 Task: Look for space in Ennis, Ireland from 1st June, 2023 to 9th June, 2023 for 4 adults in price range Rs.6000 to Rs.12000. Place can be entire place with 2 bedrooms having 2 beds and 2 bathrooms. Property type can be house, flat, guest house. Booking option can be shelf check-in. Required host language is English.
Action: Mouse moved to (482, 82)
Screenshot: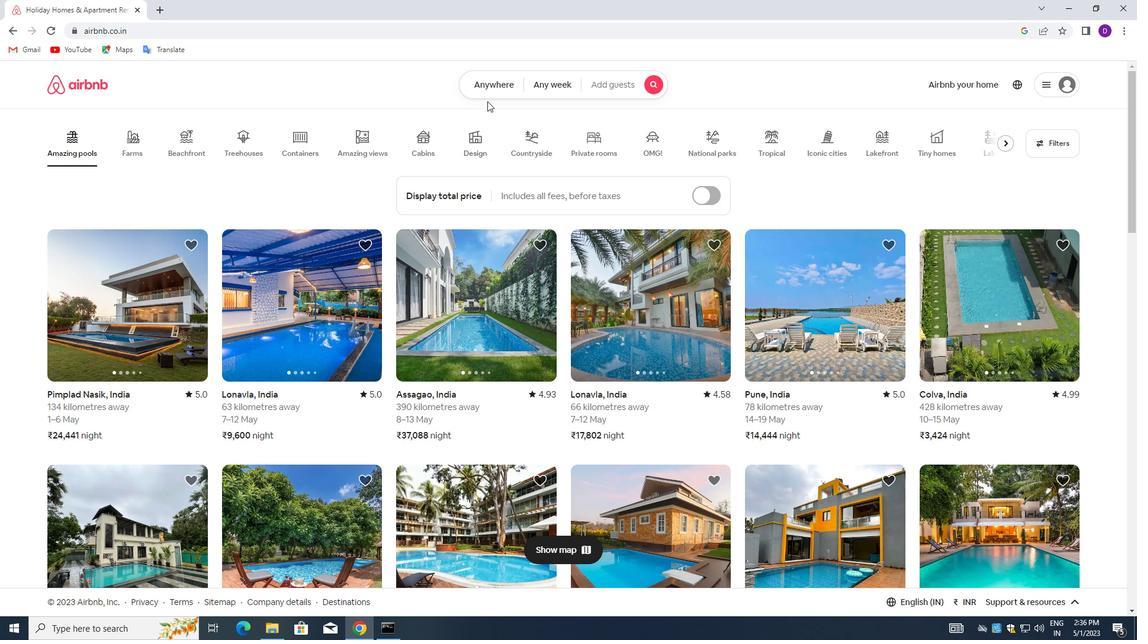 
Action: Mouse pressed left at (482, 82)
Screenshot: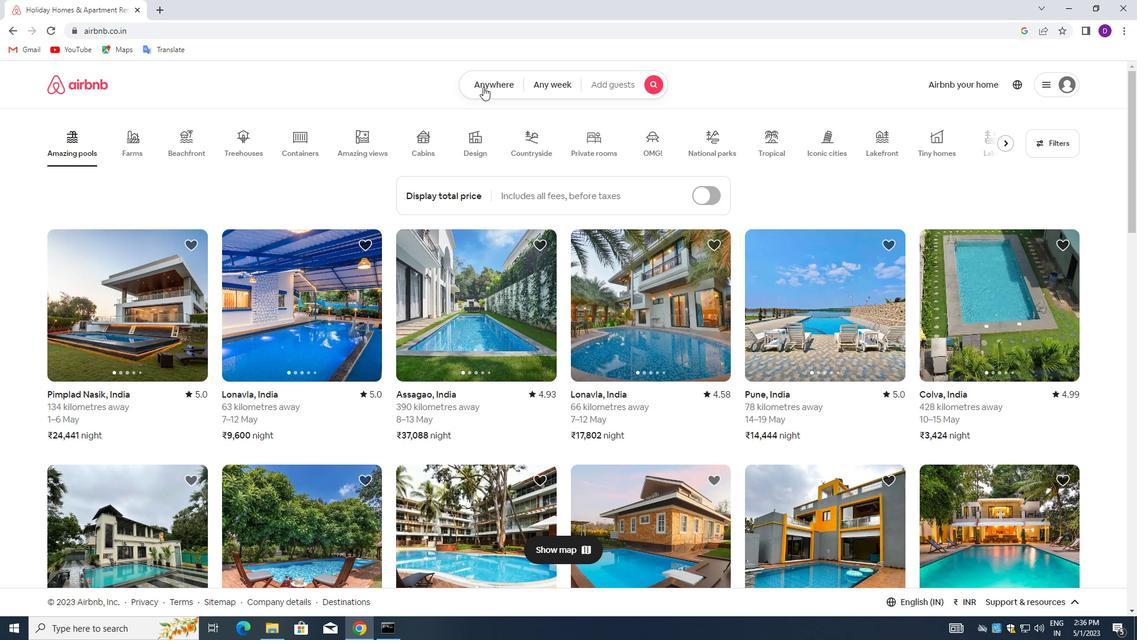 
Action: Mouse moved to (373, 132)
Screenshot: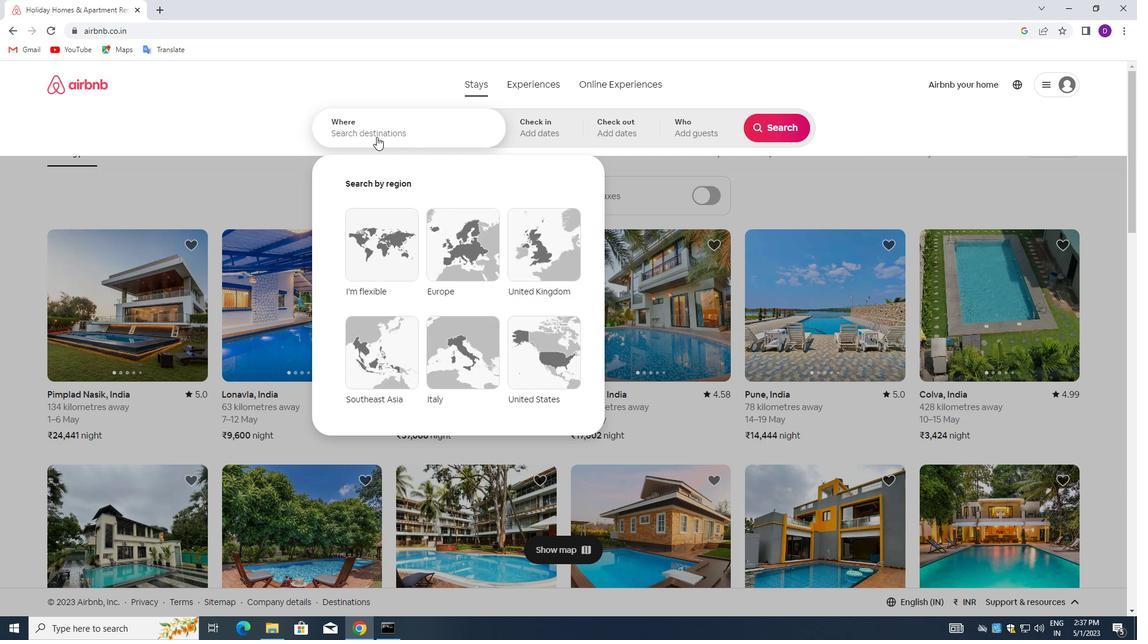 
Action: Mouse pressed left at (373, 132)
Screenshot: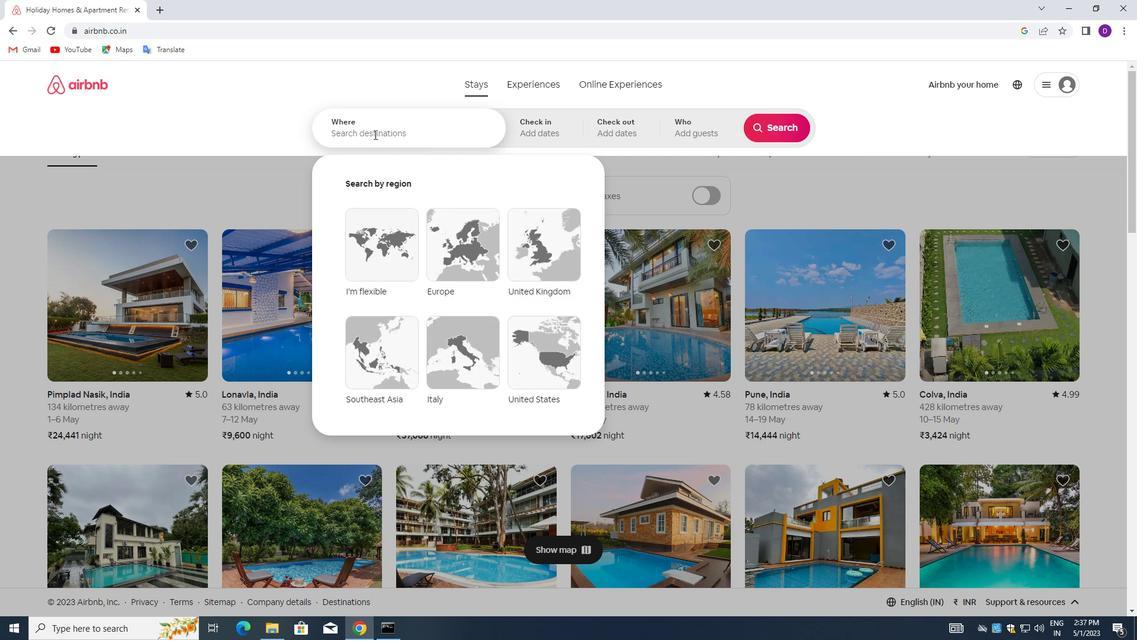 
Action: Key pressed <Key.shift>ENNIS,<Key.down><Key.down><Key.enter>
Screenshot: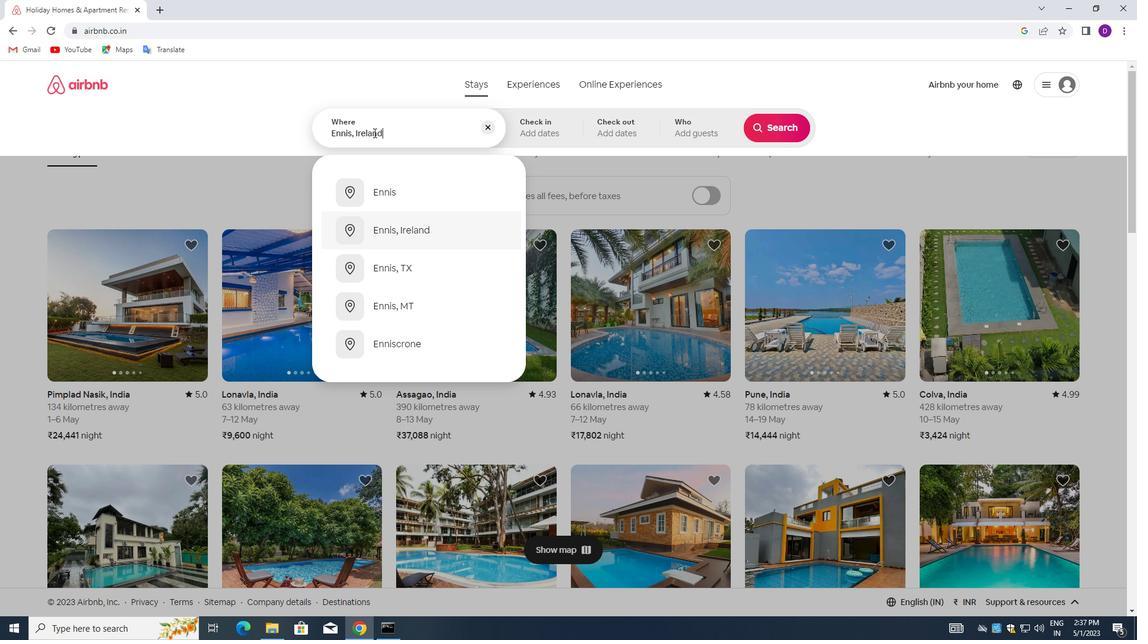
Action: Mouse moved to (701, 273)
Screenshot: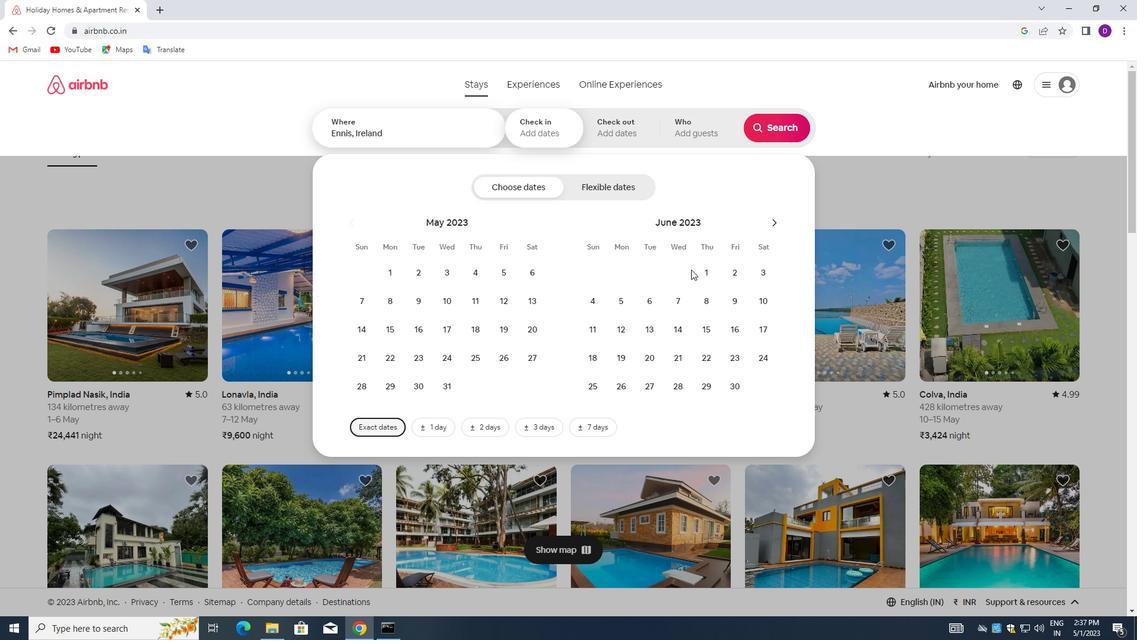 
Action: Mouse pressed left at (701, 273)
Screenshot: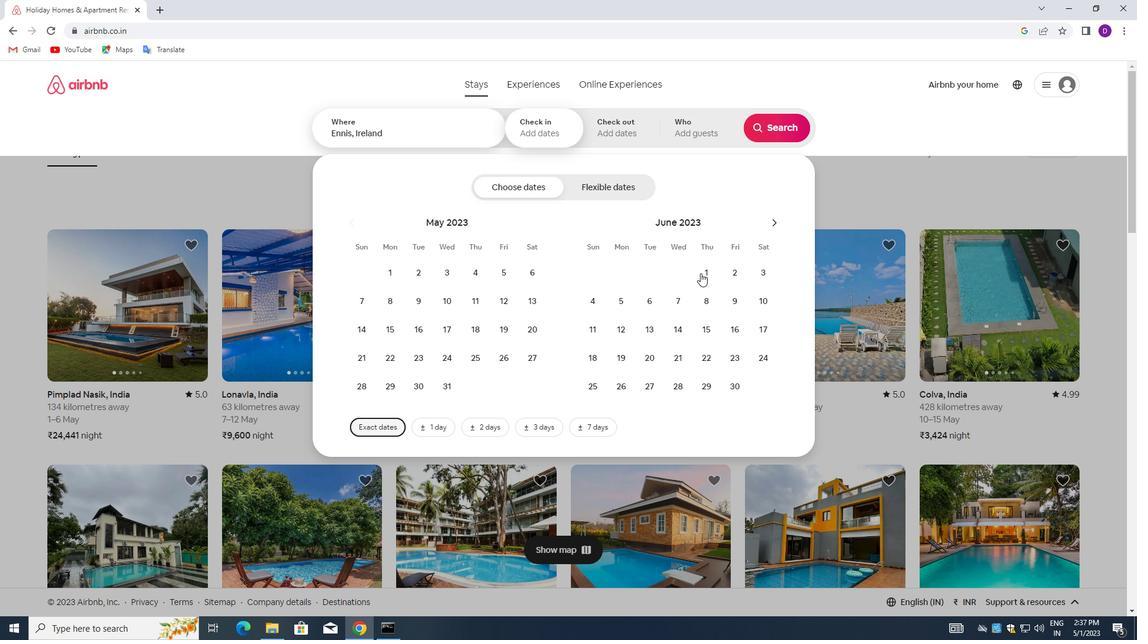 
Action: Mouse moved to (736, 305)
Screenshot: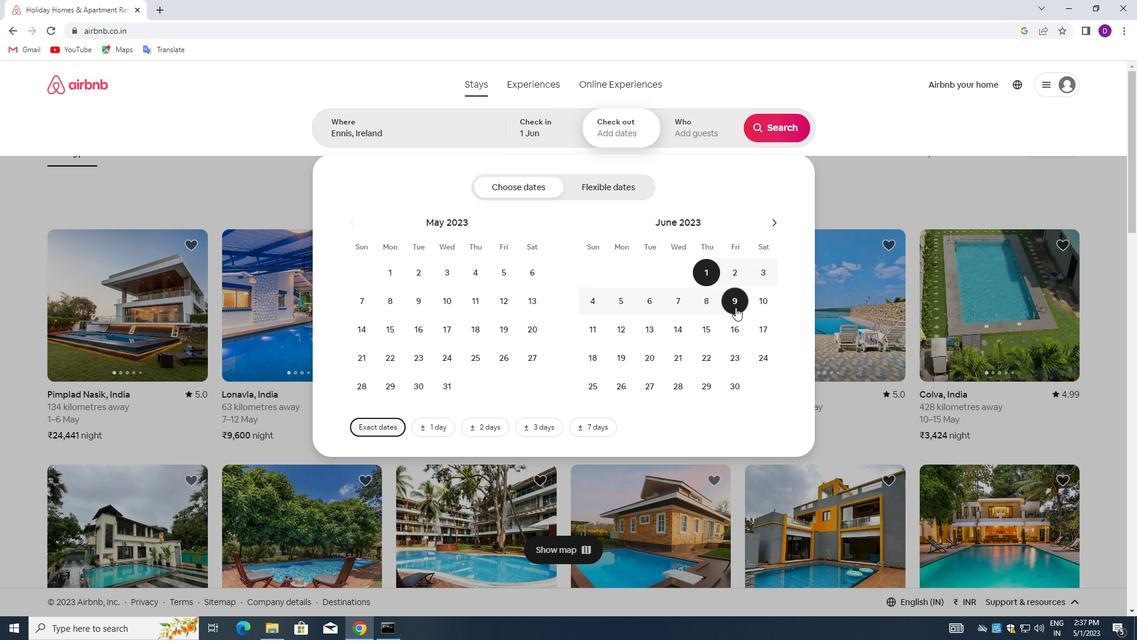 
Action: Mouse pressed left at (736, 305)
Screenshot: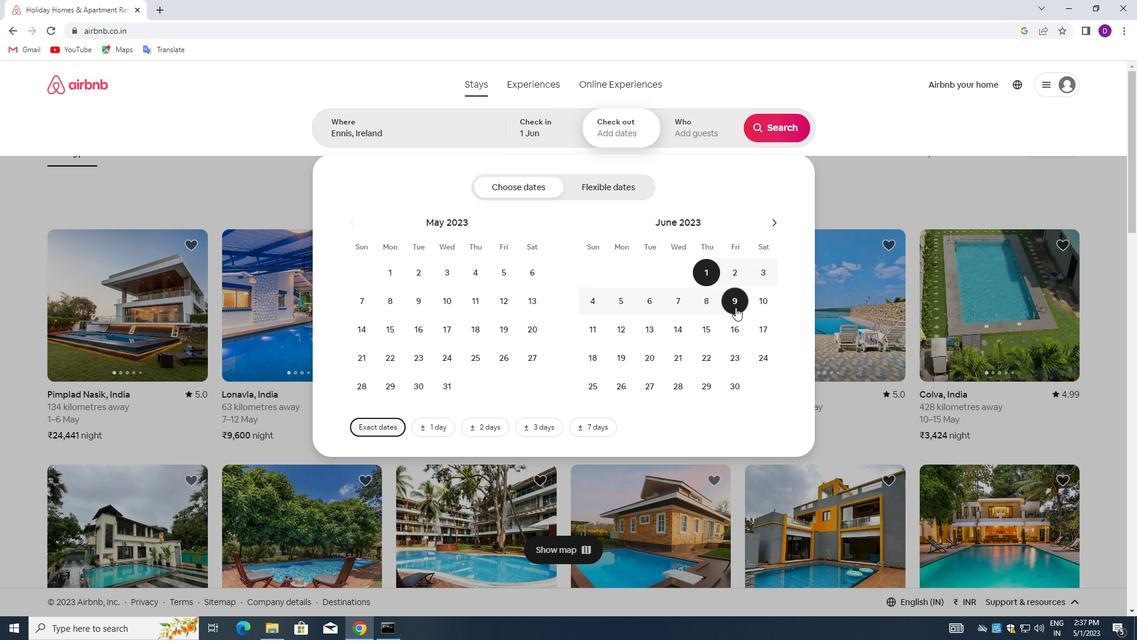 
Action: Mouse moved to (683, 139)
Screenshot: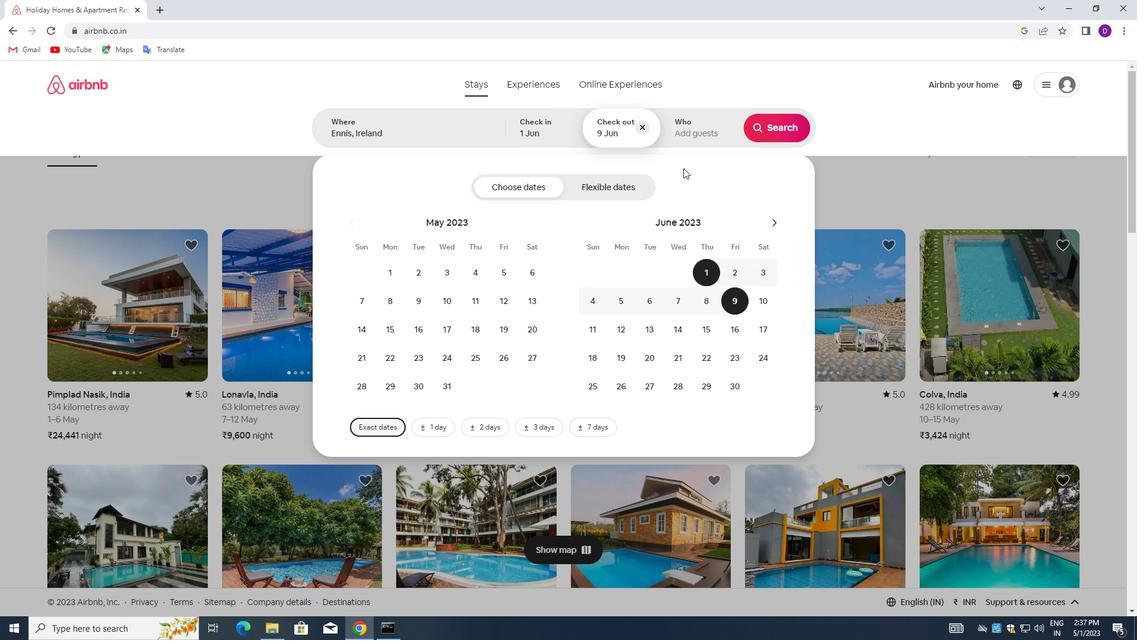 
Action: Mouse pressed left at (683, 139)
Screenshot: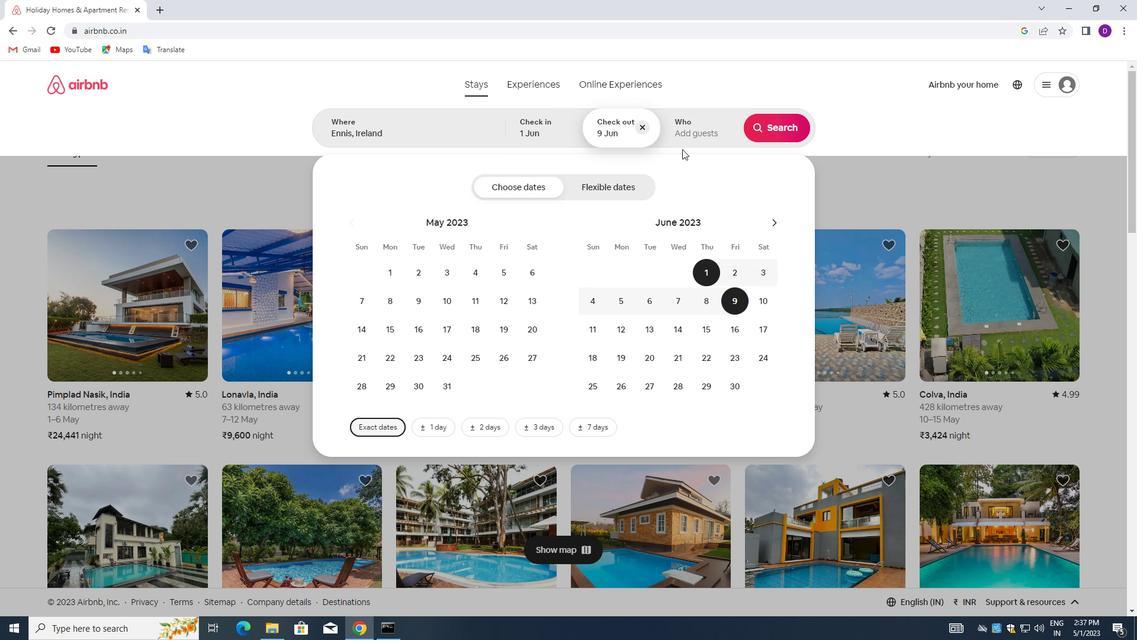 
Action: Mouse moved to (779, 197)
Screenshot: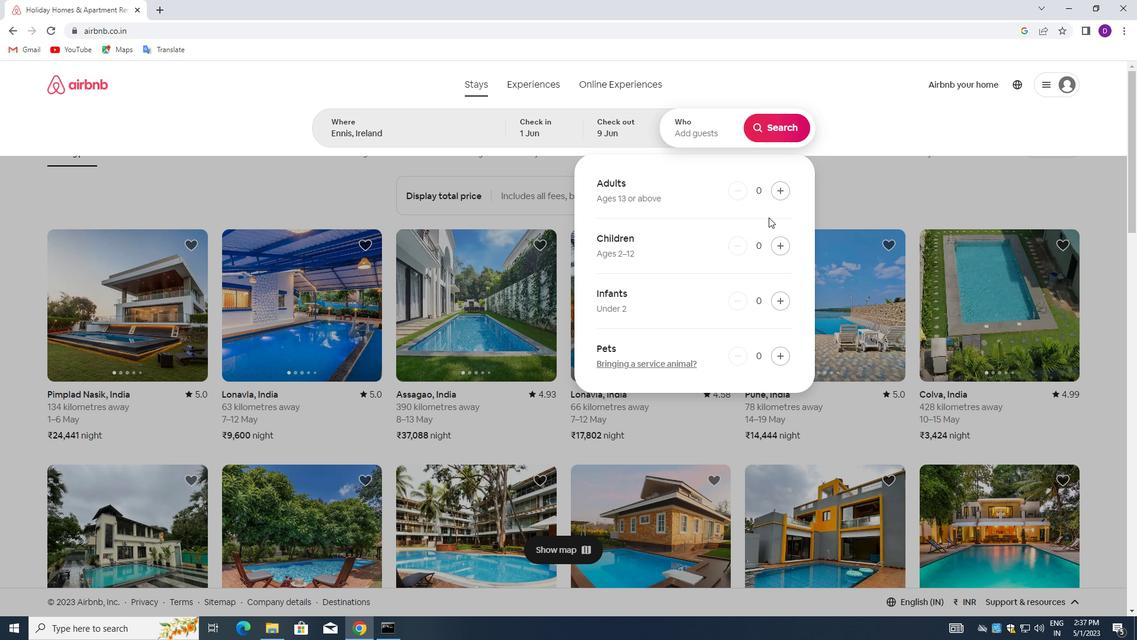 
Action: Mouse pressed left at (779, 197)
Screenshot: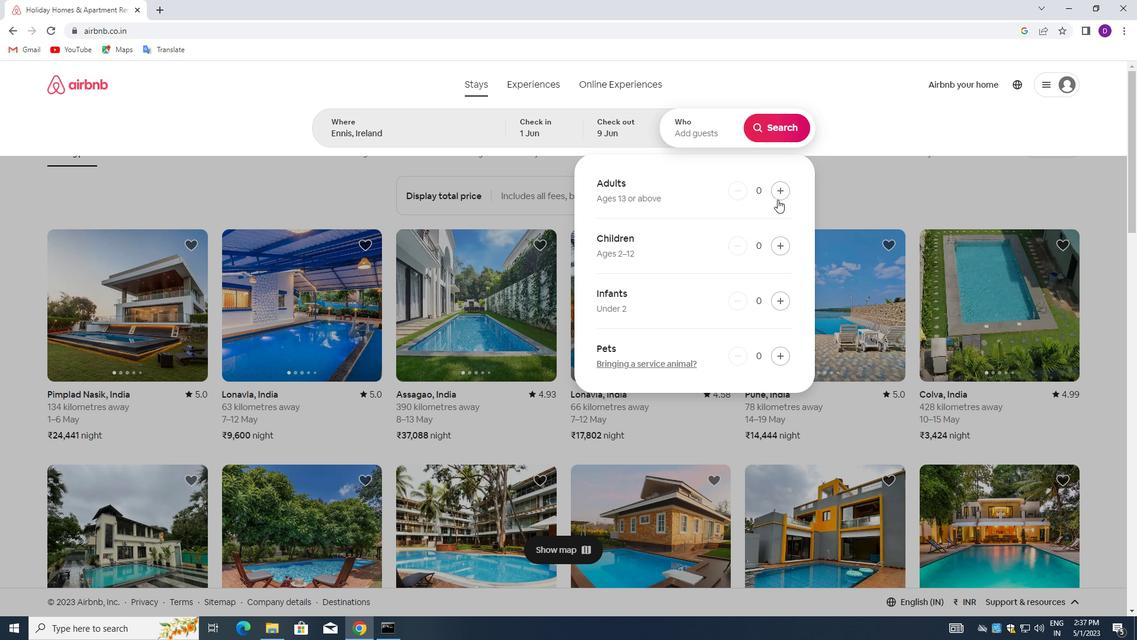 
Action: Mouse pressed left at (779, 197)
Screenshot: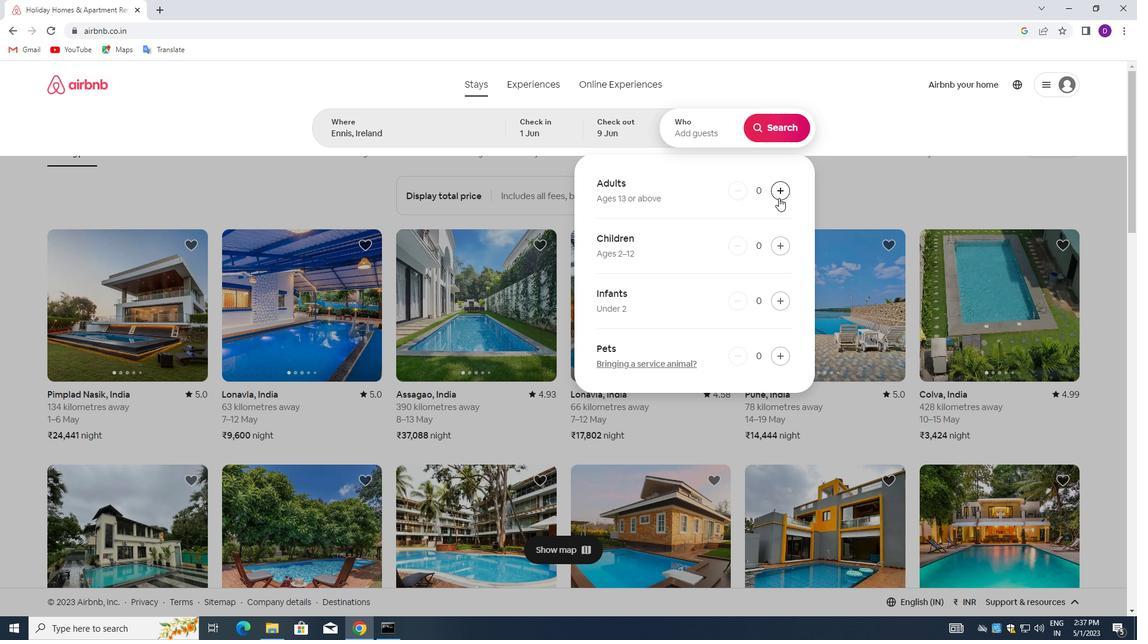 
Action: Mouse pressed left at (779, 197)
Screenshot: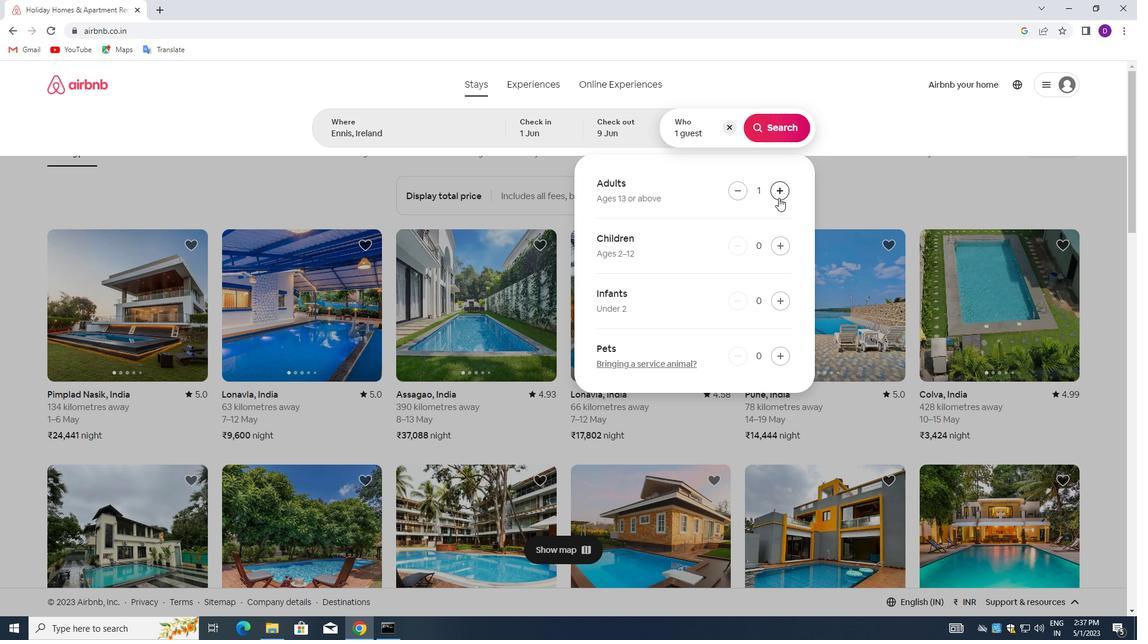 
Action: Mouse pressed left at (779, 197)
Screenshot: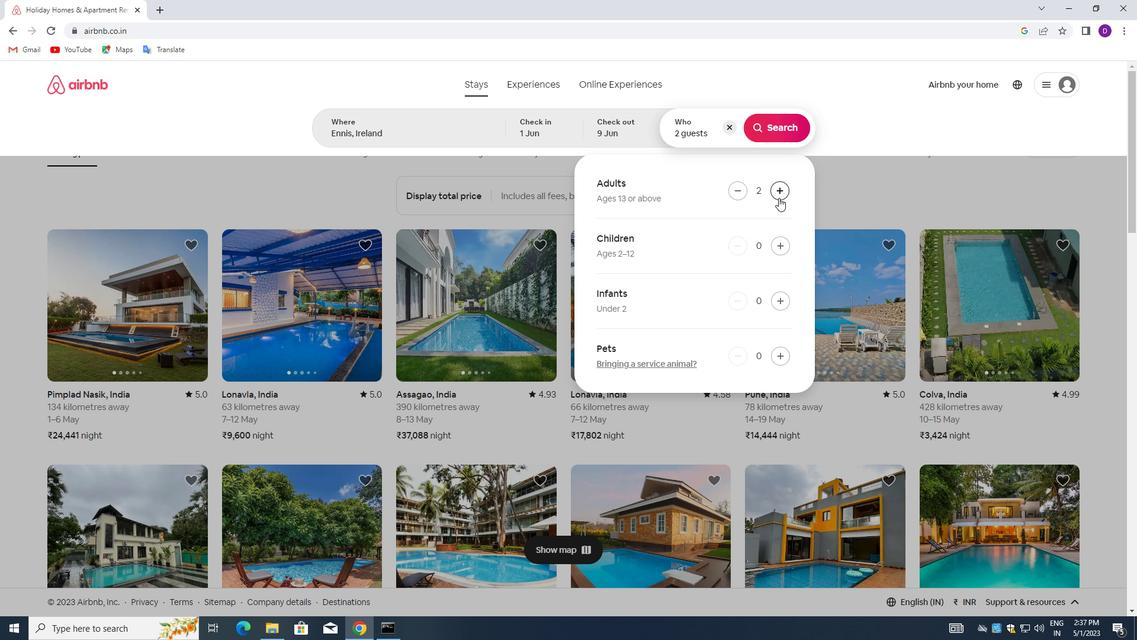 
Action: Mouse moved to (771, 132)
Screenshot: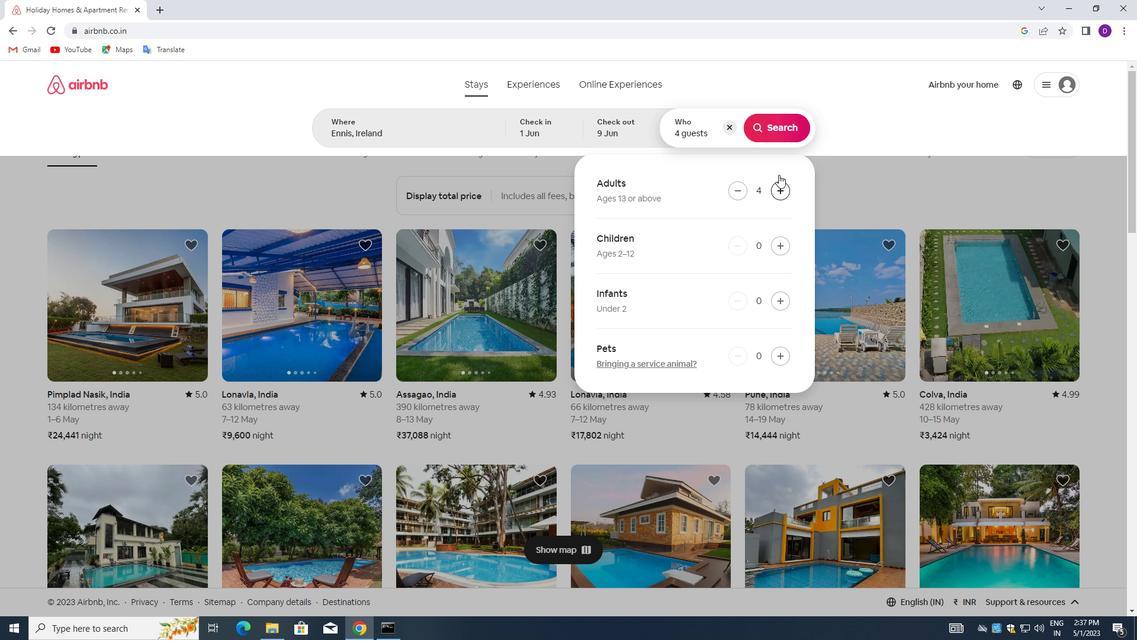 
Action: Mouse pressed left at (771, 132)
Screenshot: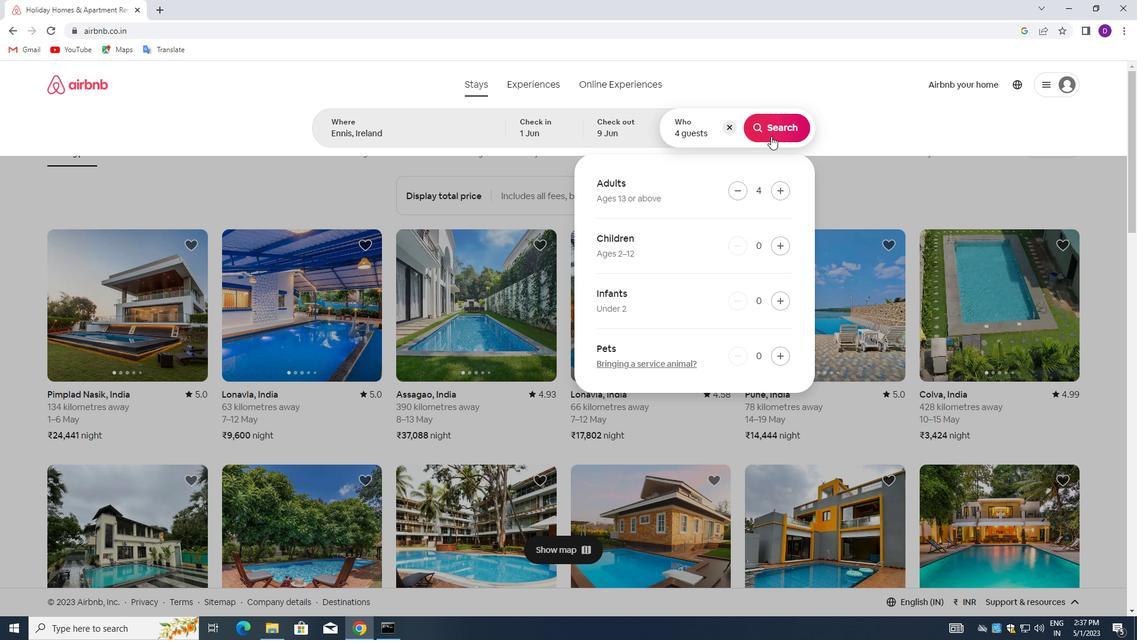 
Action: Mouse moved to (1070, 135)
Screenshot: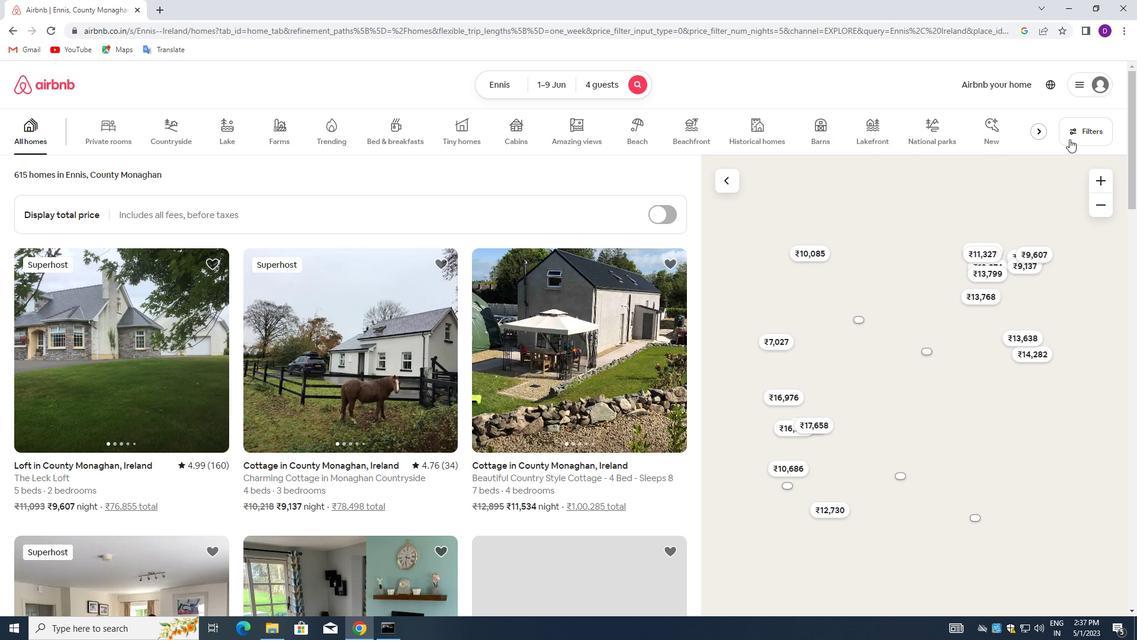 
Action: Mouse pressed left at (1070, 135)
Screenshot: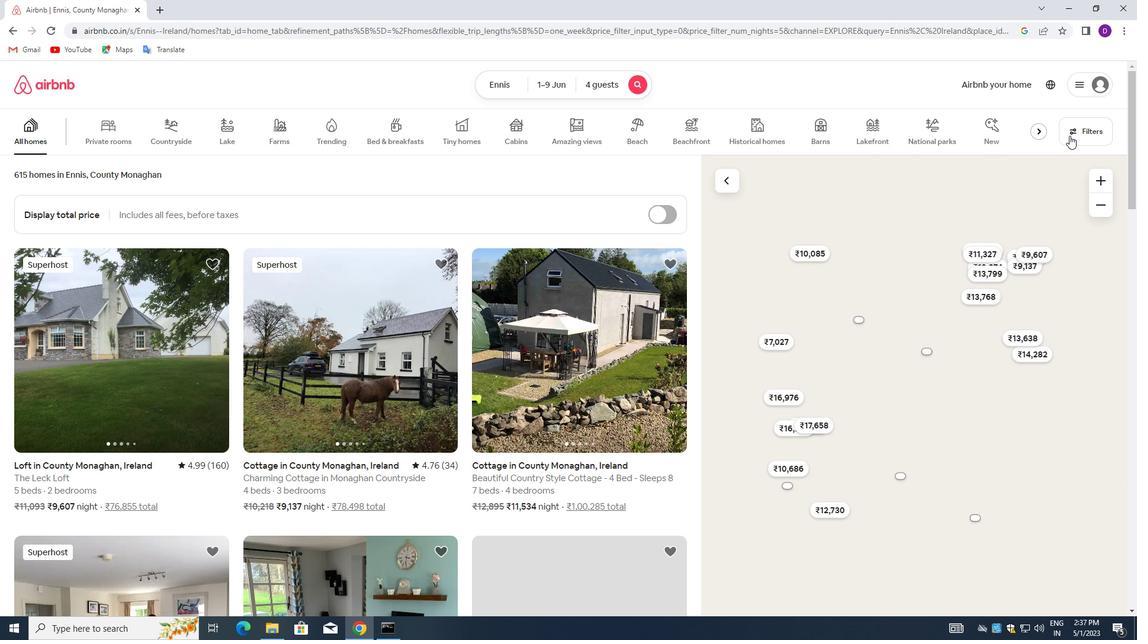 
Action: Mouse pressed left at (1070, 135)
Screenshot: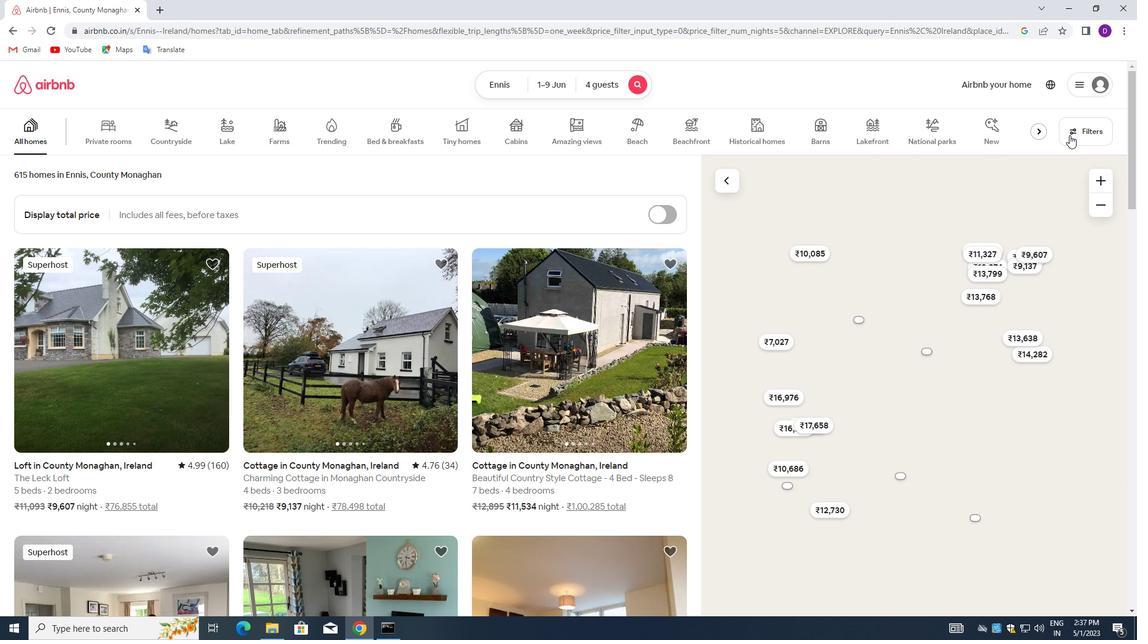 
Action: Mouse moved to (1076, 133)
Screenshot: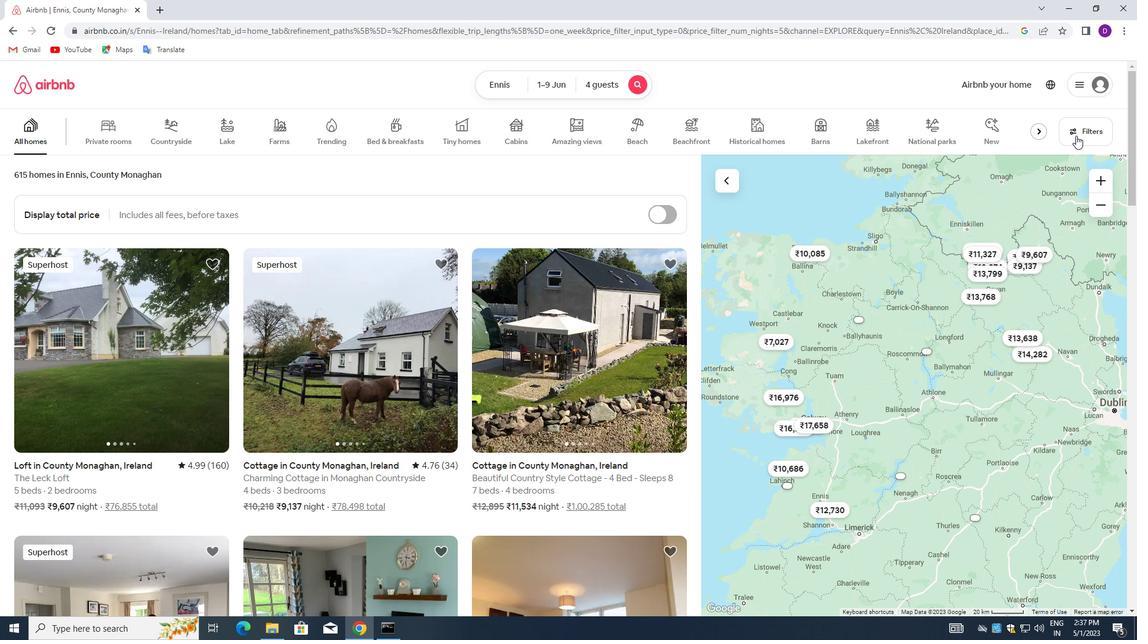 
Action: Mouse pressed left at (1076, 133)
Screenshot: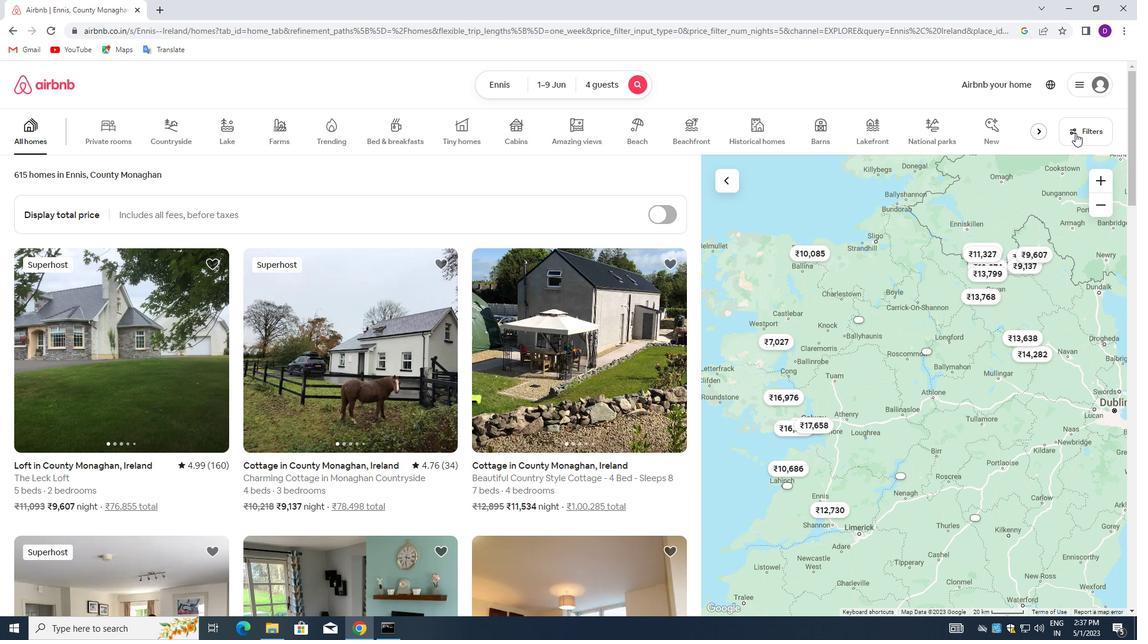 
Action: Mouse moved to (418, 283)
Screenshot: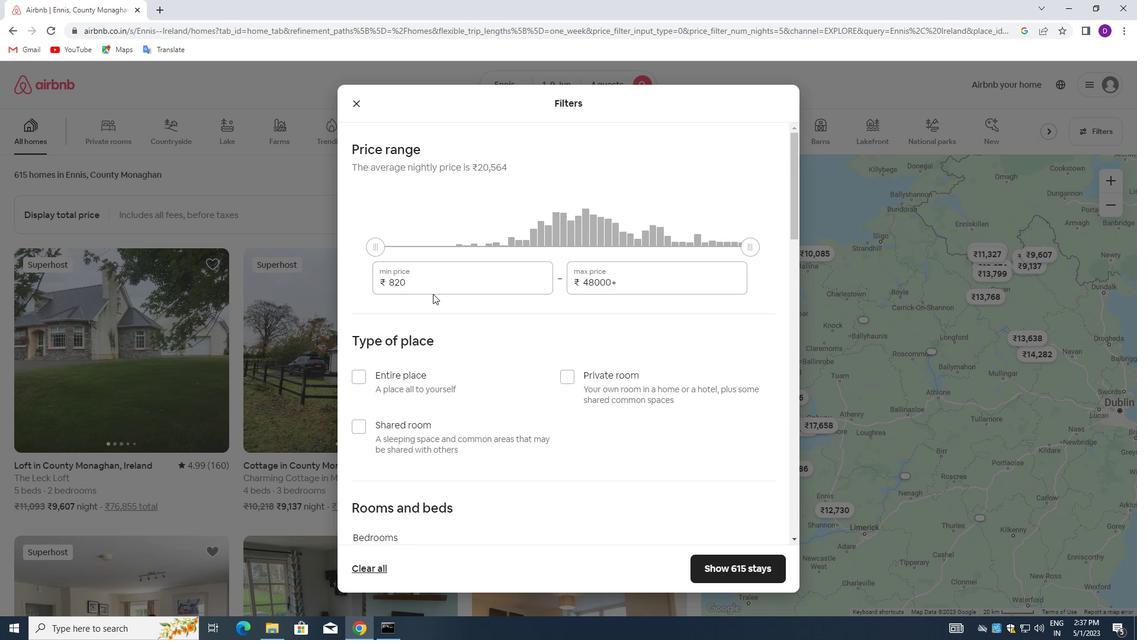 
Action: Mouse pressed left at (418, 283)
Screenshot: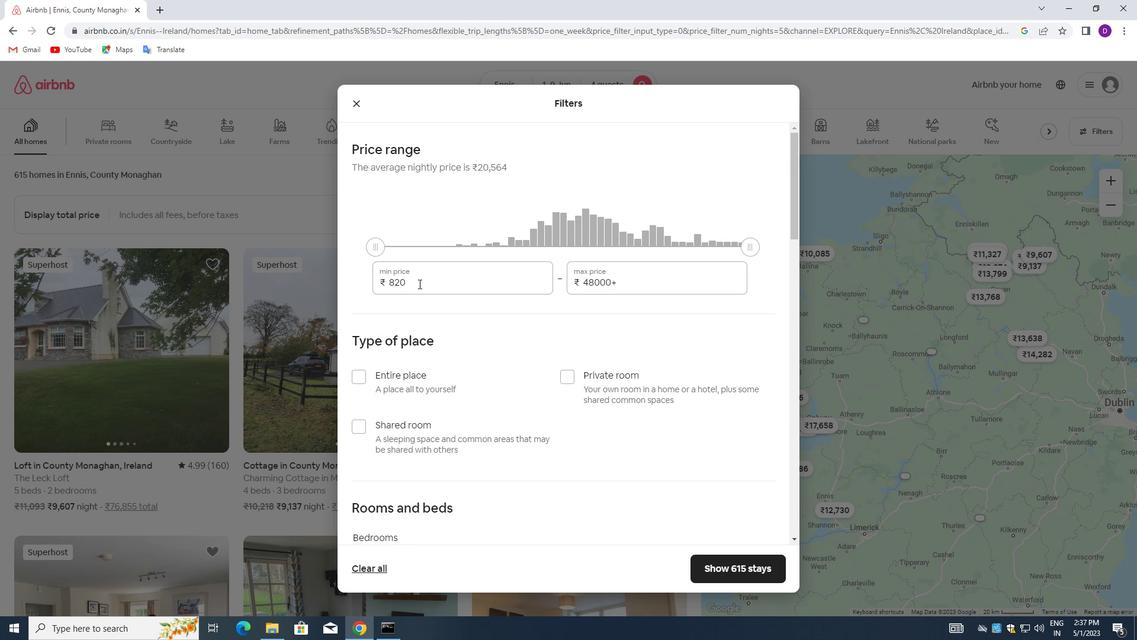 
Action: Mouse pressed left at (418, 283)
Screenshot: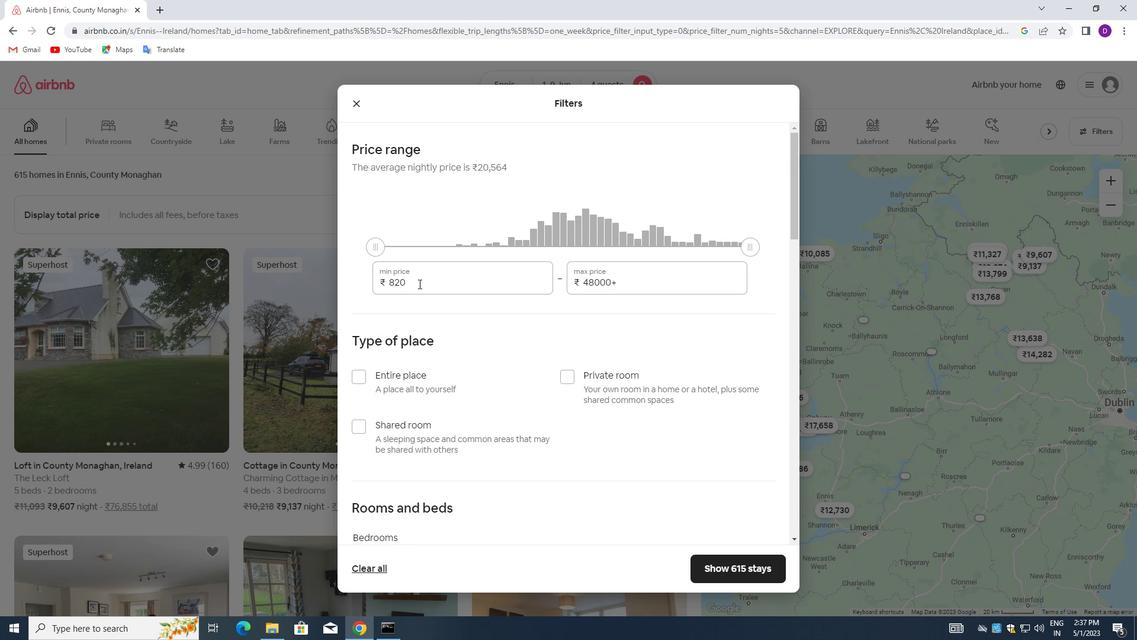 
Action: Key pressed 6000<Key.tab>12000
Screenshot: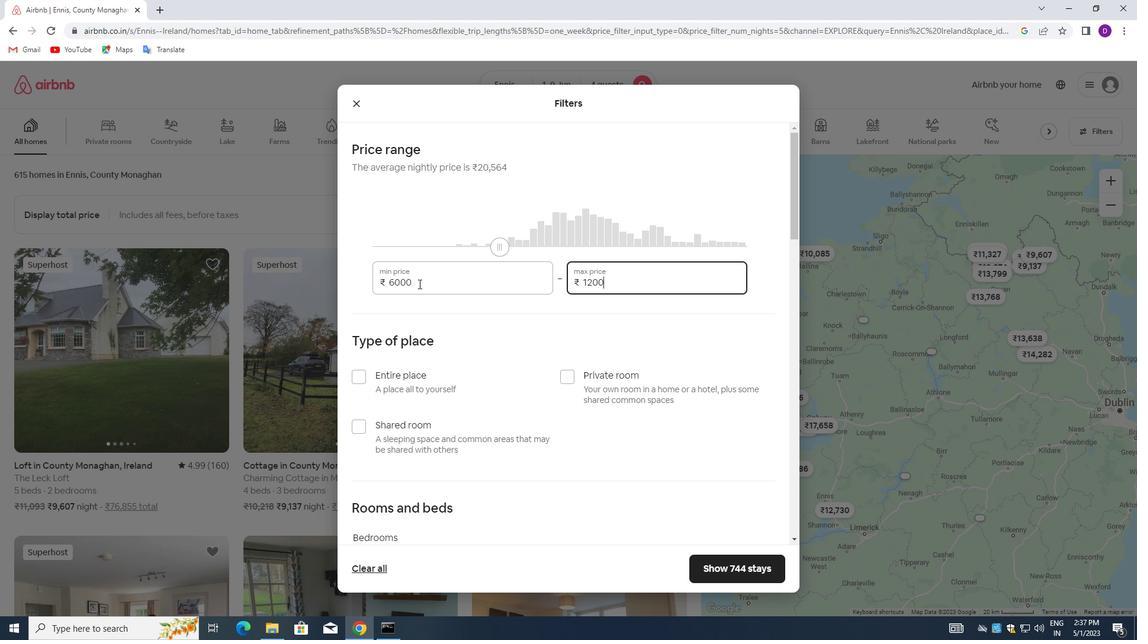 
Action: Mouse moved to (420, 347)
Screenshot: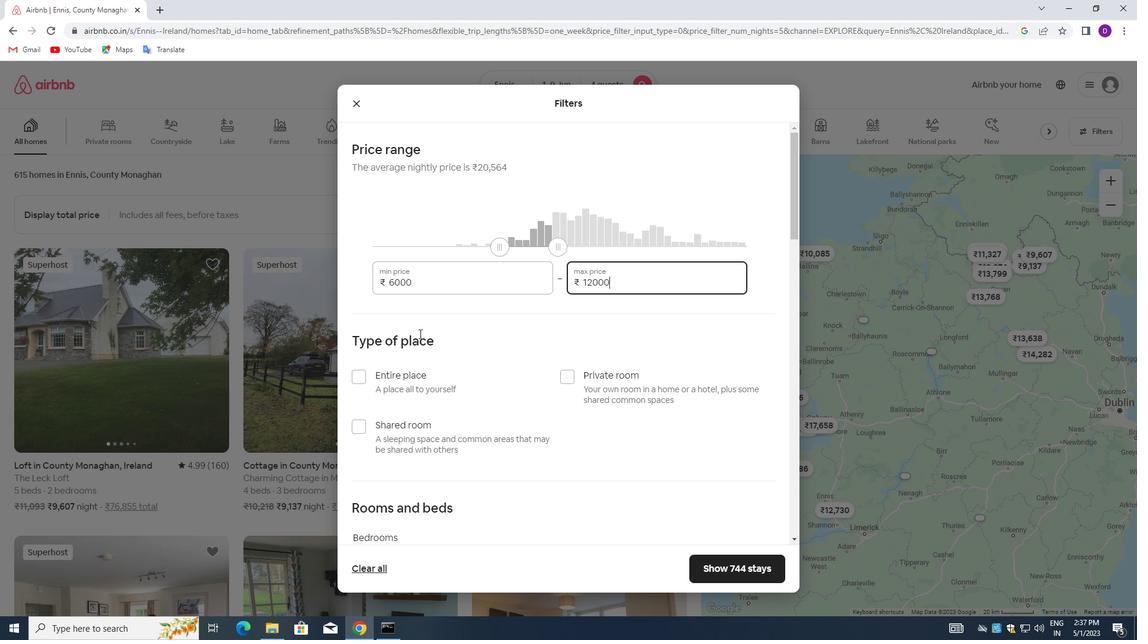 
Action: Mouse scrolled (420, 347) with delta (0, 0)
Screenshot: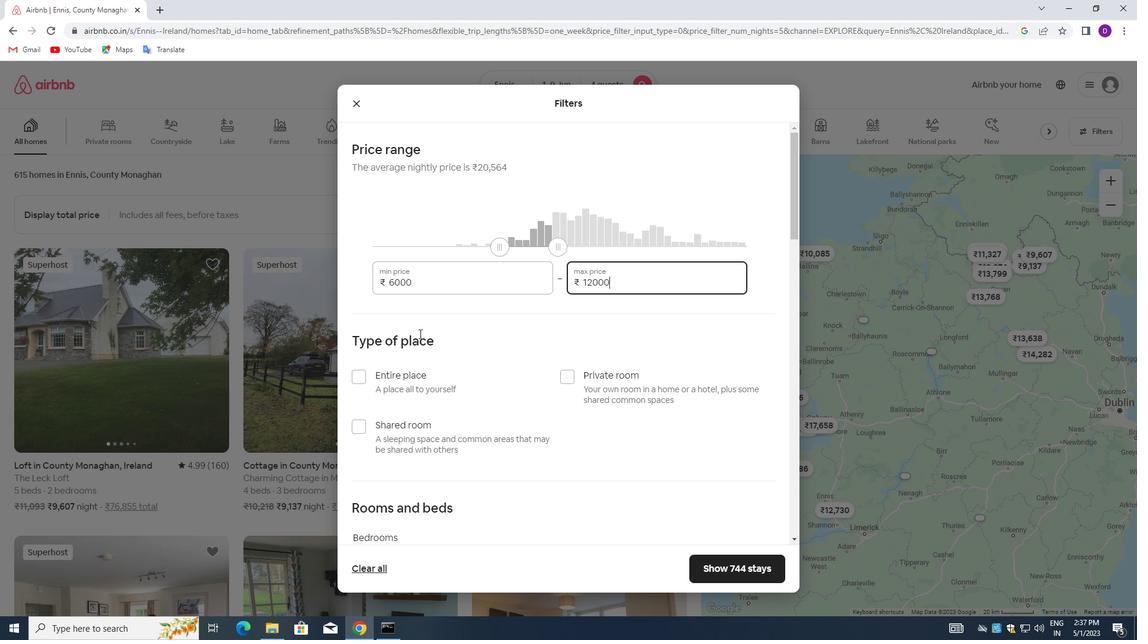 
Action: Mouse moved to (420, 350)
Screenshot: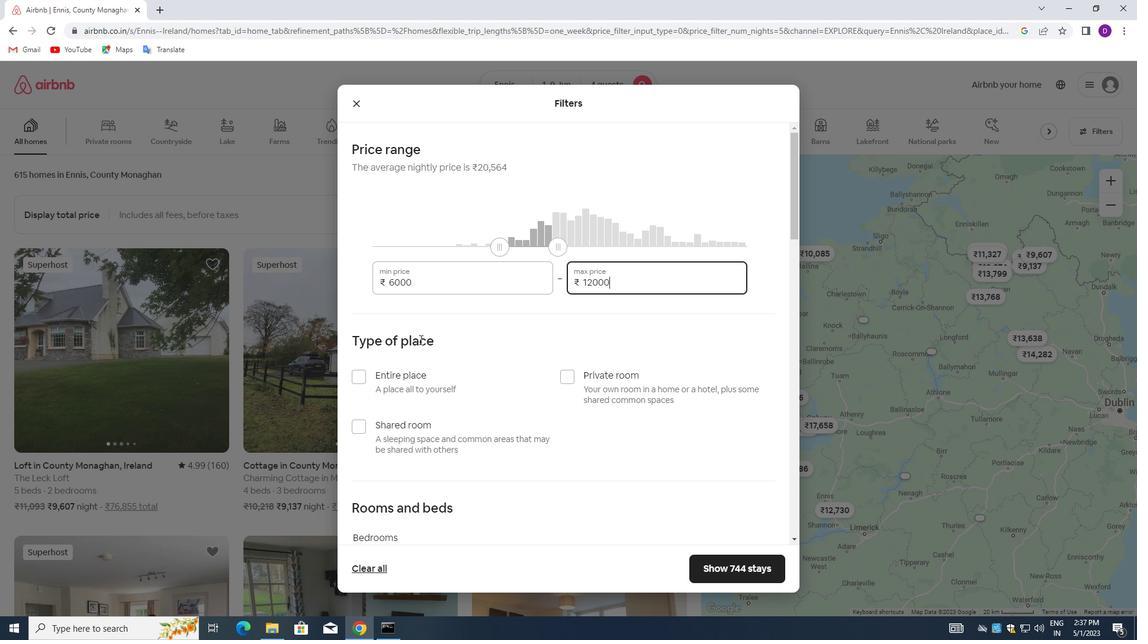 
Action: Mouse scrolled (420, 349) with delta (0, 0)
Screenshot: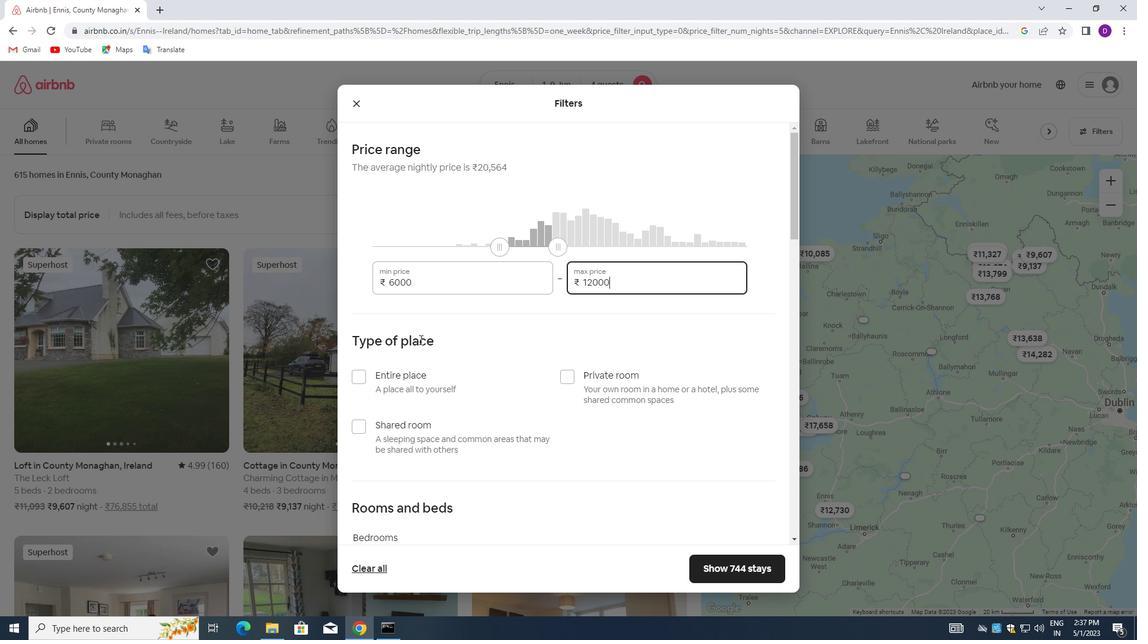 
Action: Mouse moved to (420, 357)
Screenshot: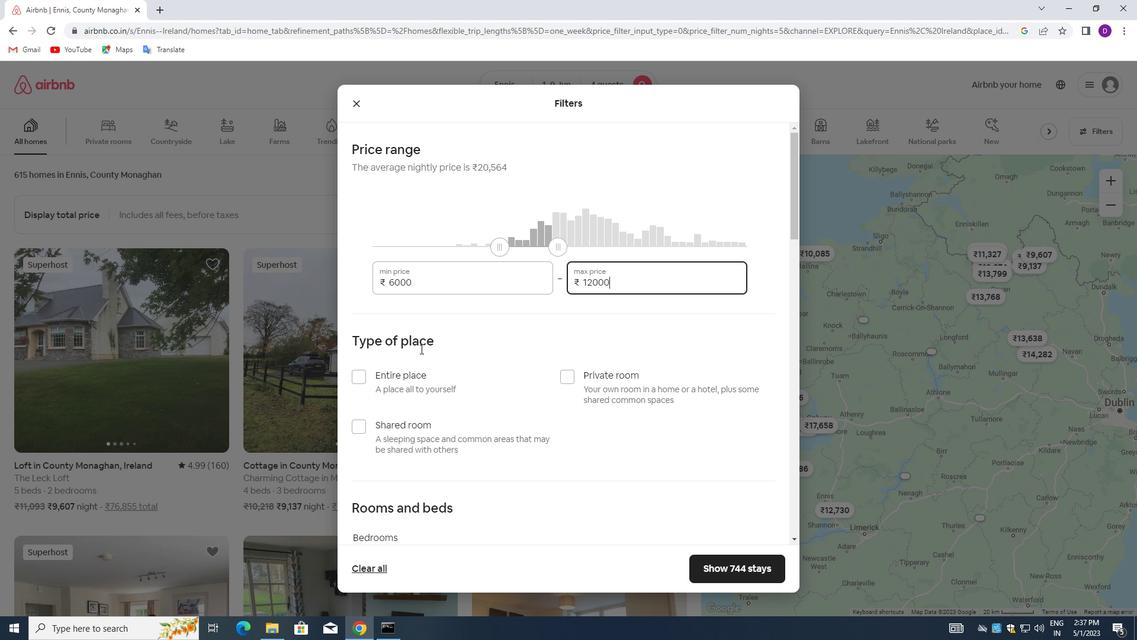 
Action: Mouse scrolled (420, 356) with delta (0, 0)
Screenshot: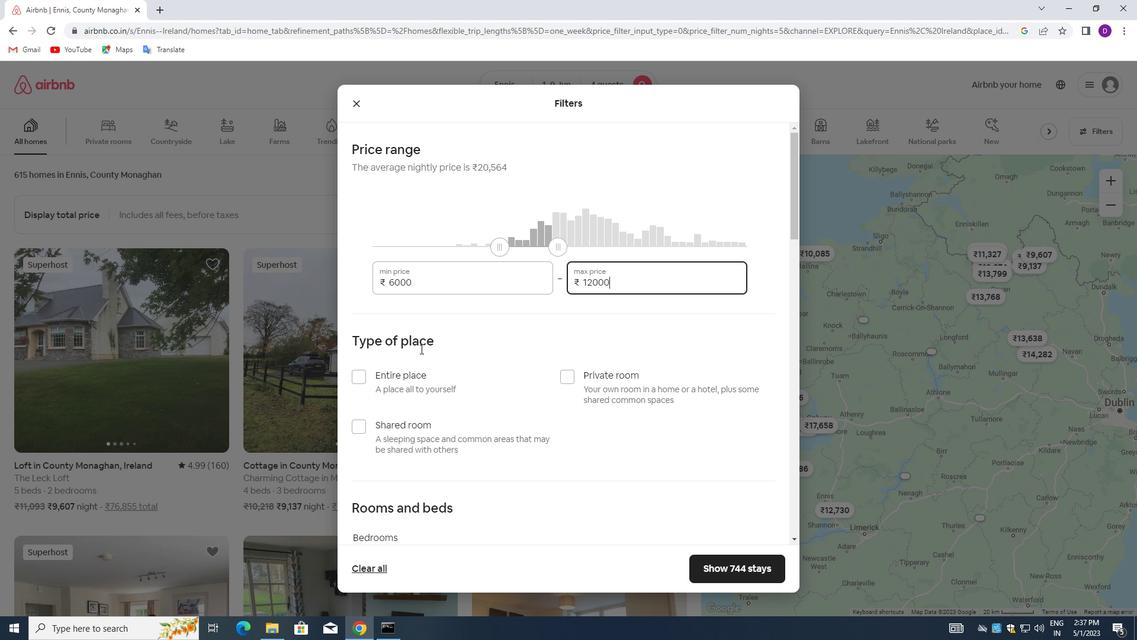 
Action: Mouse moved to (357, 204)
Screenshot: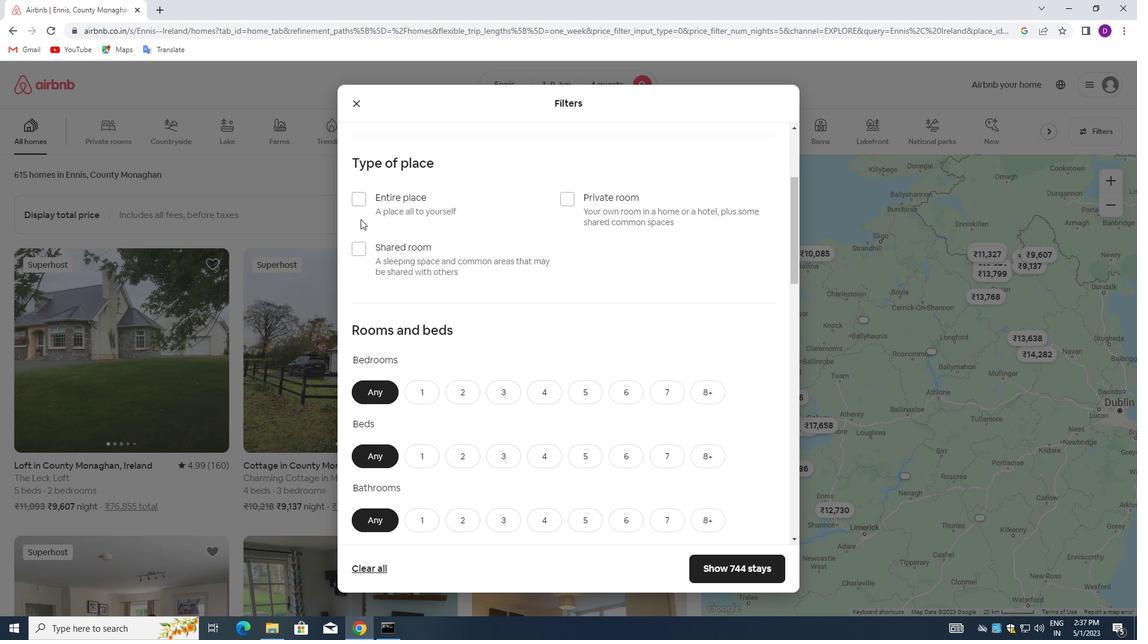 
Action: Mouse pressed left at (357, 204)
Screenshot: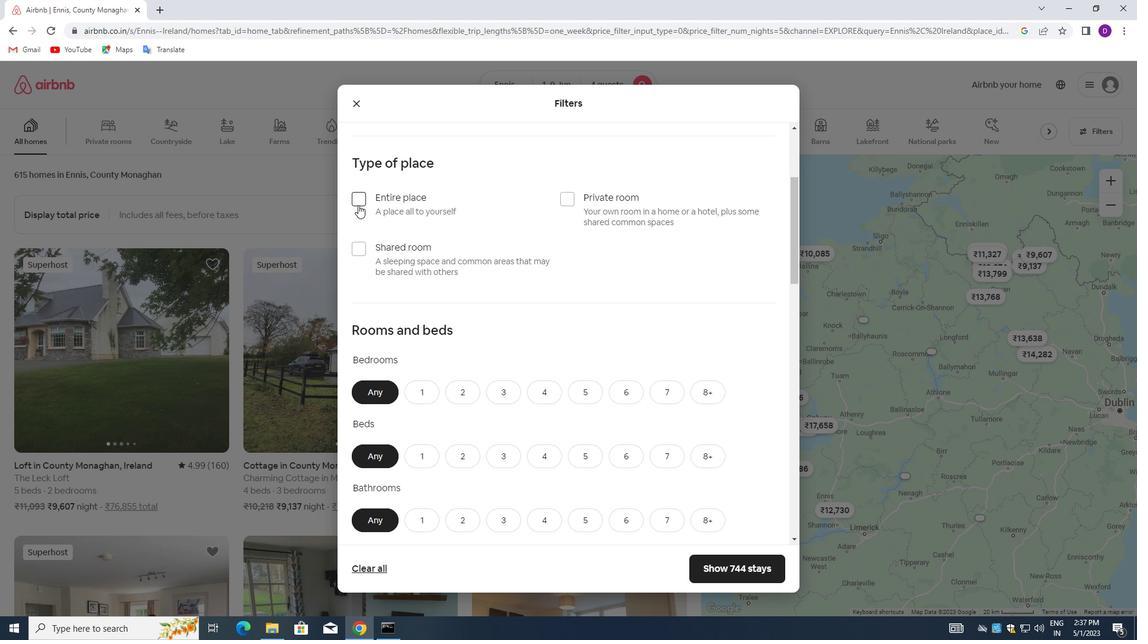 
Action: Mouse moved to (477, 312)
Screenshot: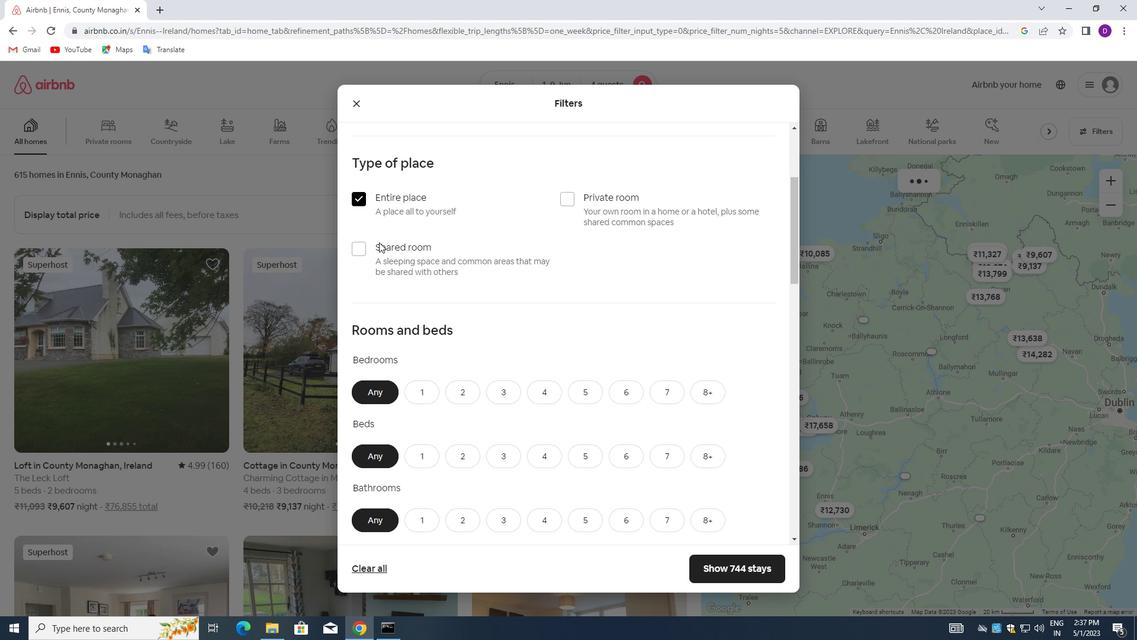 
Action: Mouse scrolled (477, 312) with delta (0, 0)
Screenshot: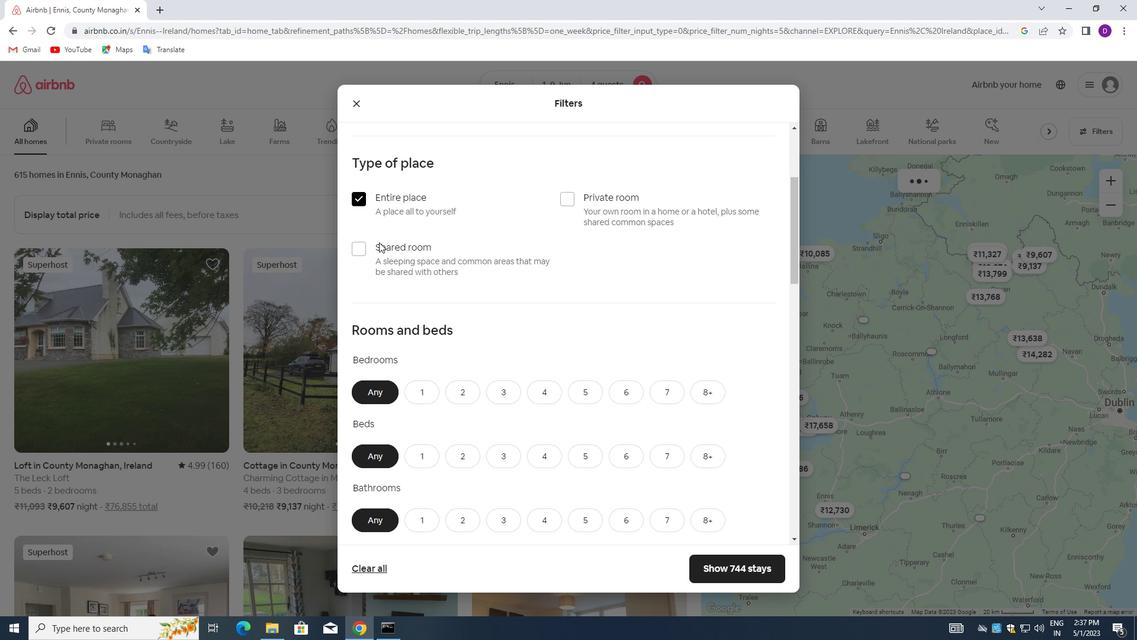 
Action: Mouse moved to (478, 314)
Screenshot: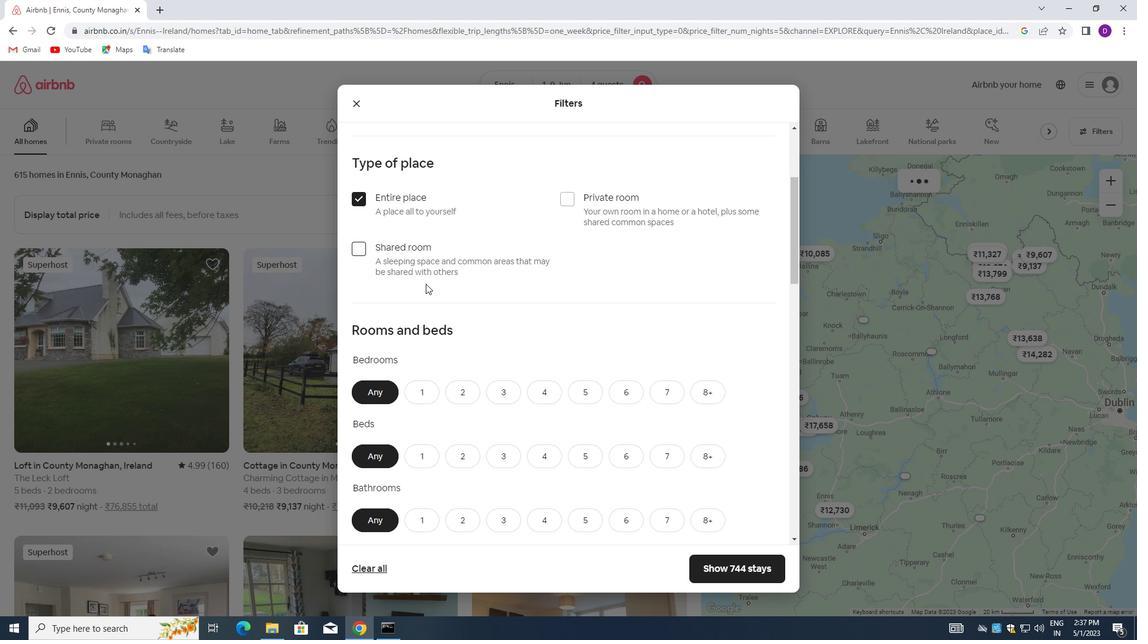 
Action: Mouse scrolled (478, 313) with delta (0, 0)
Screenshot: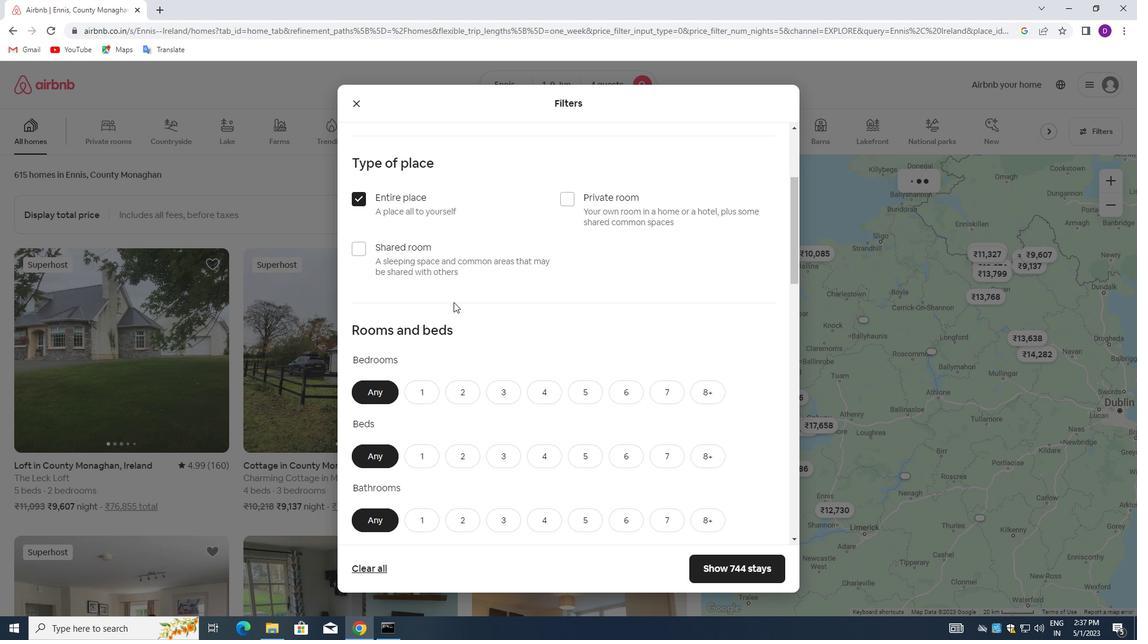 
Action: Mouse moved to (460, 254)
Screenshot: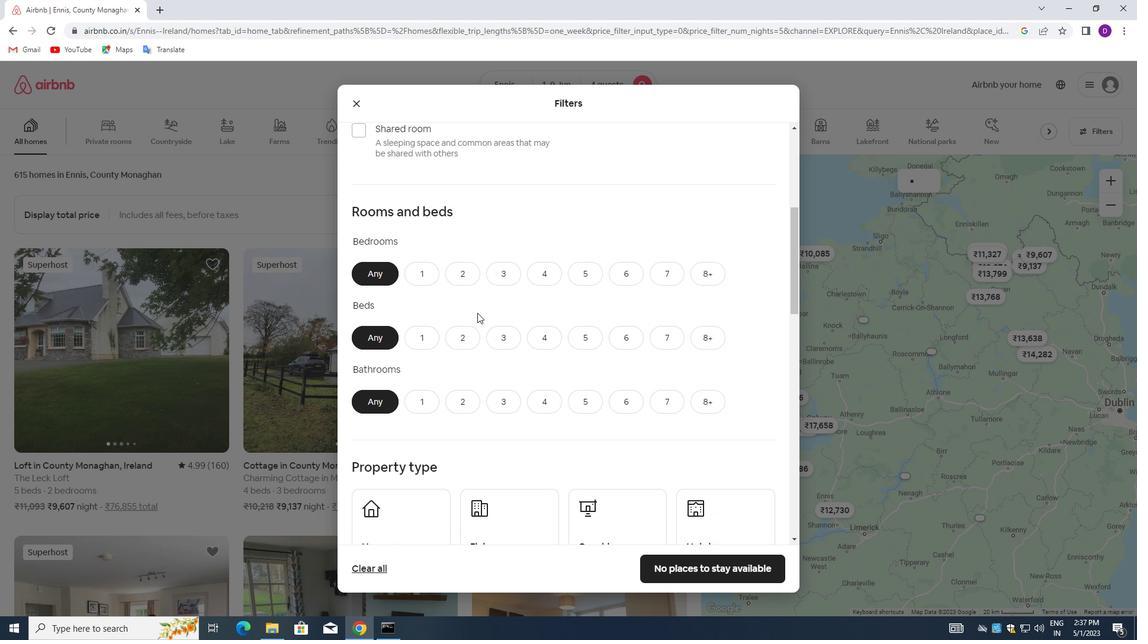 
Action: Mouse pressed left at (460, 254)
Screenshot: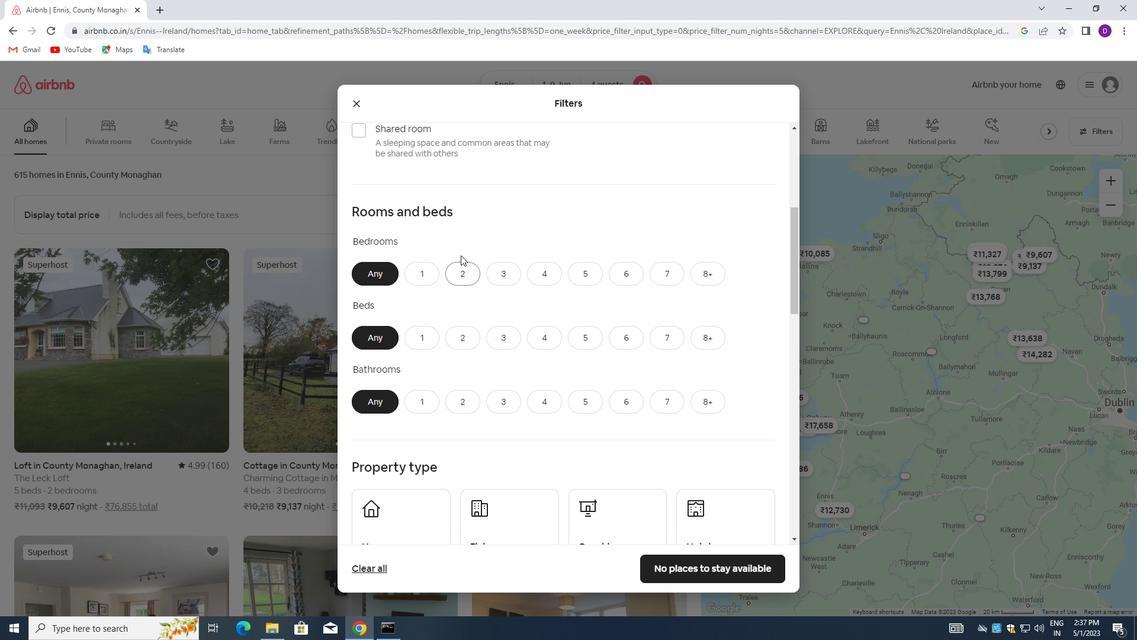 
Action: Mouse moved to (461, 261)
Screenshot: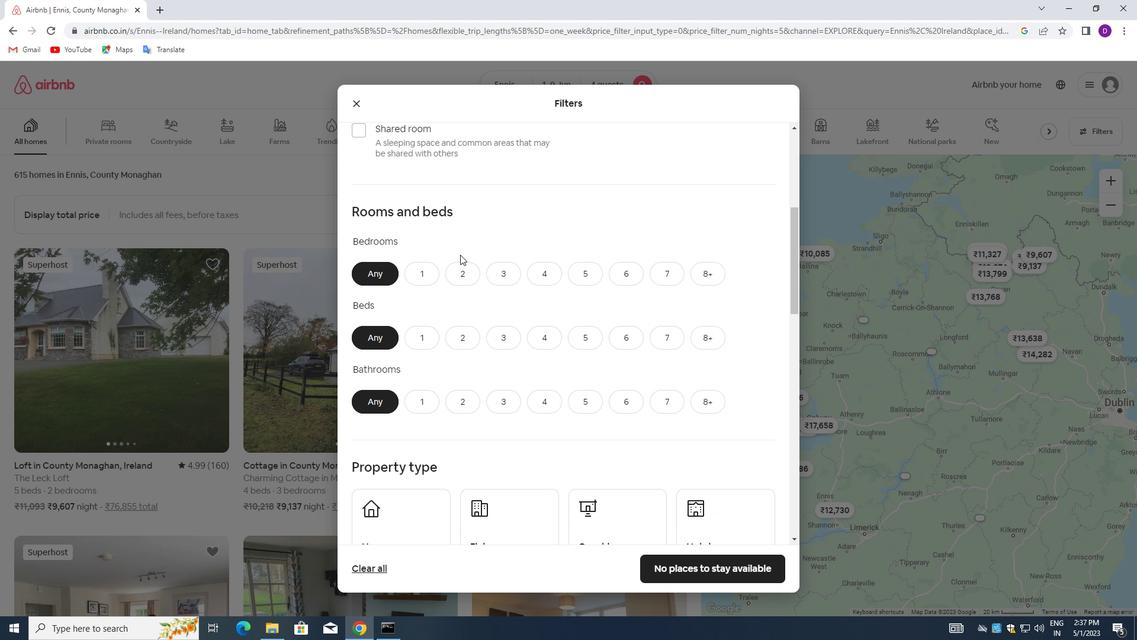 
Action: Mouse pressed left at (461, 261)
Screenshot: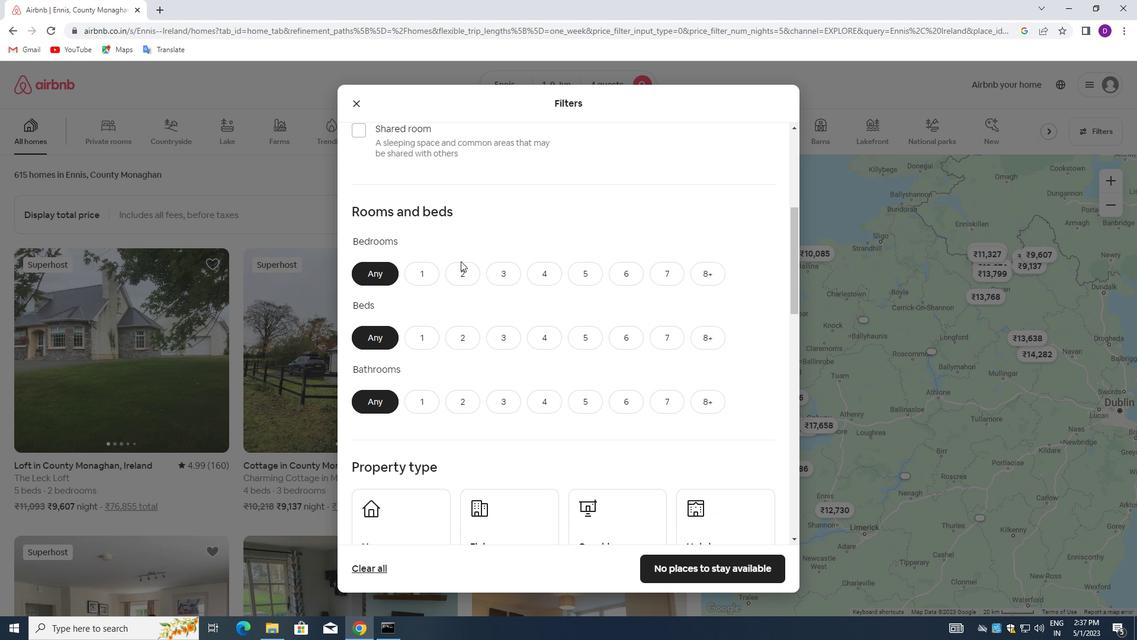 
Action: Mouse moved to (466, 327)
Screenshot: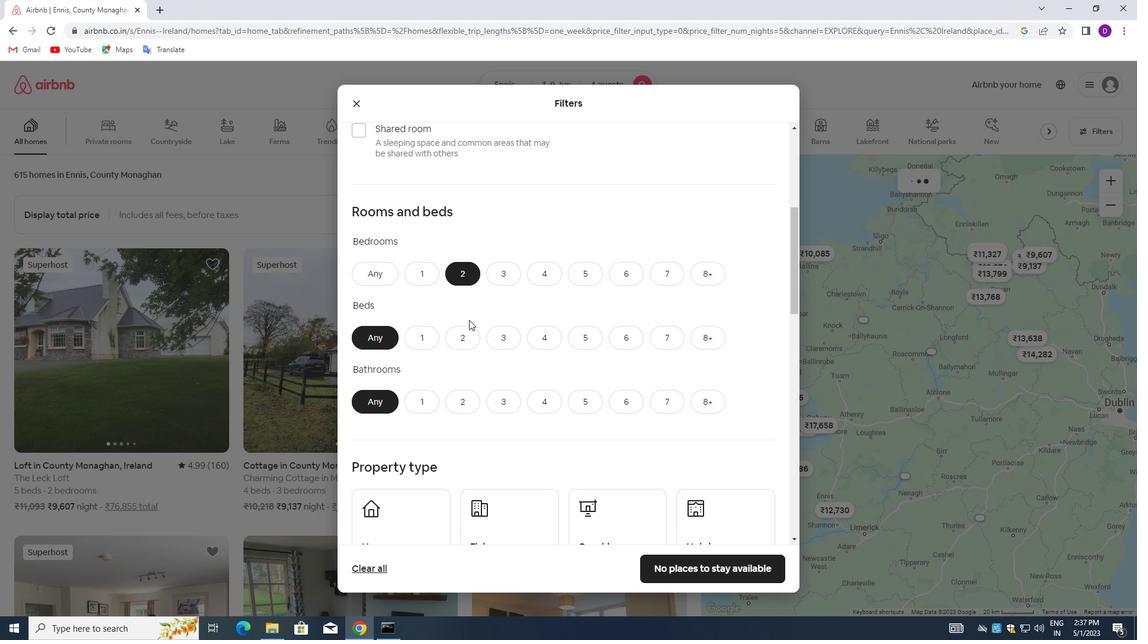 
Action: Mouse pressed left at (466, 327)
Screenshot: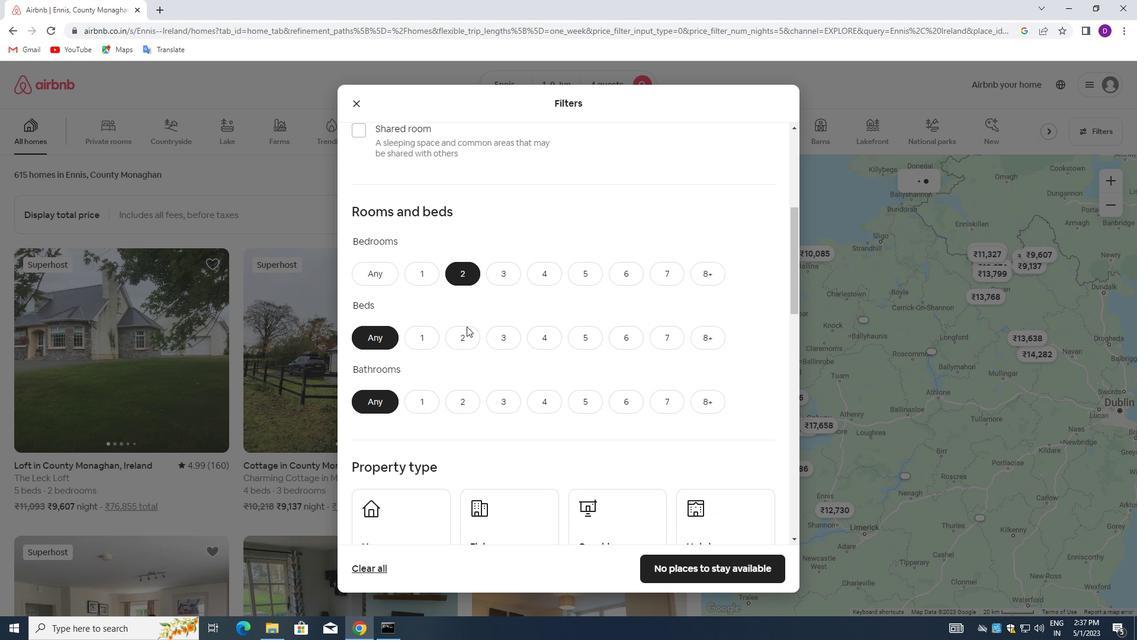 
Action: Mouse moved to (465, 394)
Screenshot: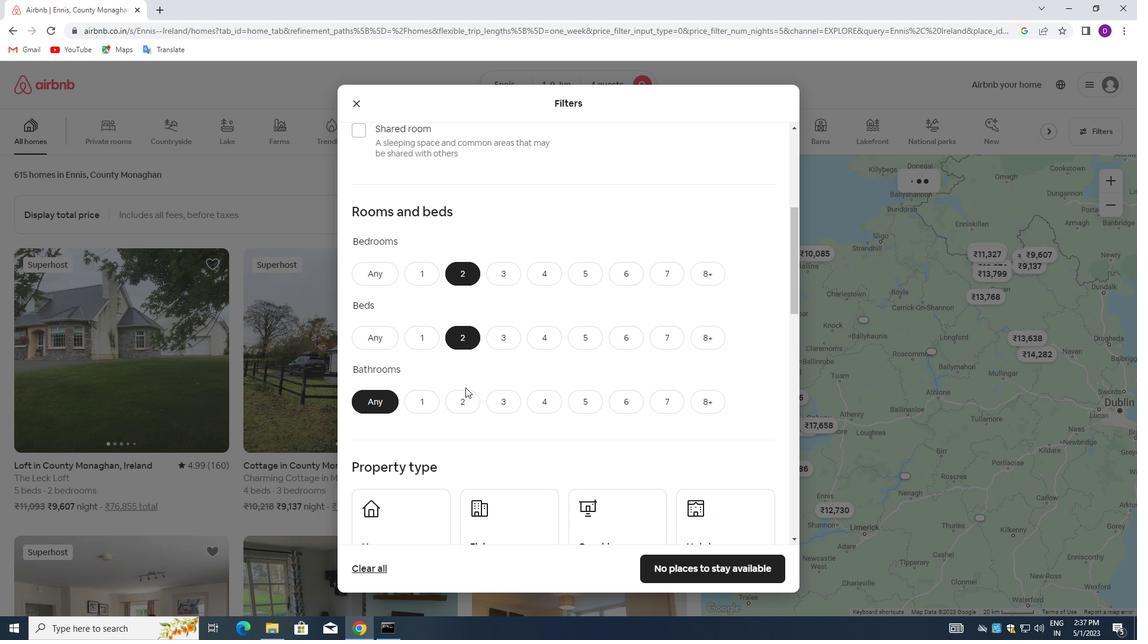 
Action: Mouse pressed left at (465, 394)
Screenshot: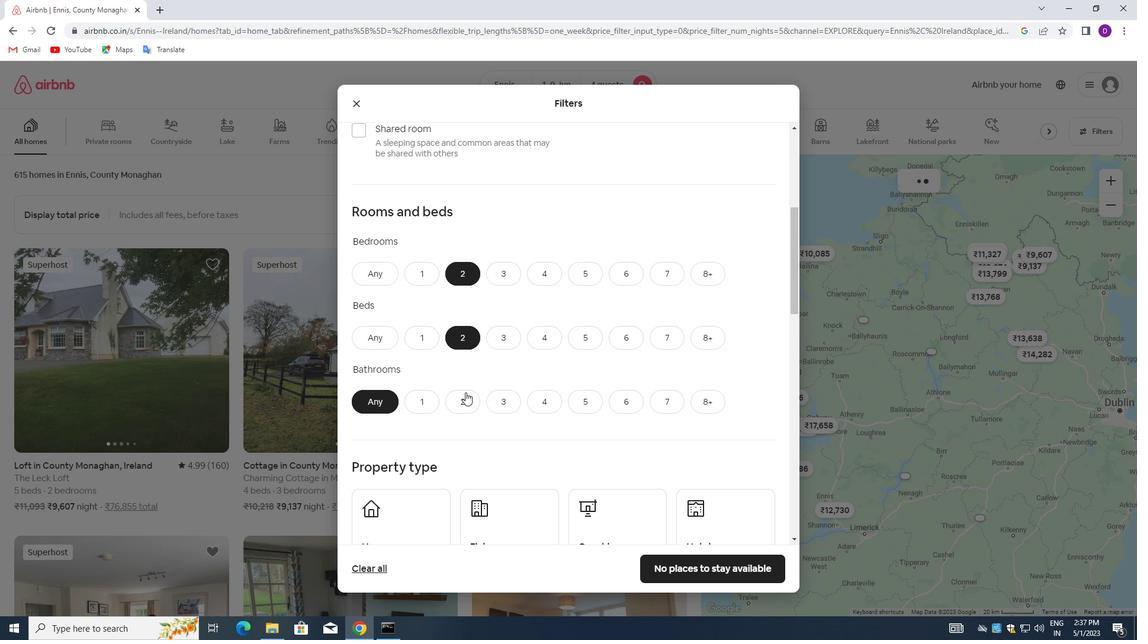 
Action: Mouse scrolled (465, 394) with delta (0, 0)
Screenshot: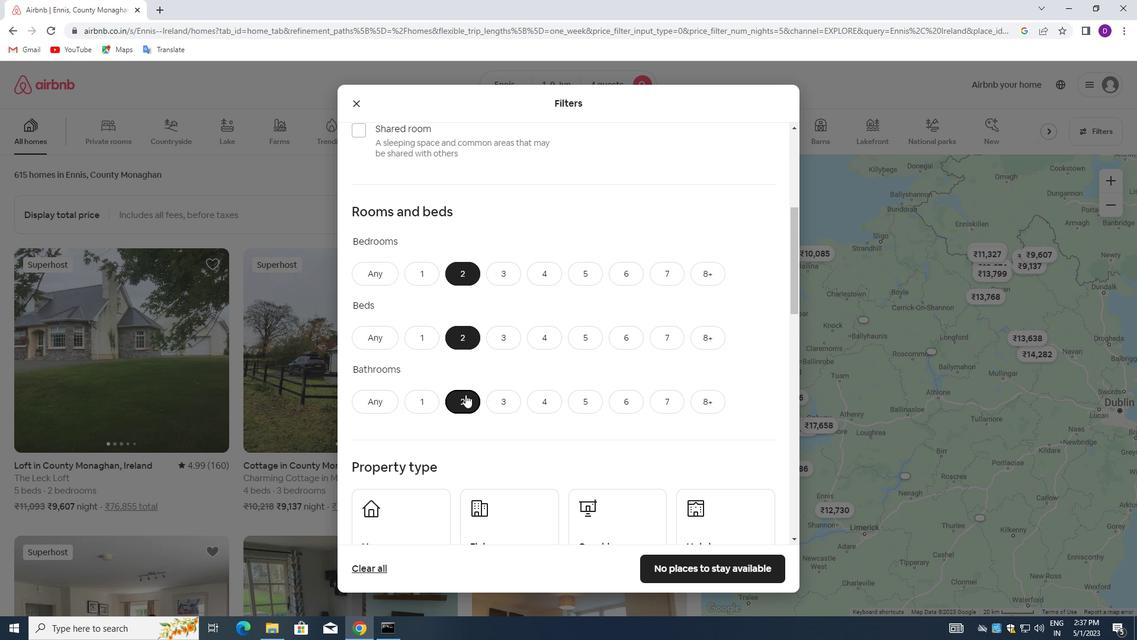 
Action: Mouse scrolled (465, 394) with delta (0, 0)
Screenshot: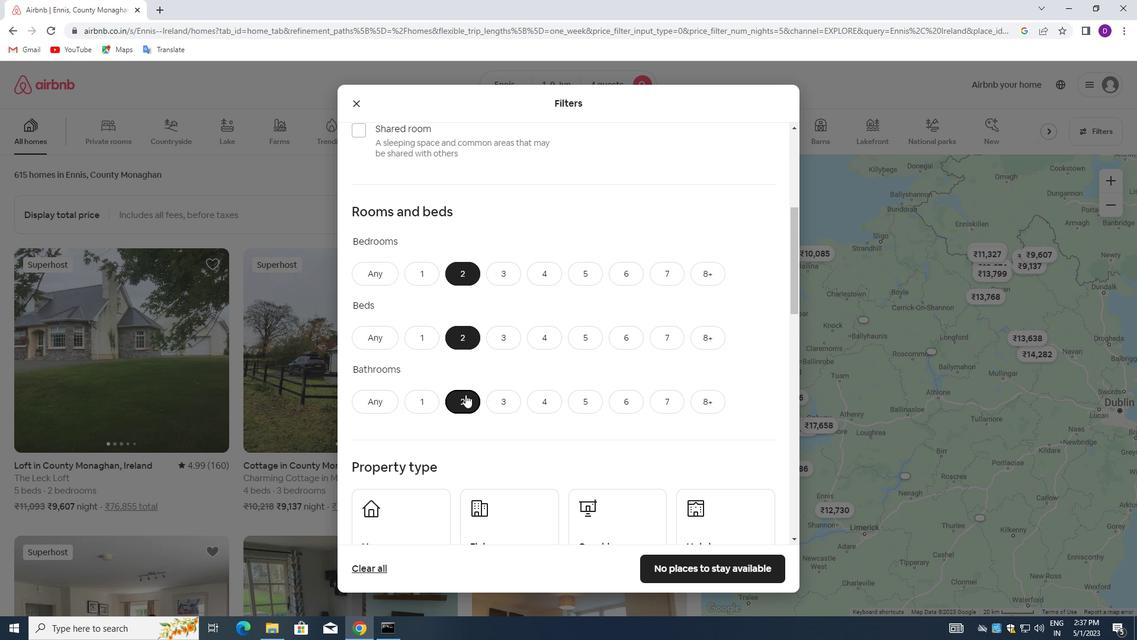 
Action: Mouse scrolled (465, 394) with delta (0, 0)
Screenshot: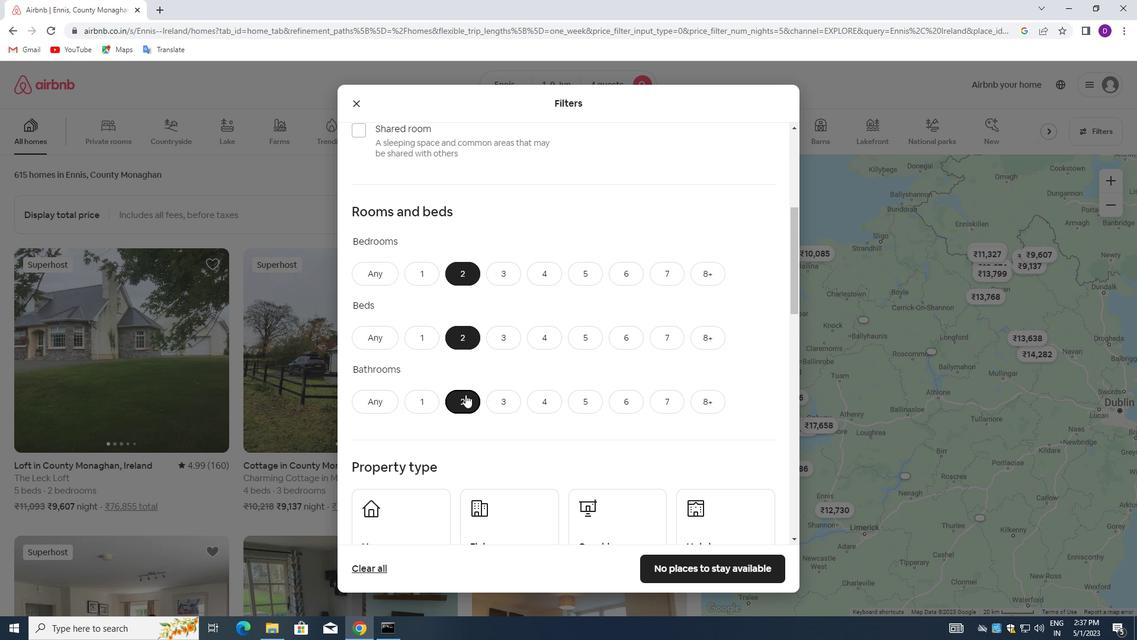 
Action: Mouse moved to (417, 366)
Screenshot: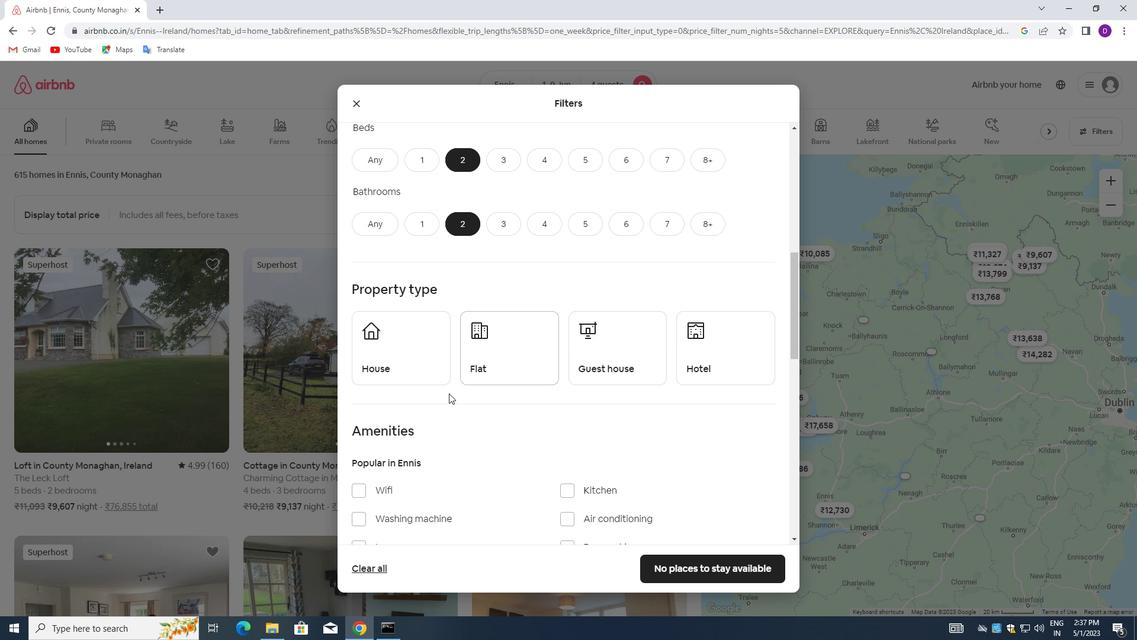 
Action: Mouse pressed left at (417, 366)
Screenshot: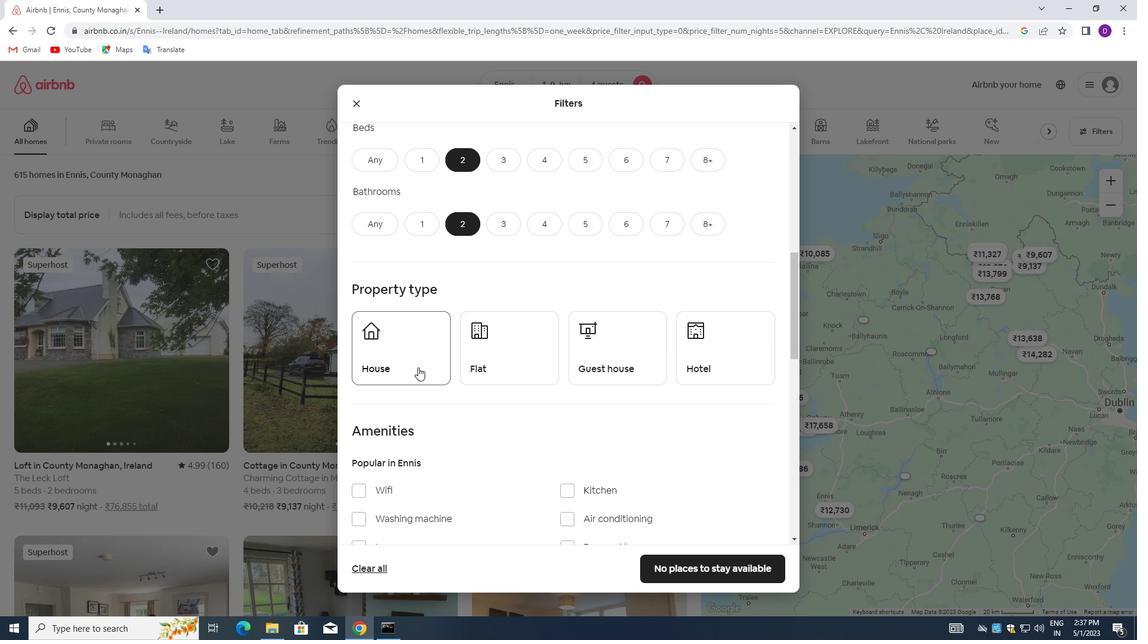 
Action: Mouse moved to (484, 356)
Screenshot: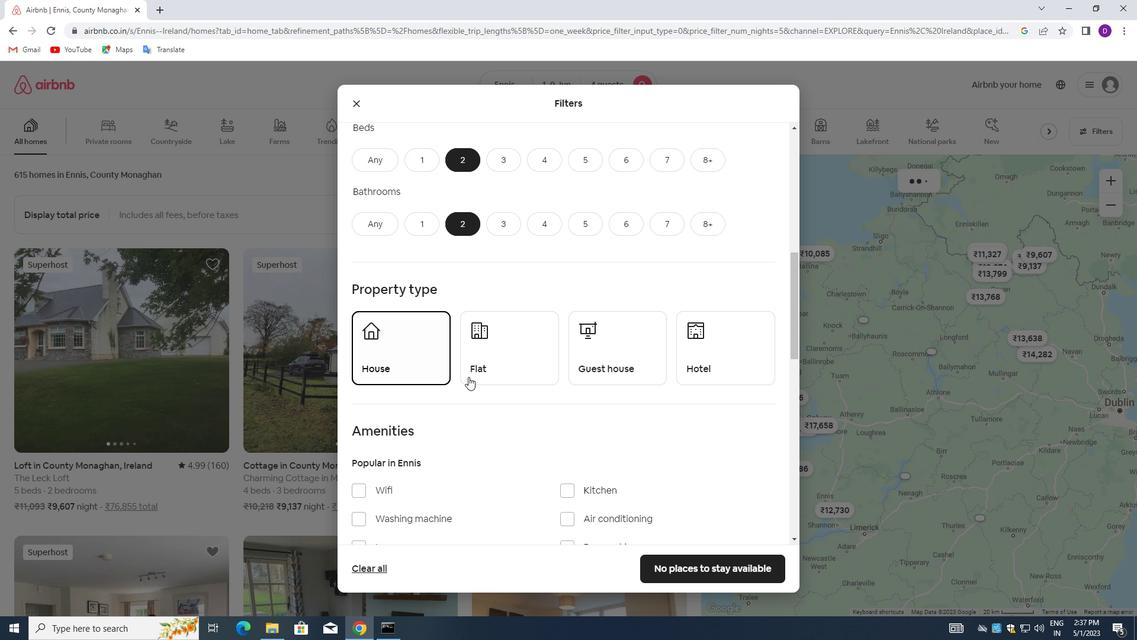 
Action: Mouse pressed left at (484, 356)
Screenshot: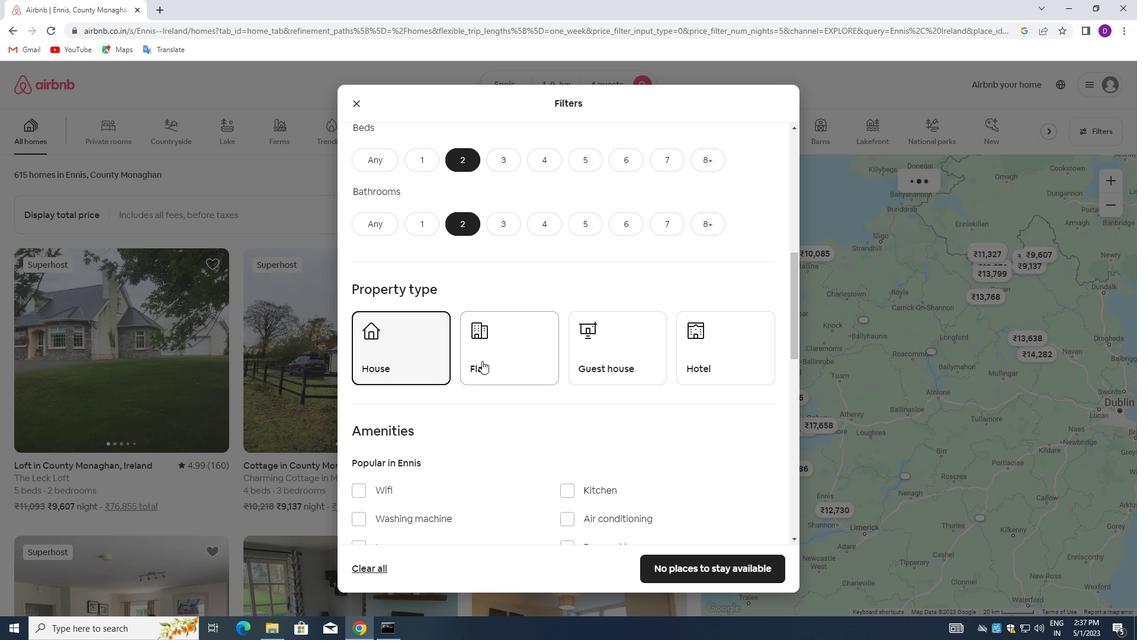 
Action: Mouse moved to (580, 344)
Screenshot: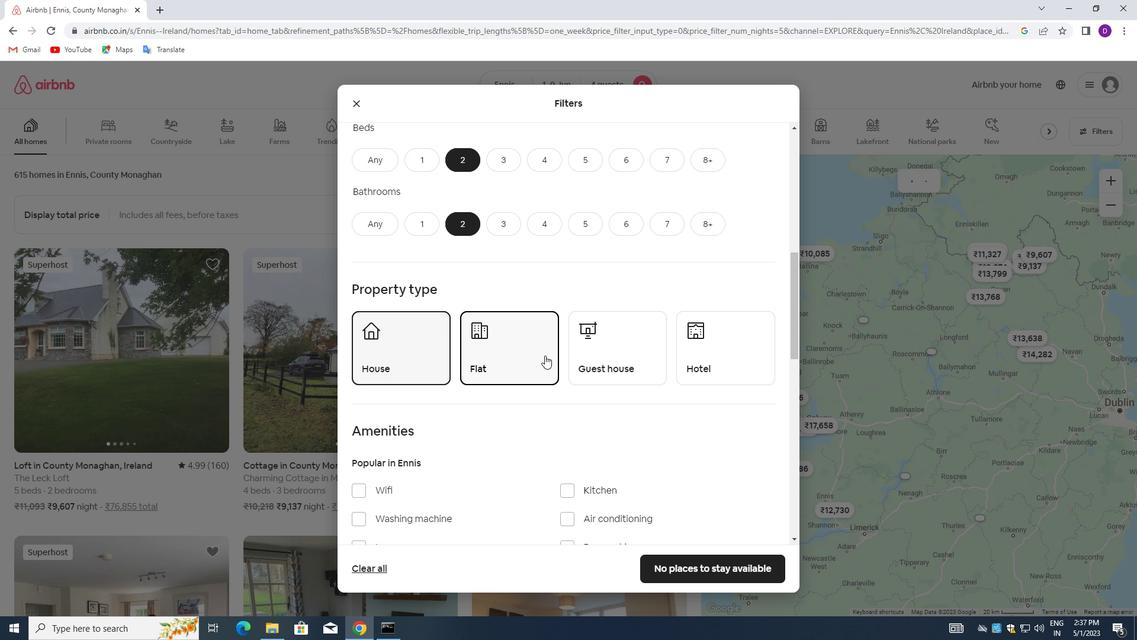
Action: Mouse pressed left at (580, 344)
Screenshot: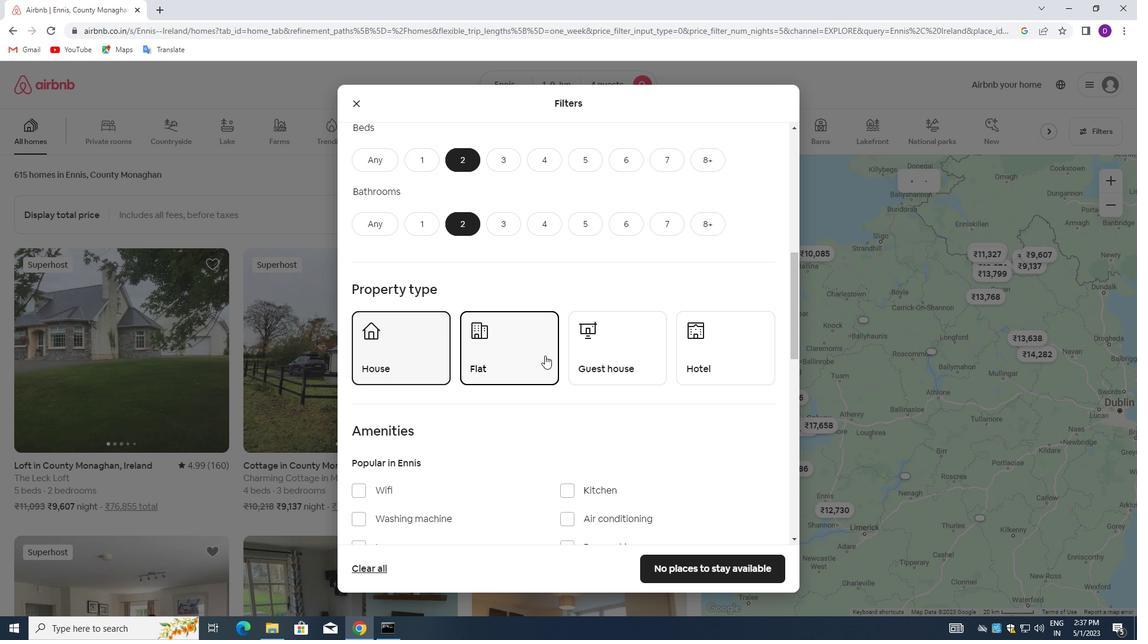 
Action: Mouse moved to (591, 379)
Screenshot: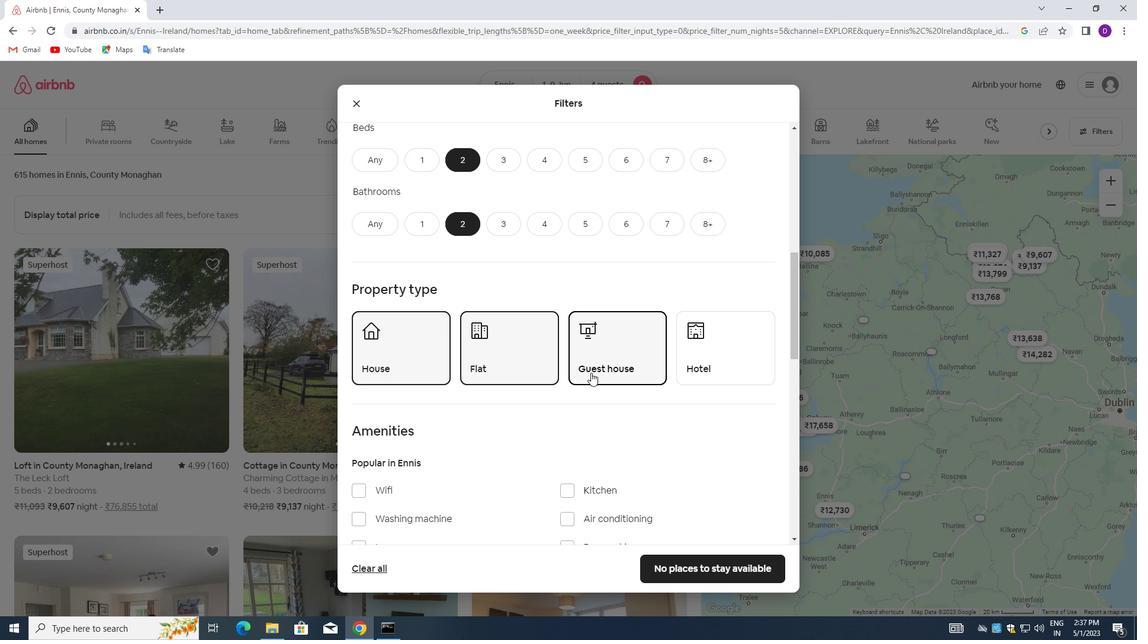 
Action: Mouse scrolled (591, 379) with delta (0, 0)
Screenshot: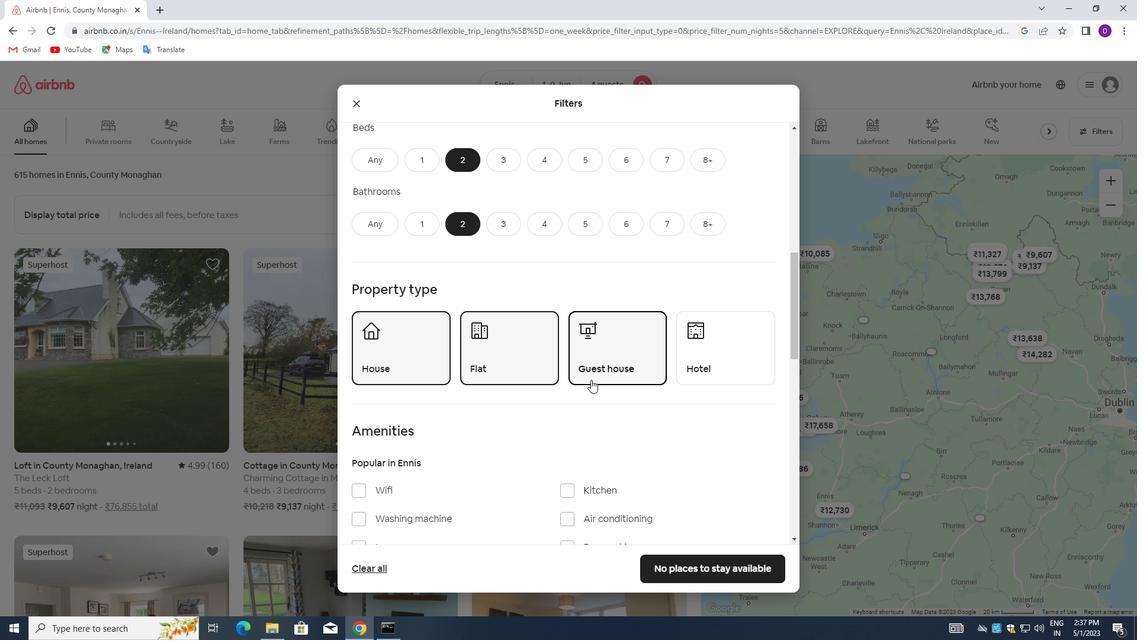 
Action: Mouse scrolled (591, 379) with delta (0, 0)
Screenshot: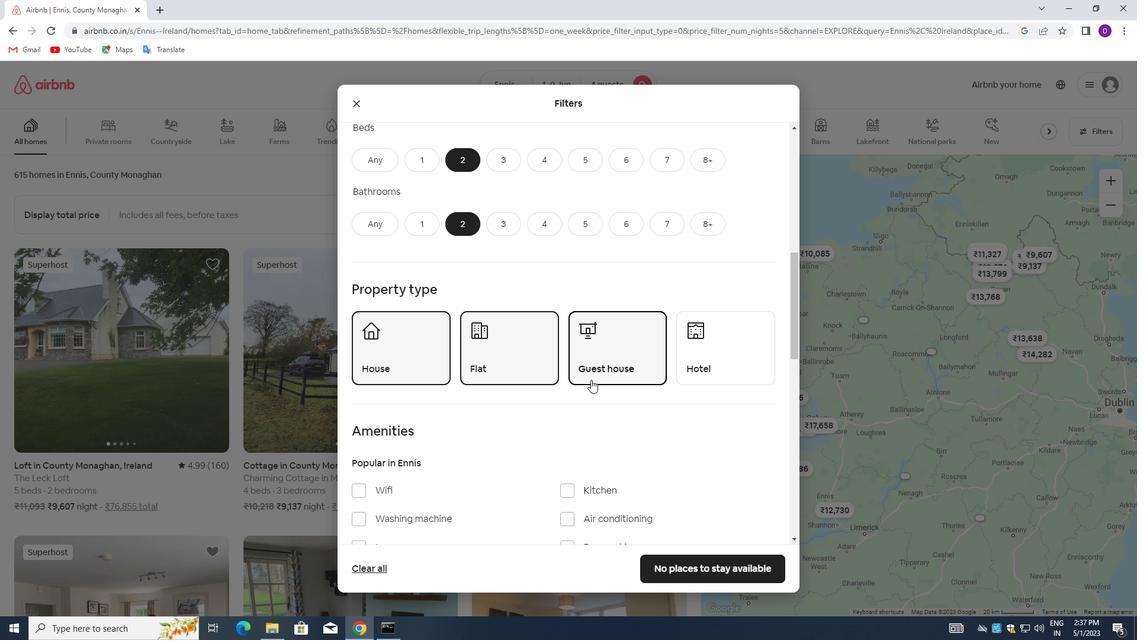 
Action: Mouse scrolled (591, 379) with delta (0, 0)
Screenshot: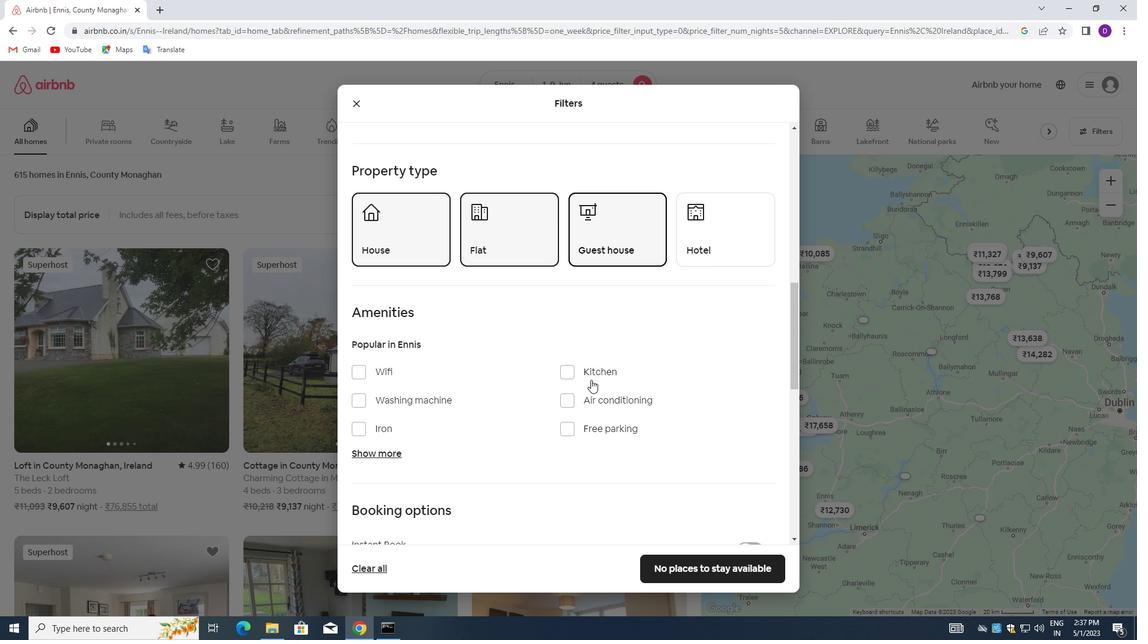 
Action: Mouse moved to (591, 381)
Screenshot: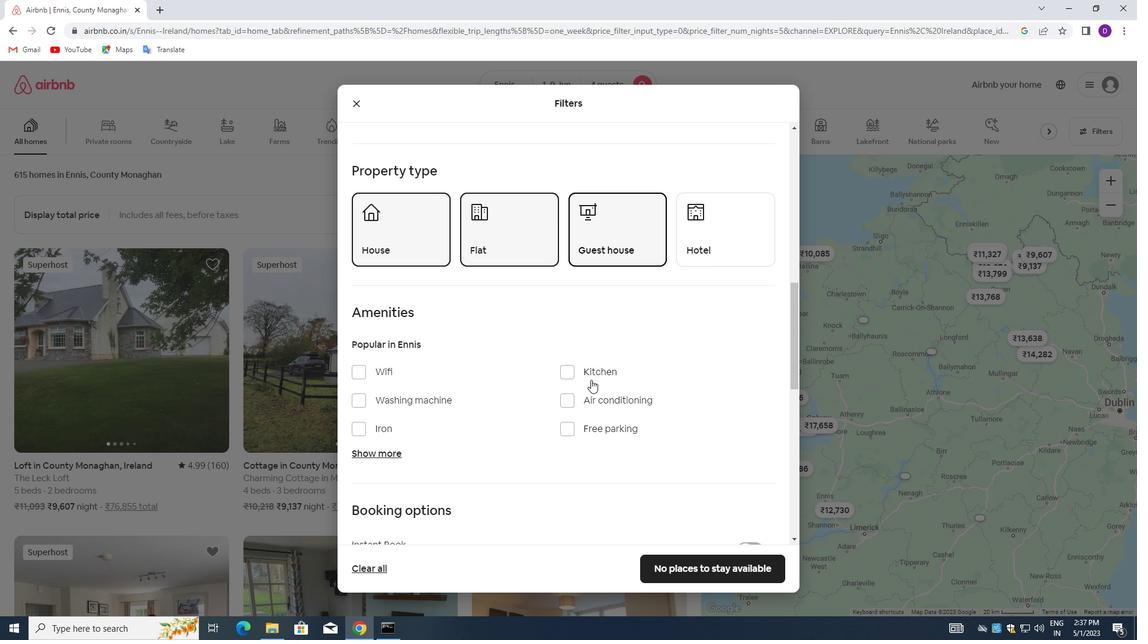
Action: Mouse scrolled (591, 381) with delta (0, 0)
Screenshot: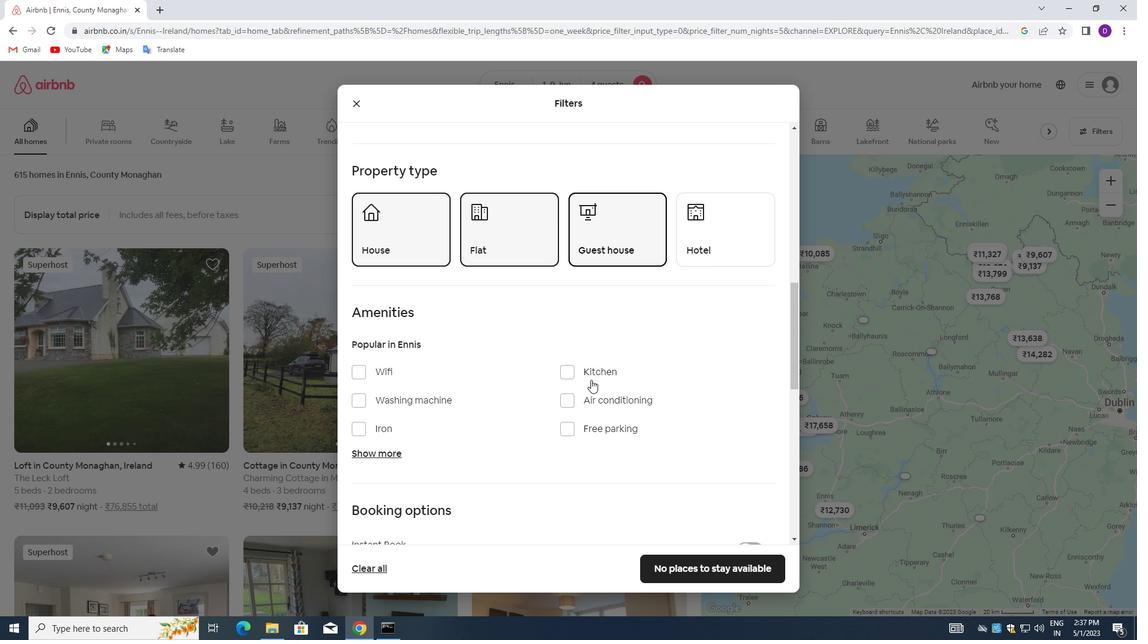 
Action: Mouse moved to (591, 384)
Screenshot: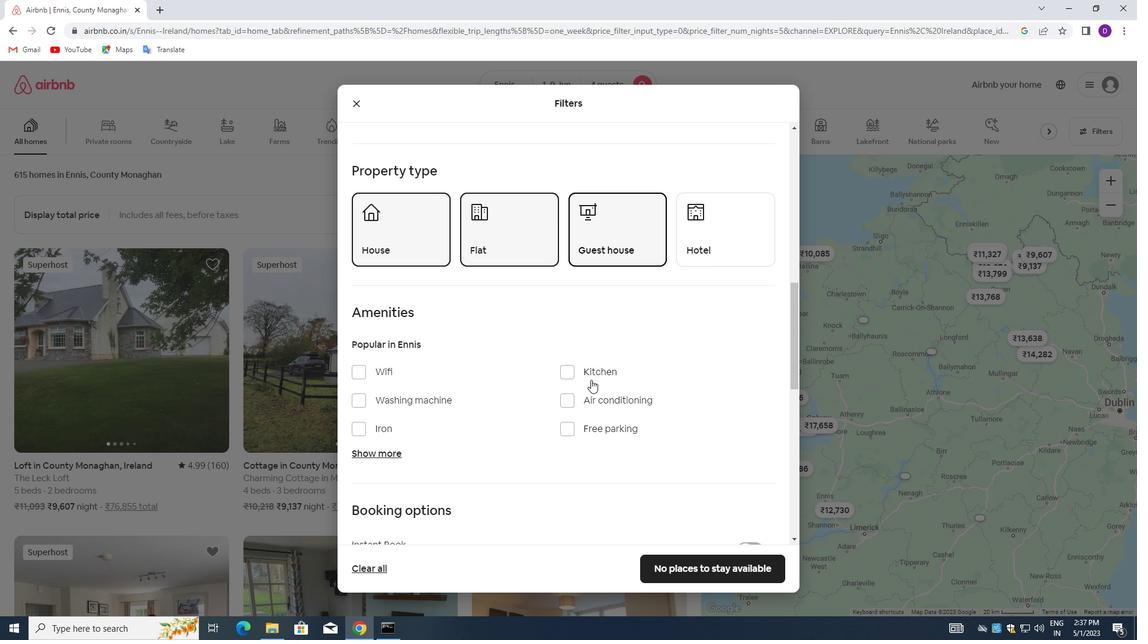 
Action: Mouse scrolled (591, 383) with delta (0, 0)
Screenshot: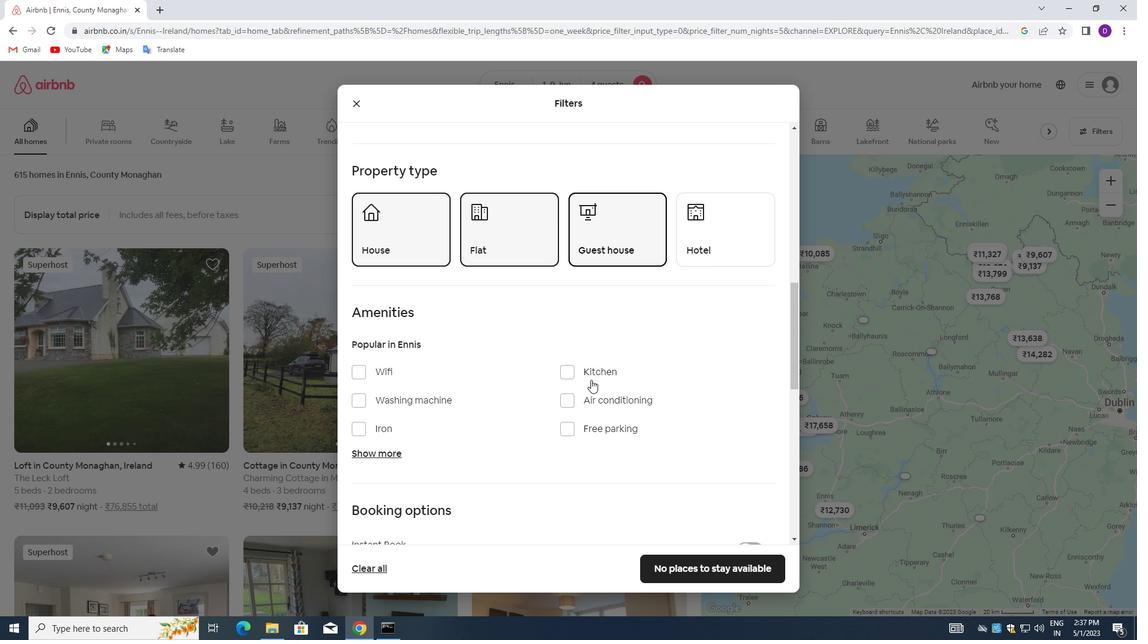 
Action: Mouse moved to (592, 384)
Screenshot: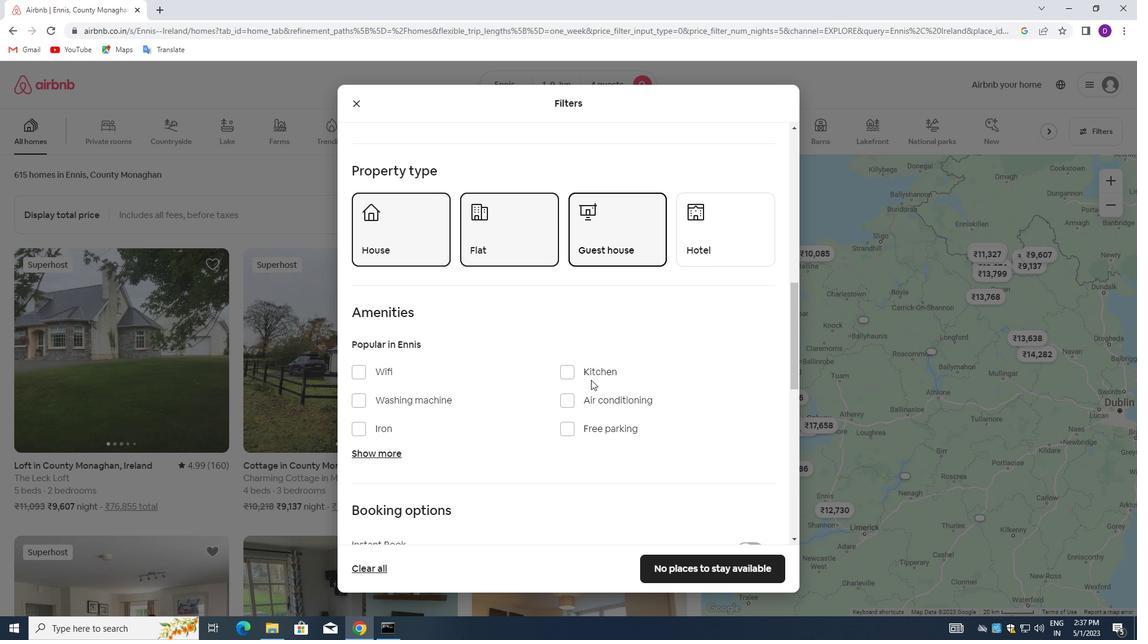 
Action: Mouse scrolled (592, 384) with delta (0, 0)
Screenshot: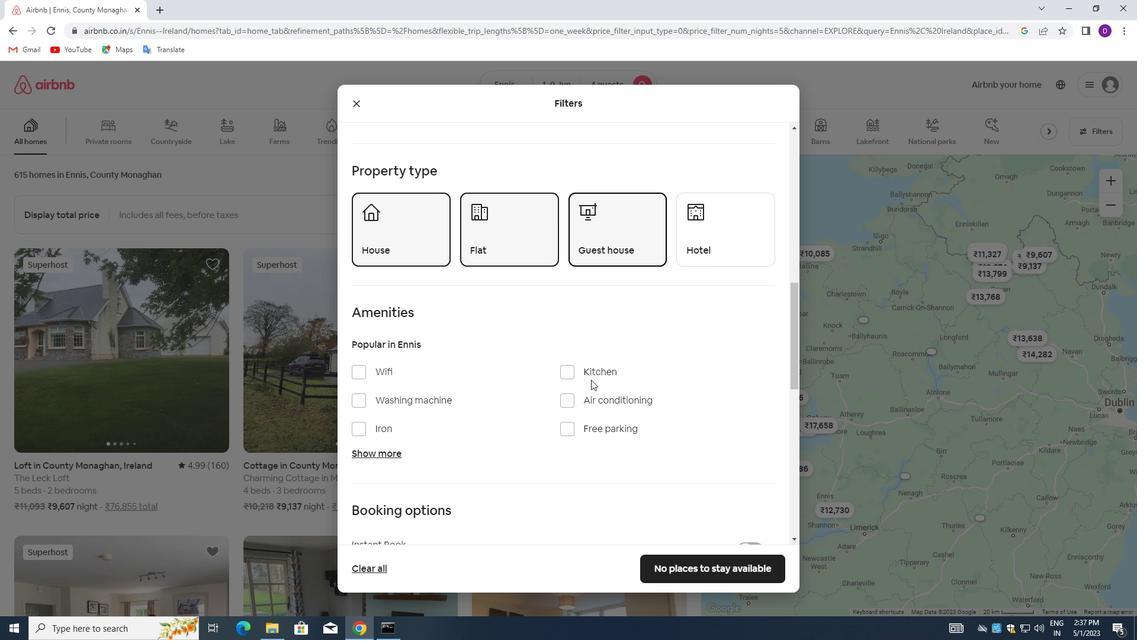 
Action: Mouse moved to (600, 387)
Screenshot: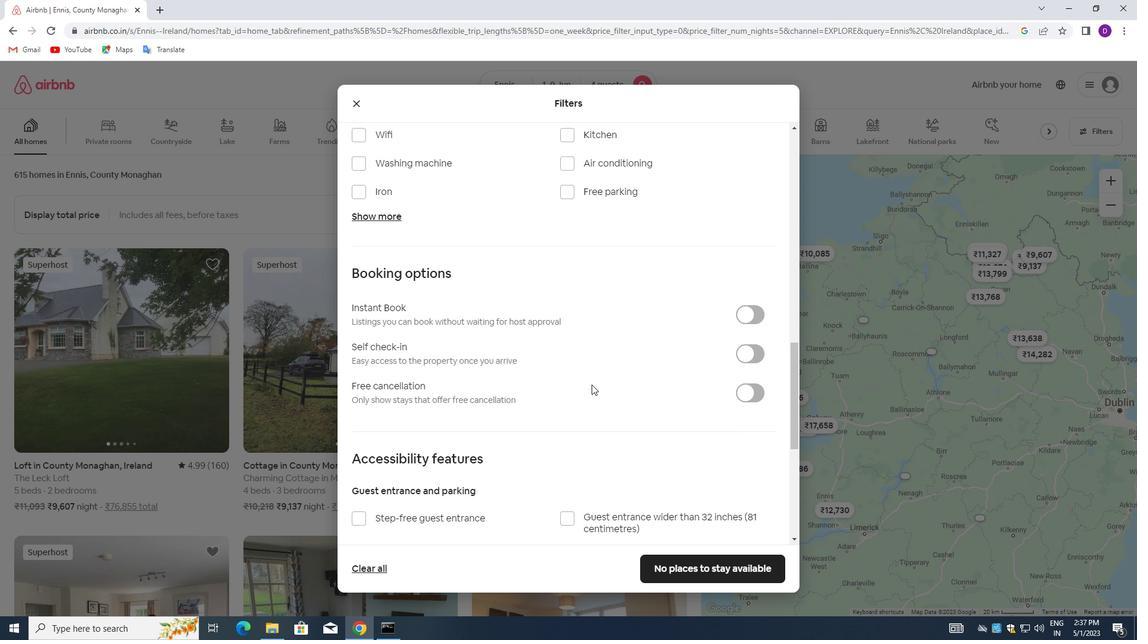 
Action: Mouse scrolled (600, 386) with delta (0, 0)
Screenshot: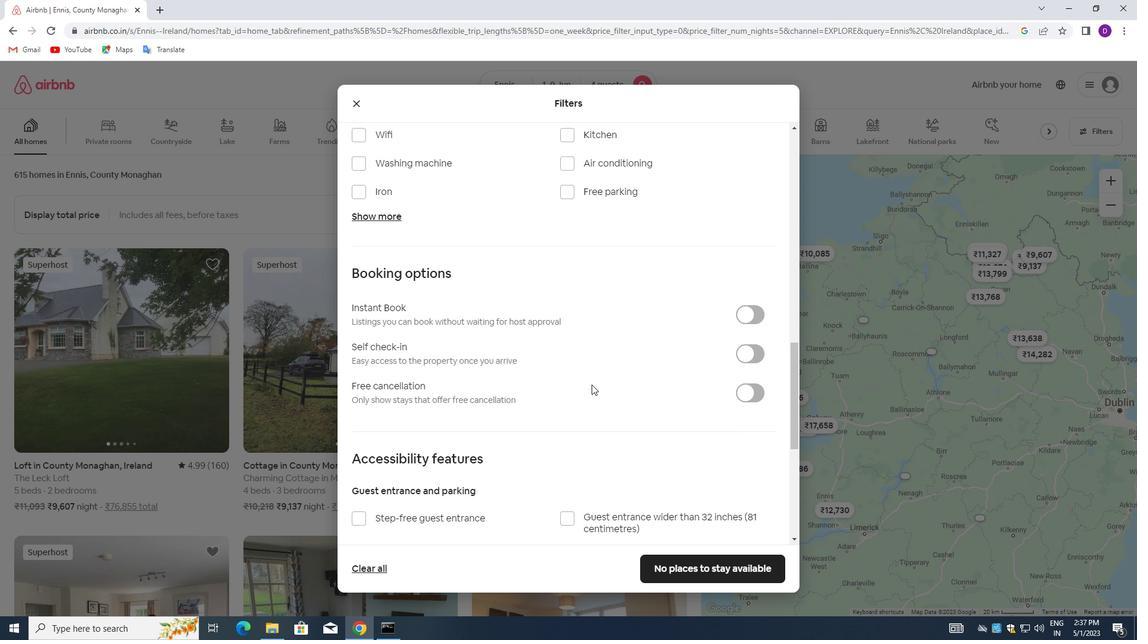
Action: Mouse moved to (741, 298)
Screenshot: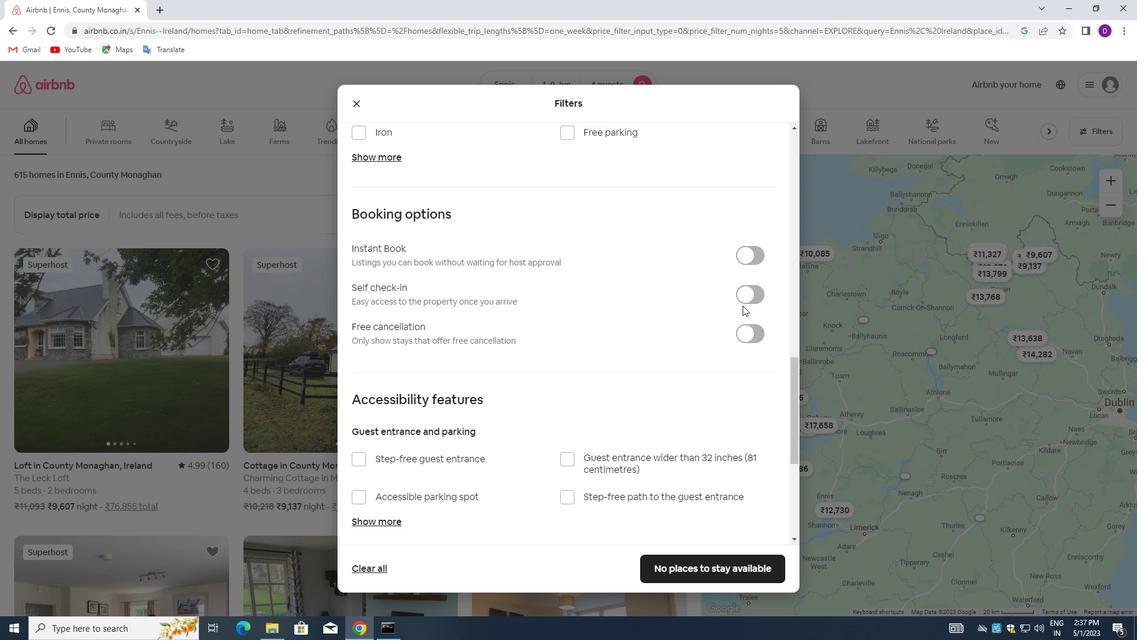 
Action: Mouse pressed left at (741, 298)
Screenshot: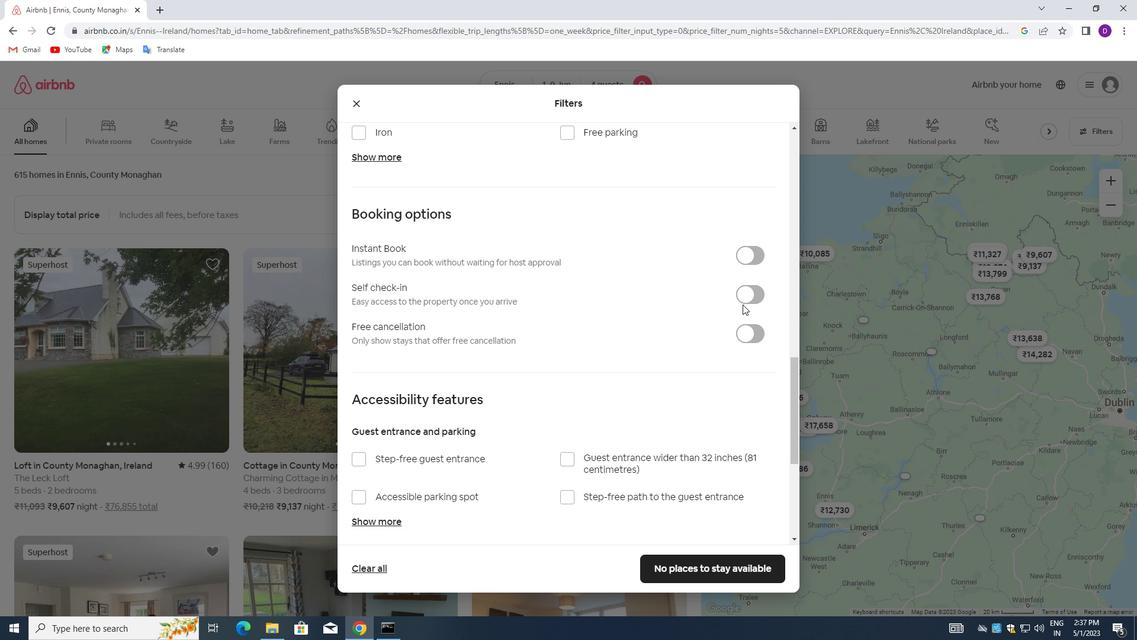 
Action: Mouse moved to (535, 389)
Screenshot: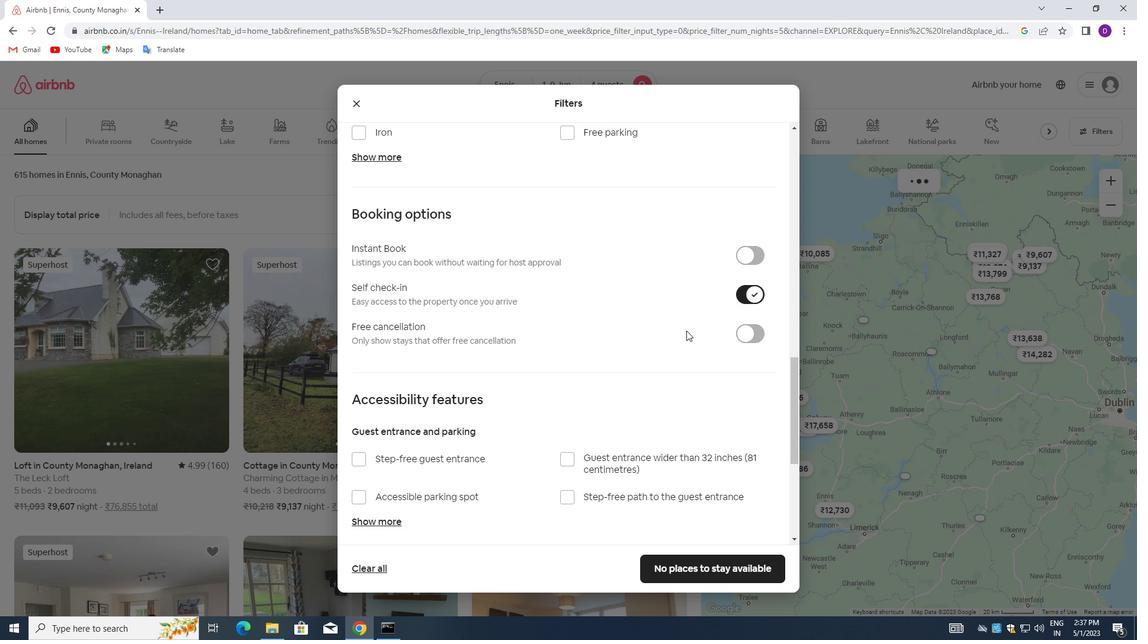 
Action: Mouse scrolled (535, 388) with delta (0, 0)
Screenshot: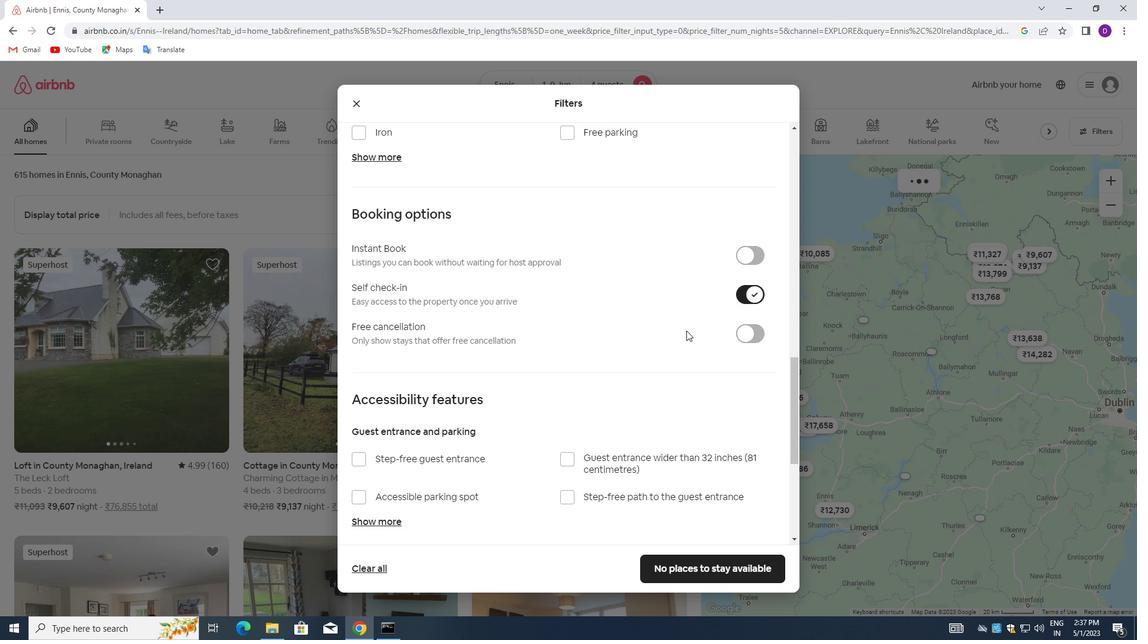 
Action: Mouse moved to (521, 395)
Screenshot: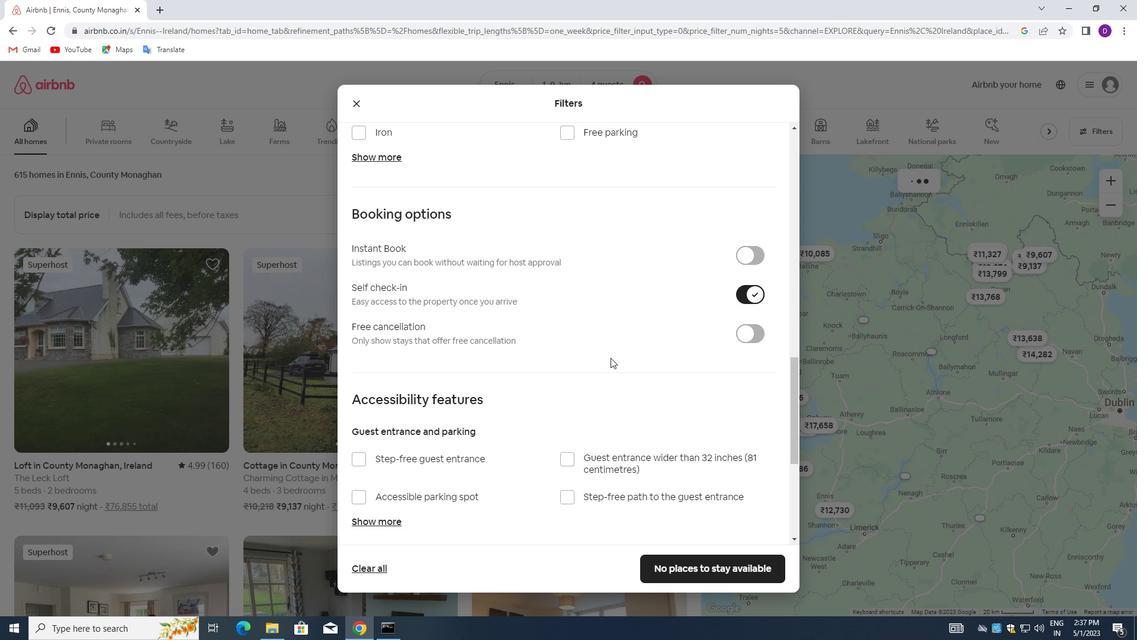 
Action: Mouse scrolled (521, 395) with delta (0, 0)
Screenshot: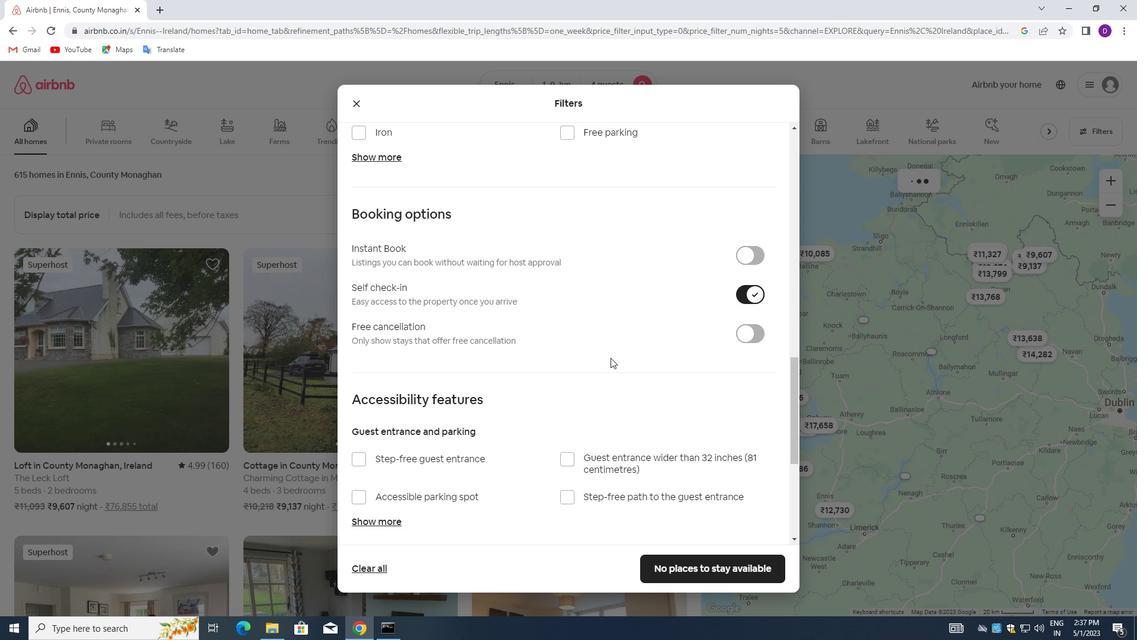 
Action: Mouse moved to (519, 397)
Screenshot: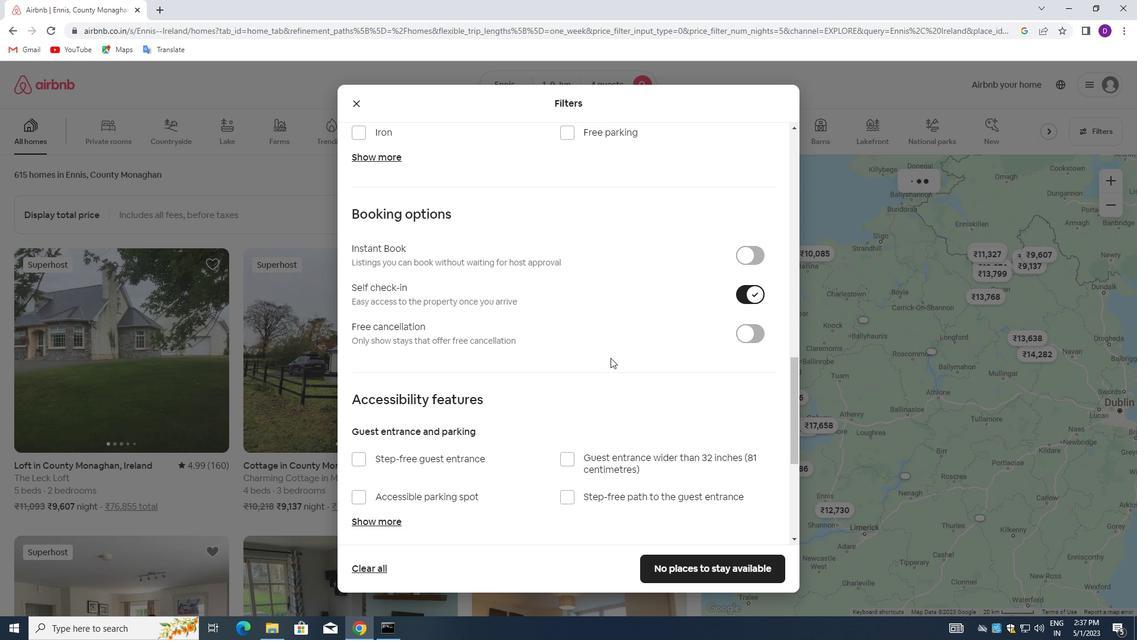 
Action: Mouse scrolled (519, 397) with delta (0, 0)
Screenshot: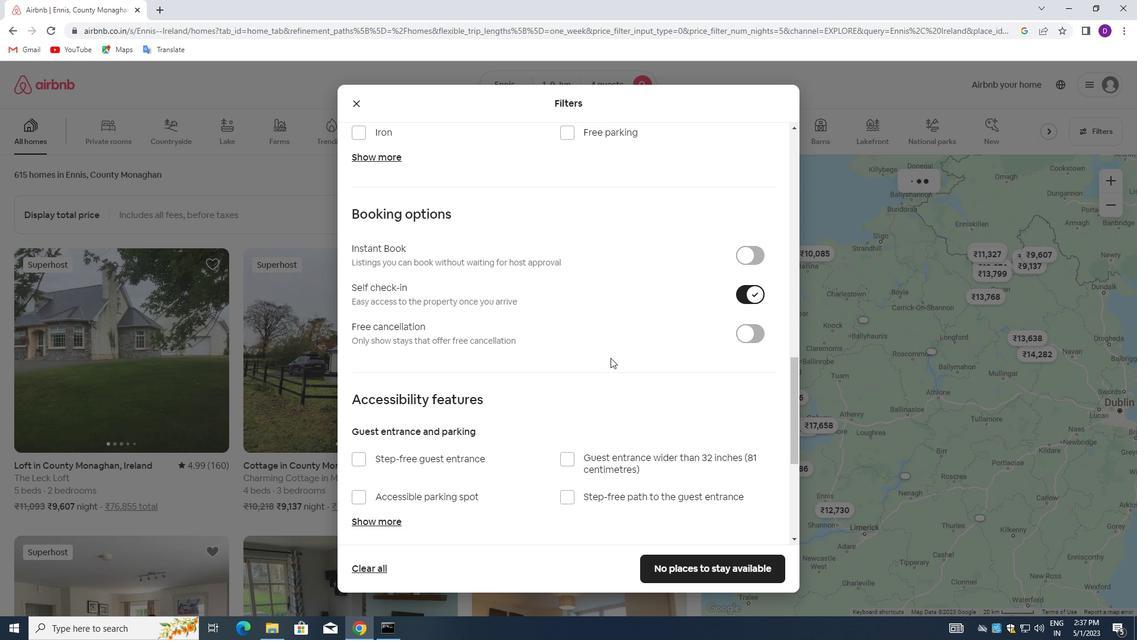
Action: Mouse moved to (517, 398)
Screenshot: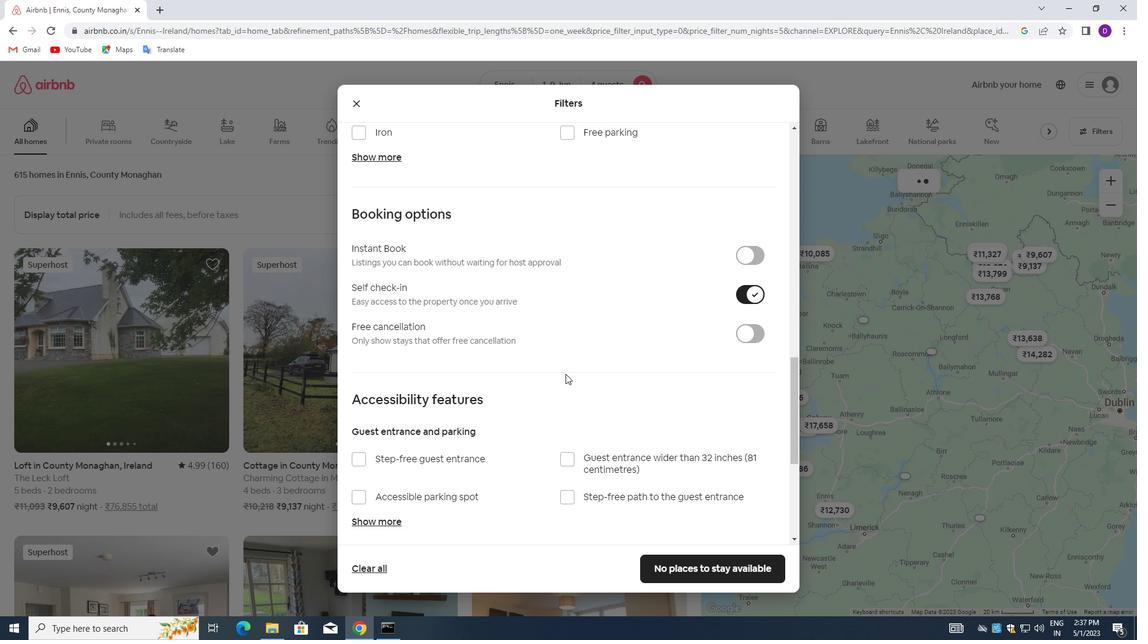 
Action: Mouse scrolled (517, 397) with delta (0, 0)
Screenshot: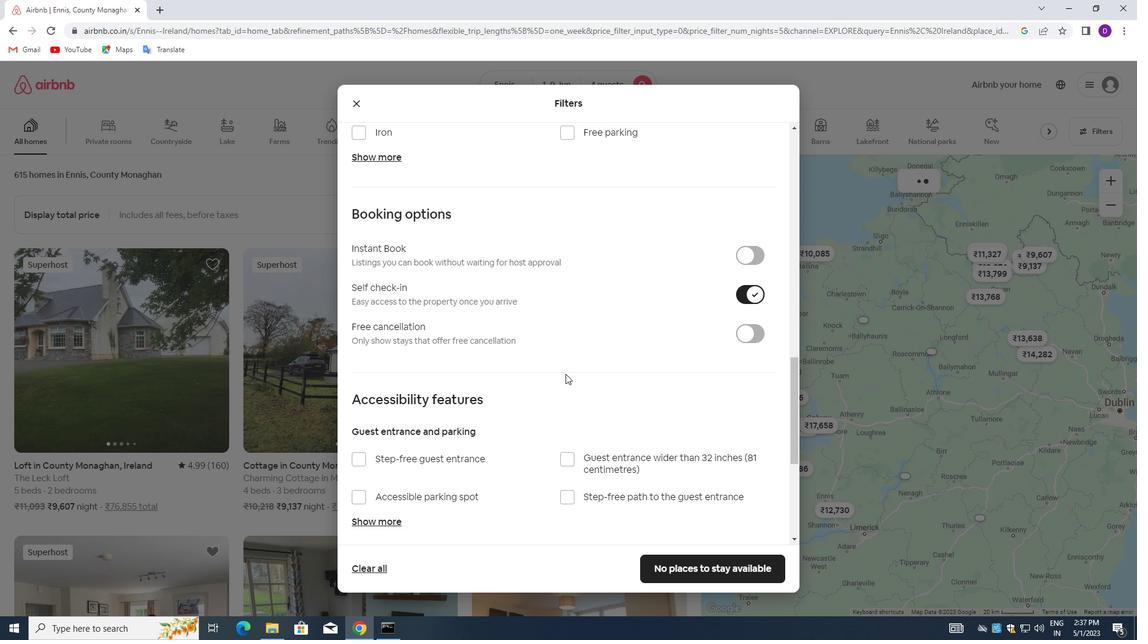 
Action: Mouse moved to (516, 398)
Screenshot: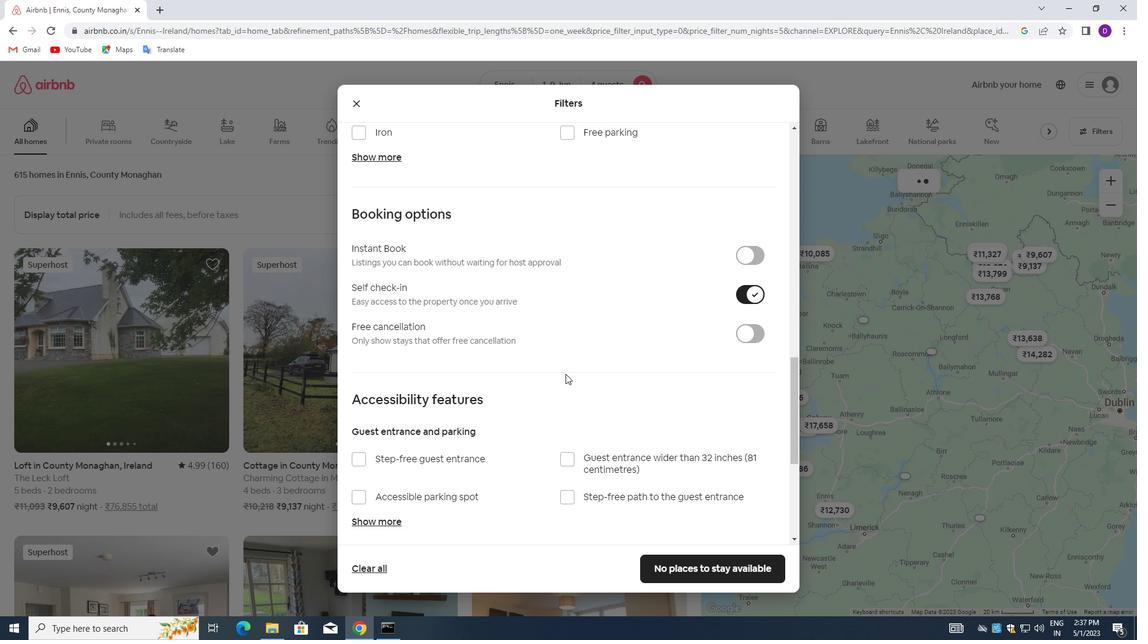 
Action: Mouse scrolled (516, 397) with delta (0, 0)
Screenshot: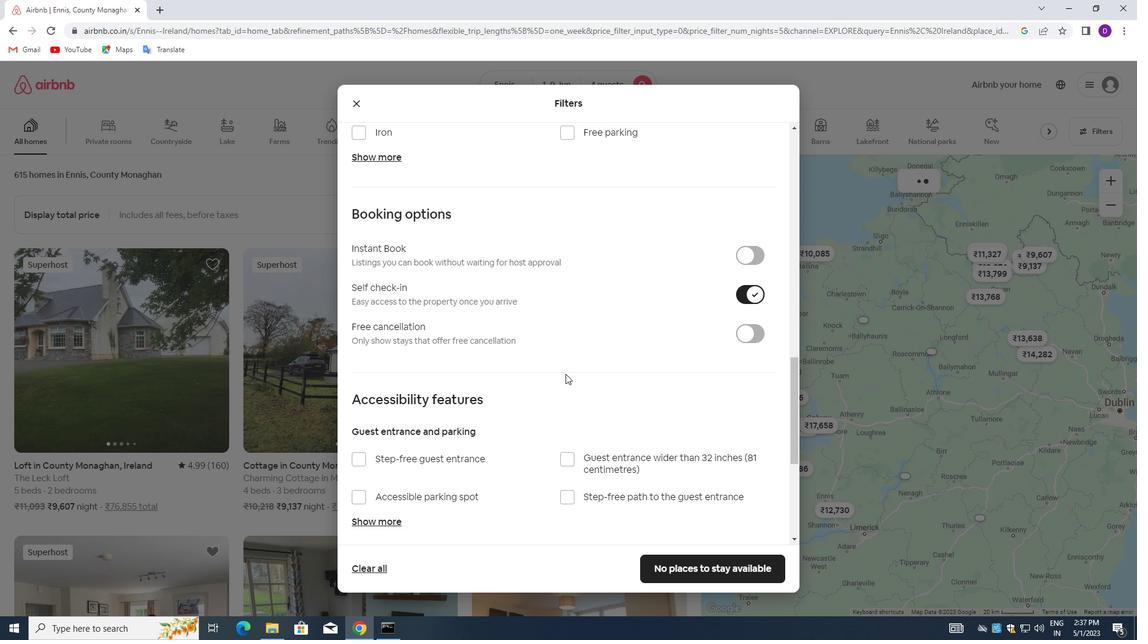
Action: Mouse moved to (513, 400)
Screenshot: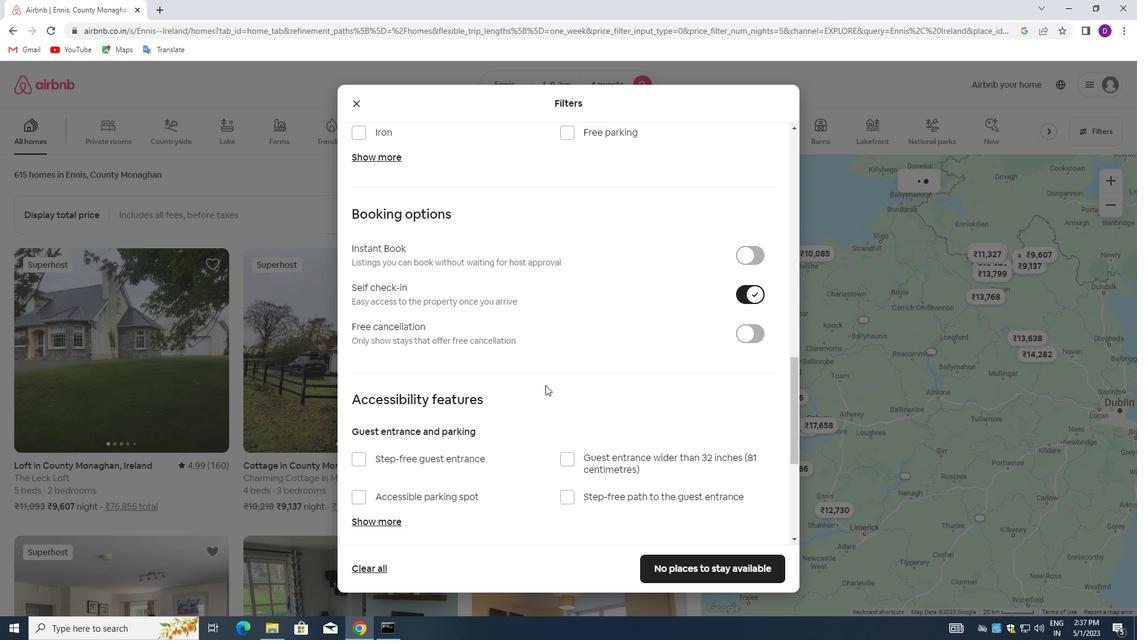 
Action: Mouse scrolled (513, 399) with delta (0, 0)
Screenshot: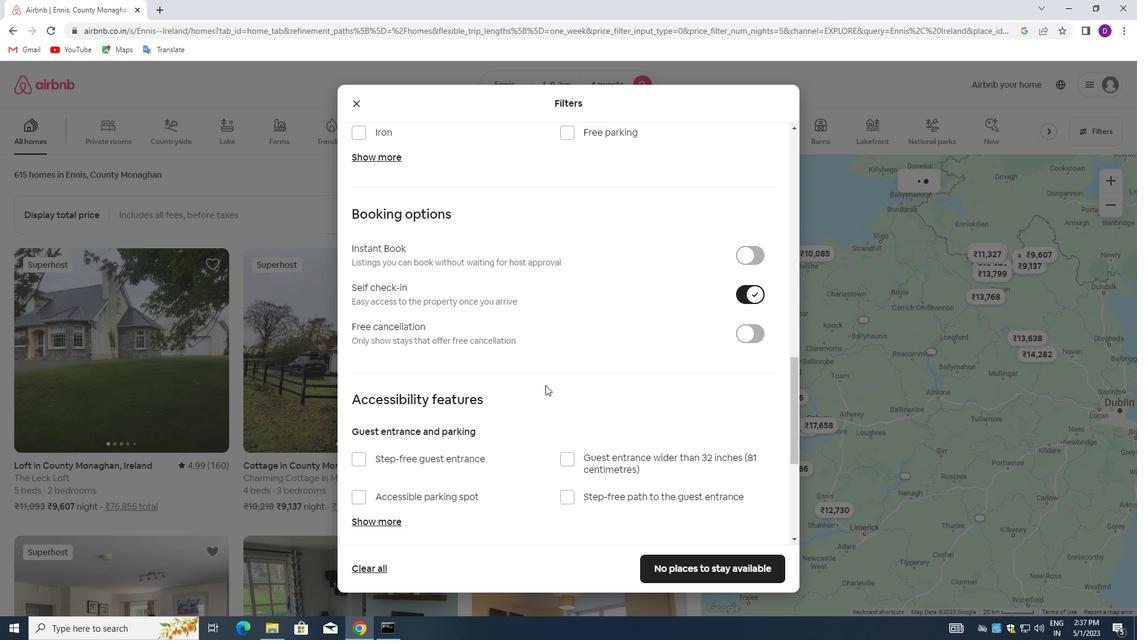 
Action: Mouse moved to (481, 414)
Screenshot: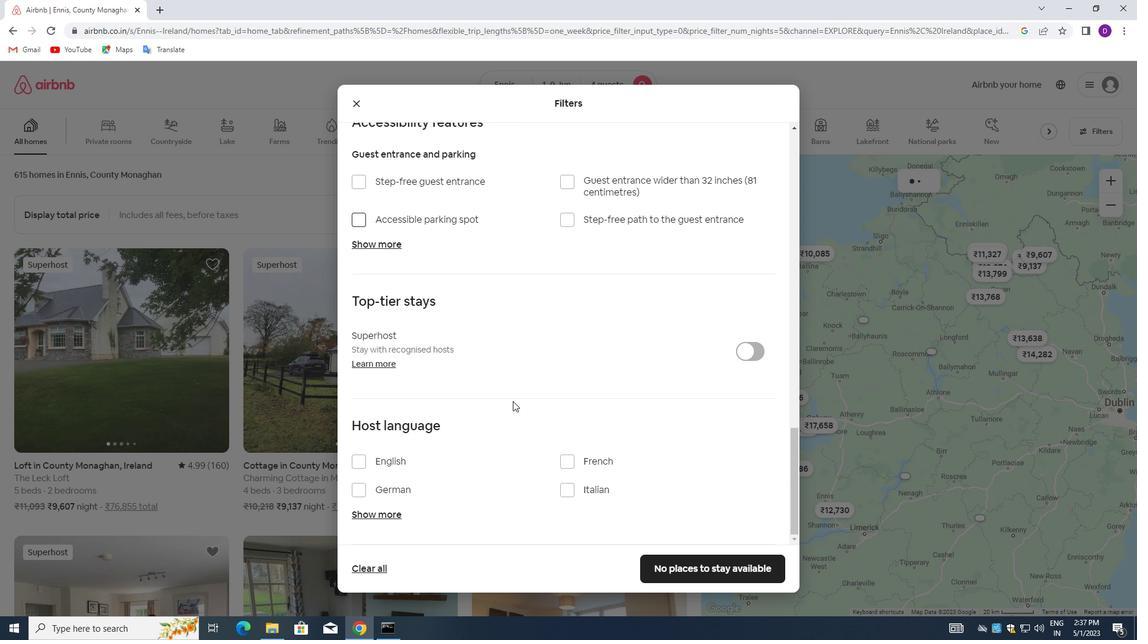
Action: Mouse scrolled (481, 414) with delta (0, 0)
Screenshot: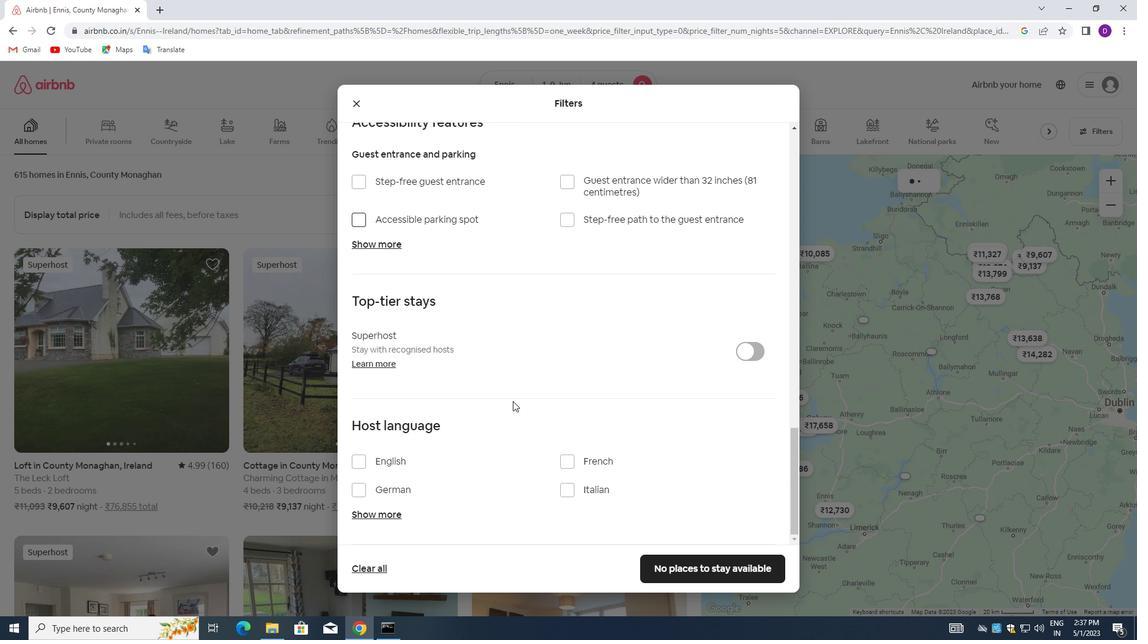 
Action: Mouse moved to (473, 419)
Screenshot: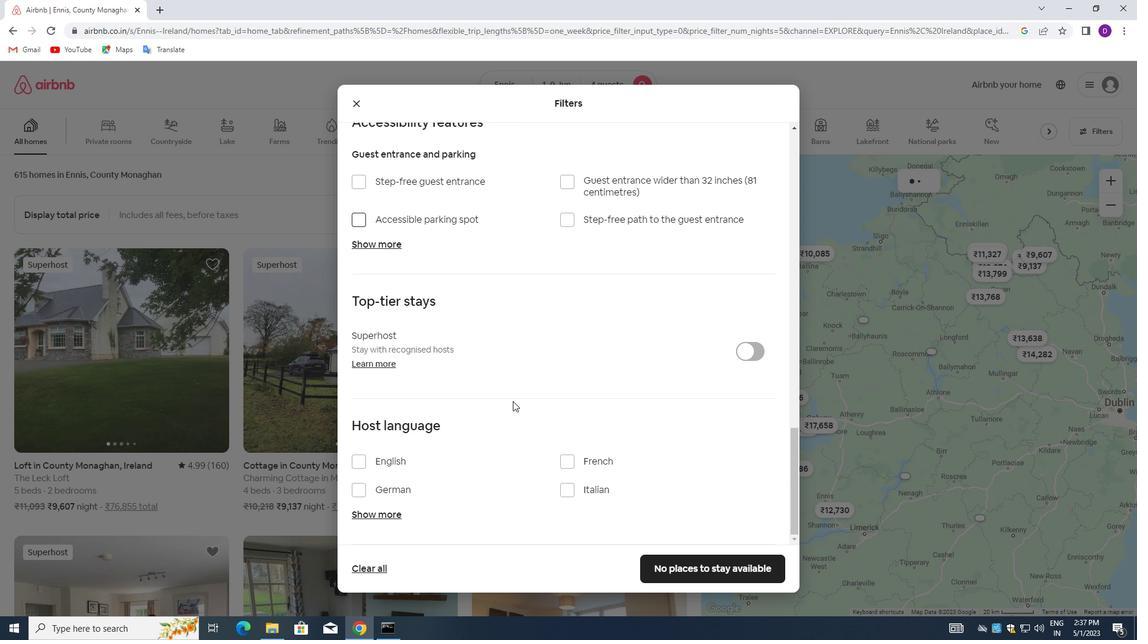 
Action: Mouse scrolled (473, 418) with delta (0, 0)
Screenshot: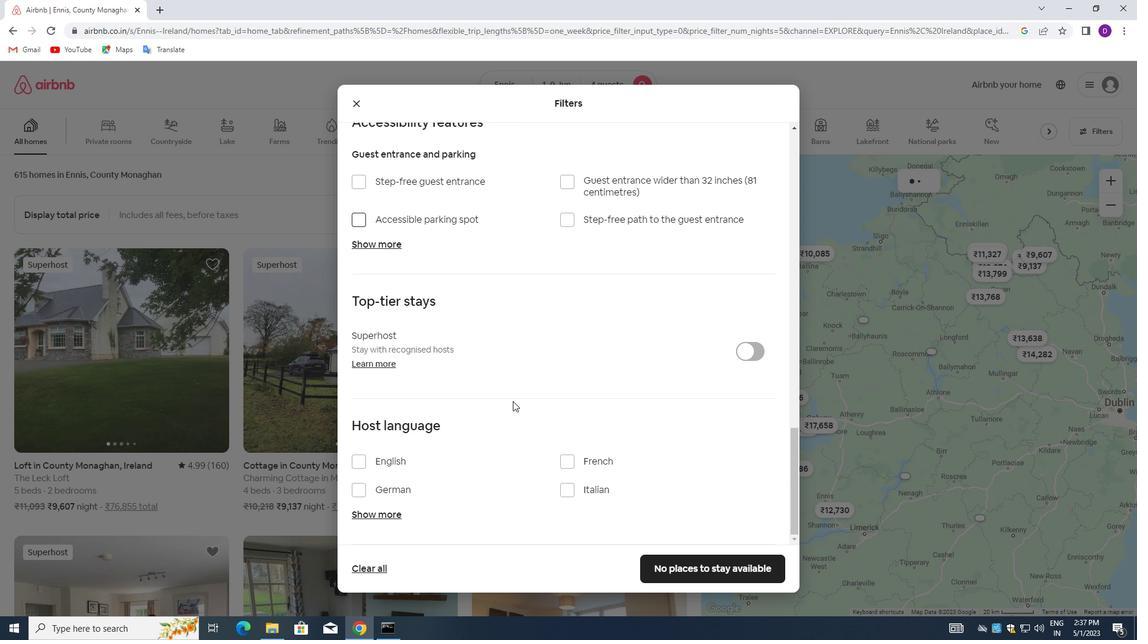 
Action: Mouse moved to (466, 422)
Screenshot: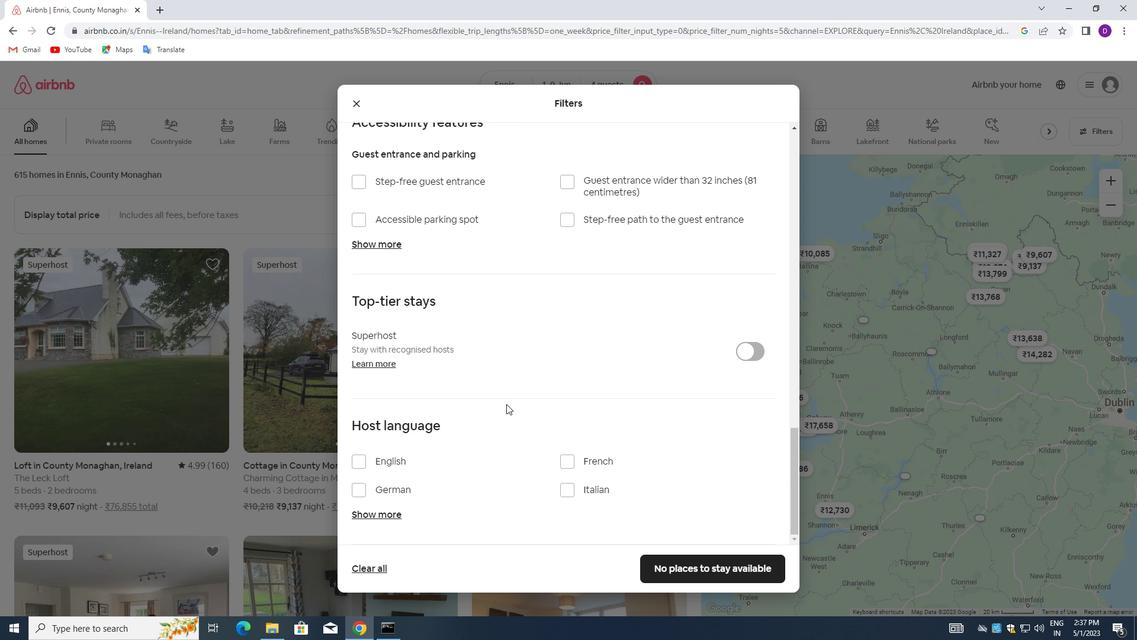 
Action: Mouse scrolled (466, 421) with delta (0, 0)
Screenshot: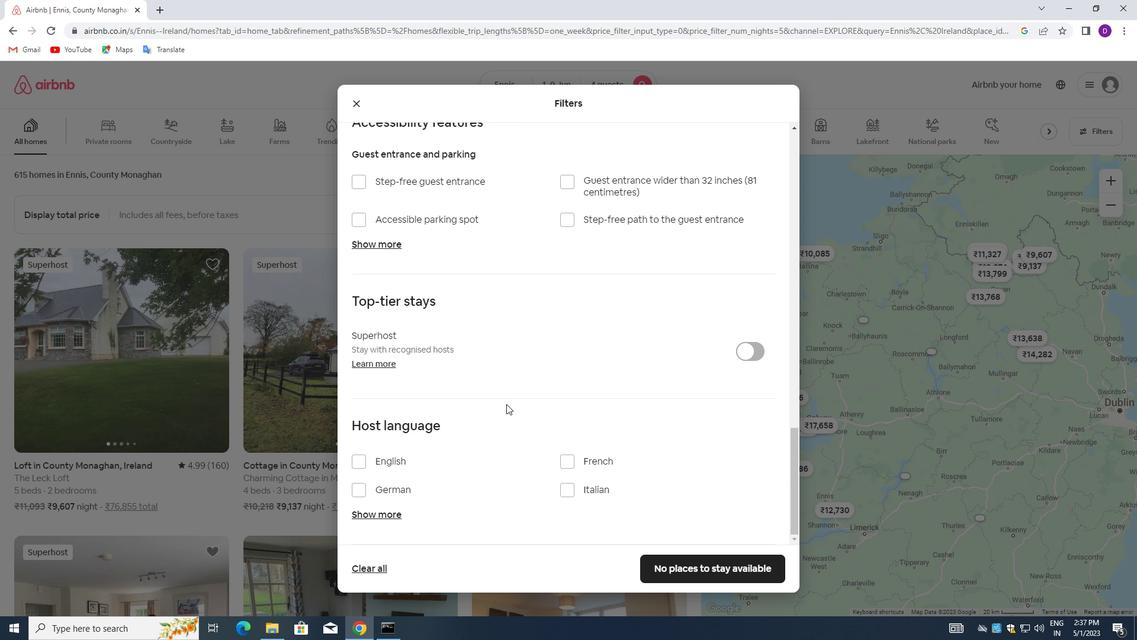 
Action: Mouse moved to (461, 426)
Screenshot: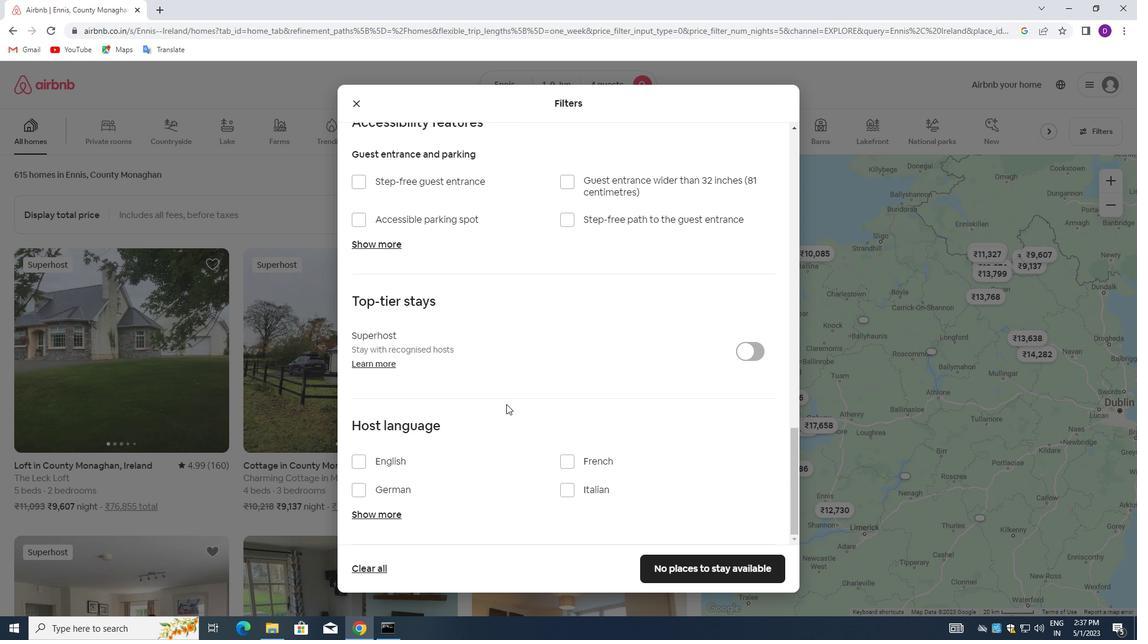 
Action: Mouse scrolled (461, 426) with delta (0, 0)
Screenshot: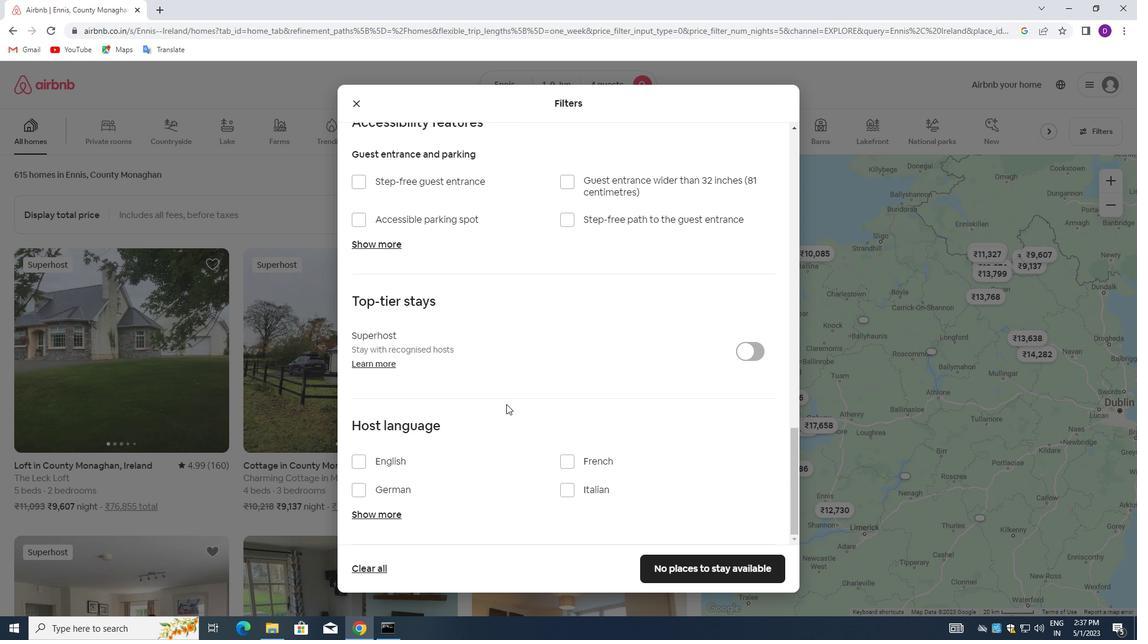 
Action: Mouse moved to (449, 432)
Screenshot: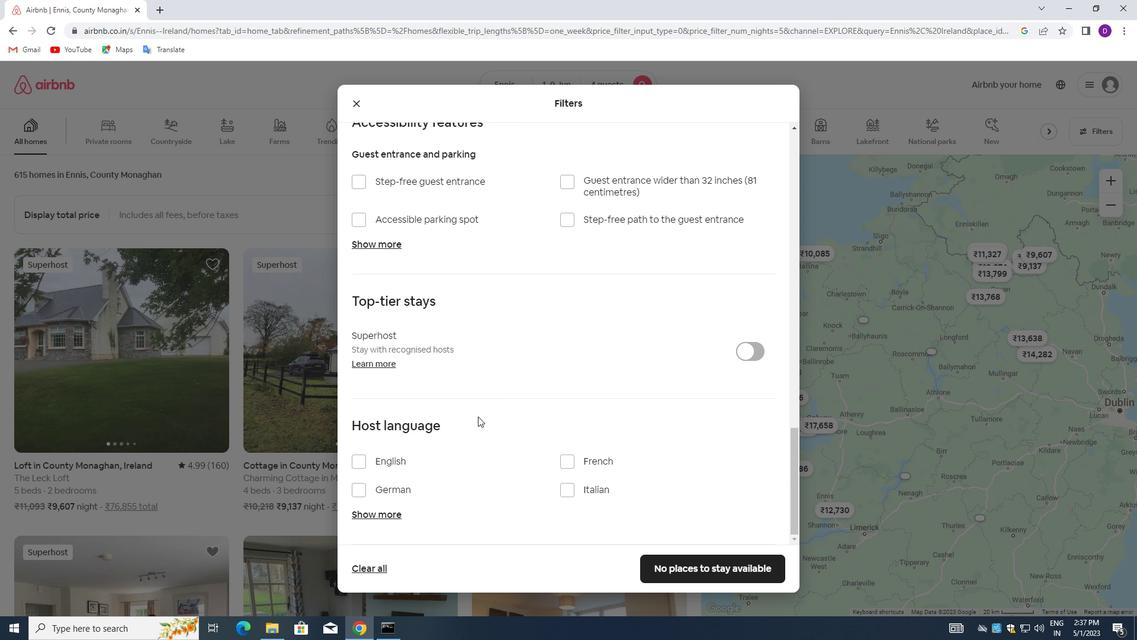 
Action: Mouse scrolled (449, 432) with delta (0, 0)
Screenshot: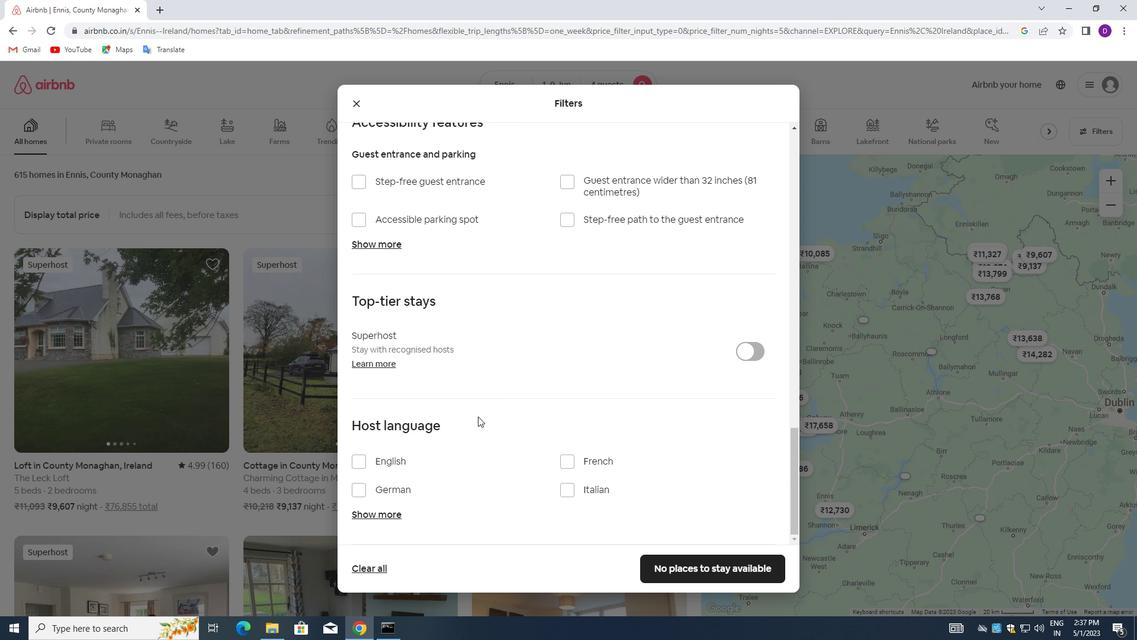
Action: Mouse moved to (362, 461)
Screenshot: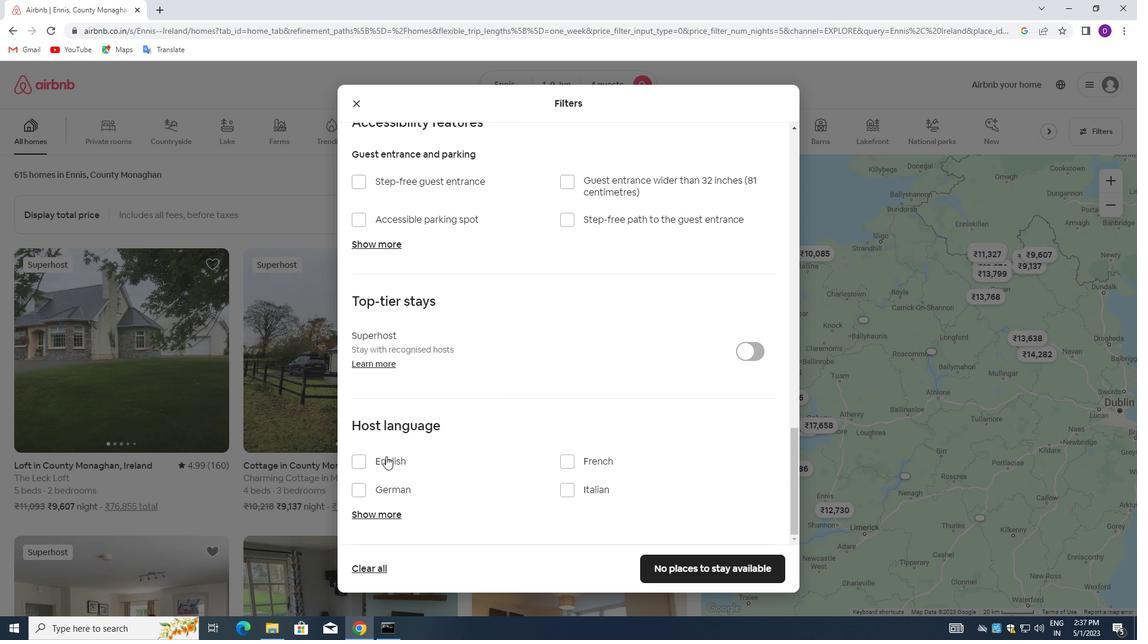 
Action: Mouse pressed left at (362, 461)
Screenshot: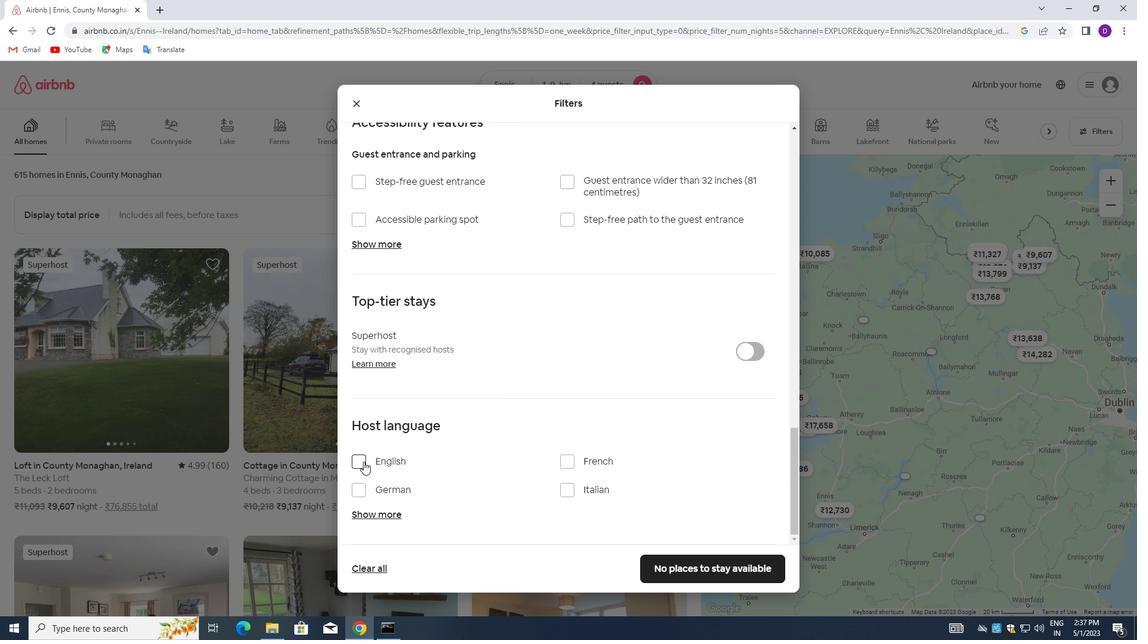 
Action: Mouse moved to (701, 563)
Screenshot: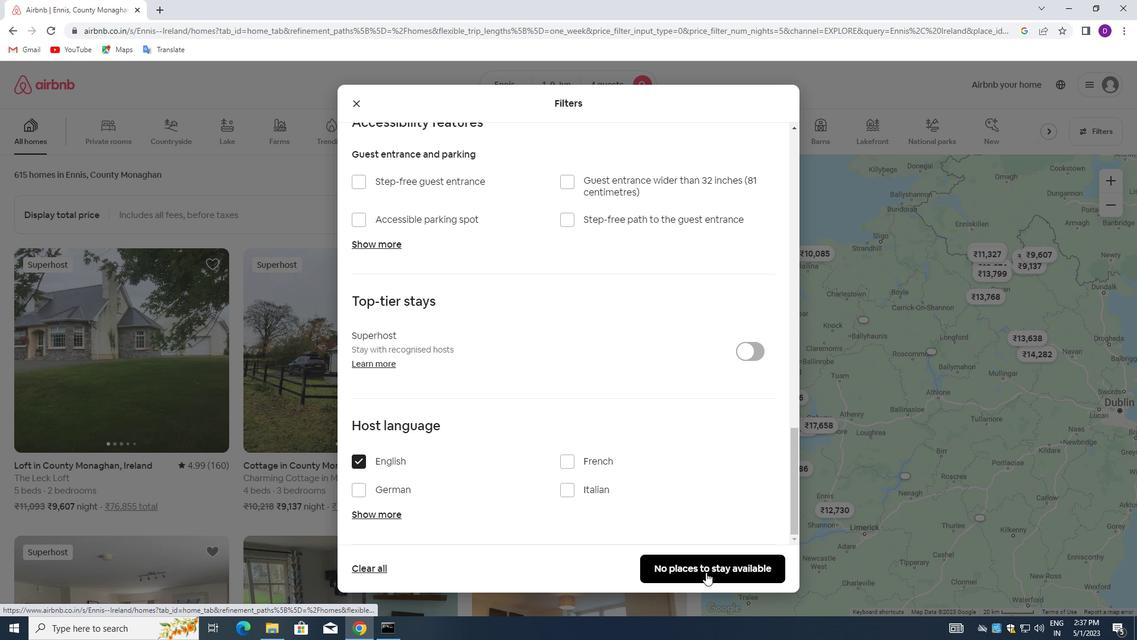 
Action: Mouse pressed left at (701, 563)
Screenshot: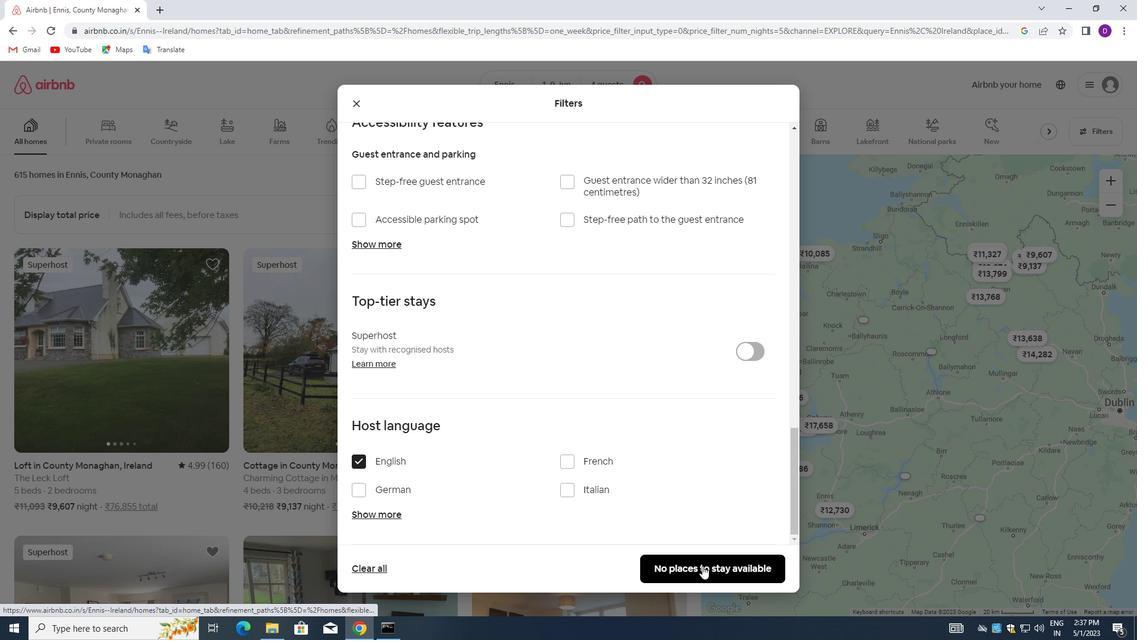 
